 Task: Select transit view around selected location Niagara Falls, New York and Ontario, United States and Canada and check out the nearest train station
Action: Mouse moved to (130, 80)
Screenshot: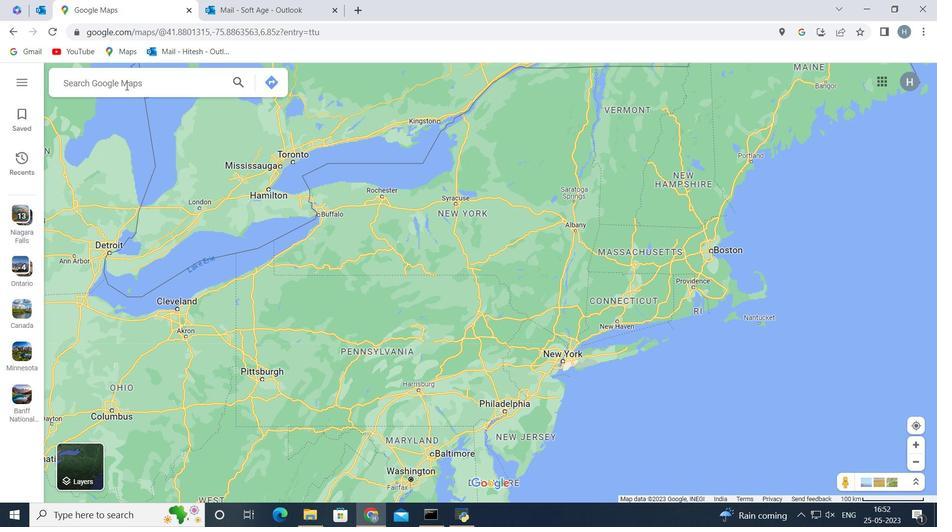 
Action: Mouse pressed left at (130, 80)
Screenshot: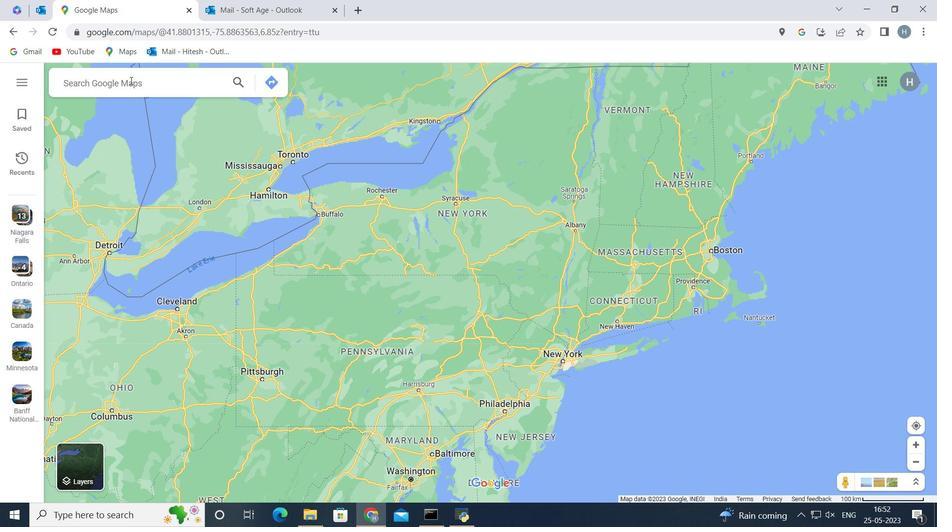 
Action: Key pressed niagara<Key.space>fall<Key.space>new<Key.space>york
Screenshot: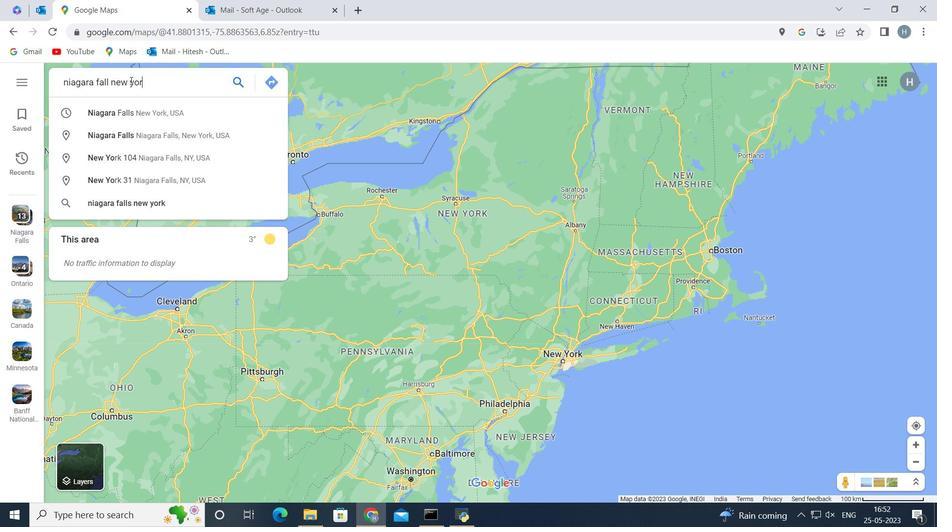 
Action: Mouse scrolled (130, 81) with delta (0, 0)
Screenshot: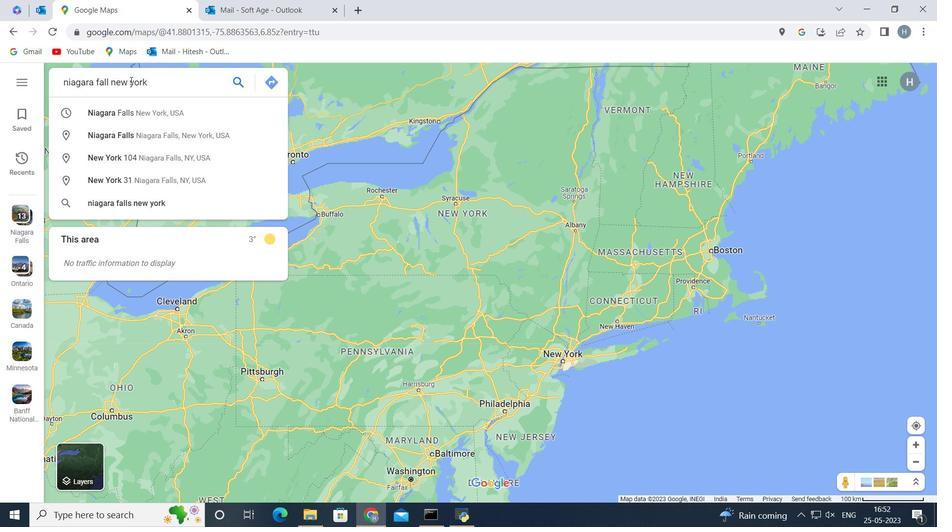 
Action: Key pressed <Key.enter>
Screenshot: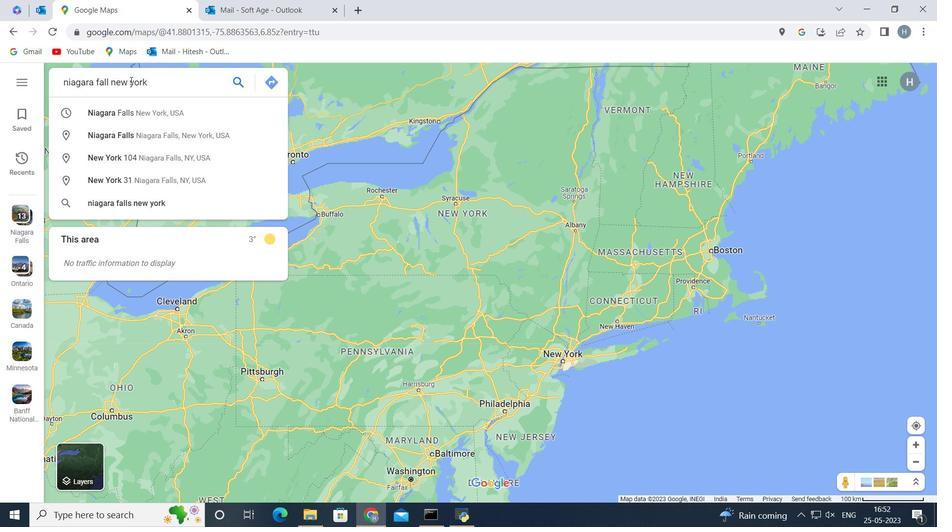 
Action: Mouse moved to (169, 289)
Screenshot: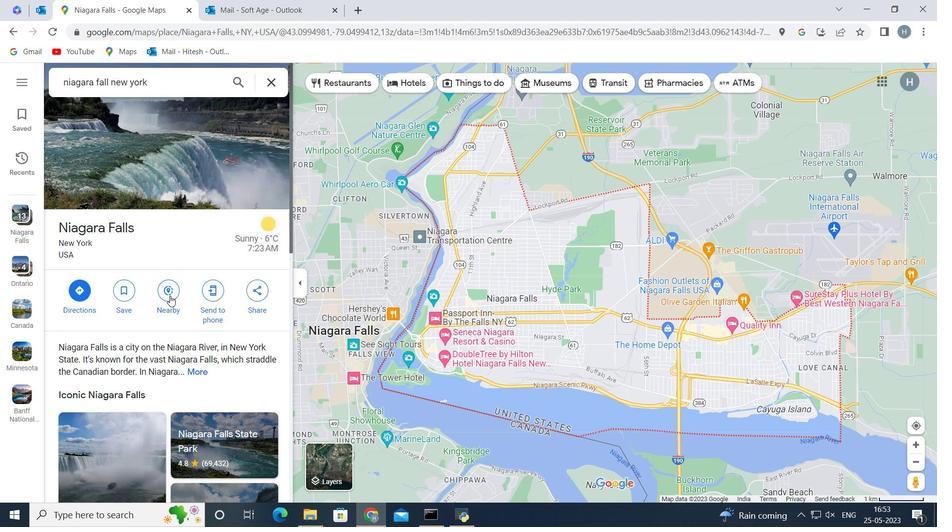 
Action: Mouse pressed left at (169, 289)
Screenshot: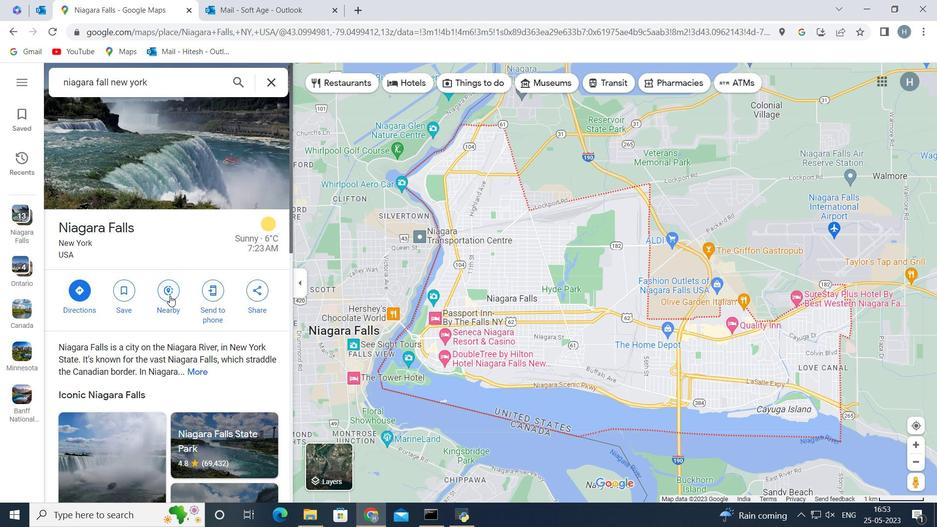 
Action: Mouse moved to (176, 82)
Screenshot: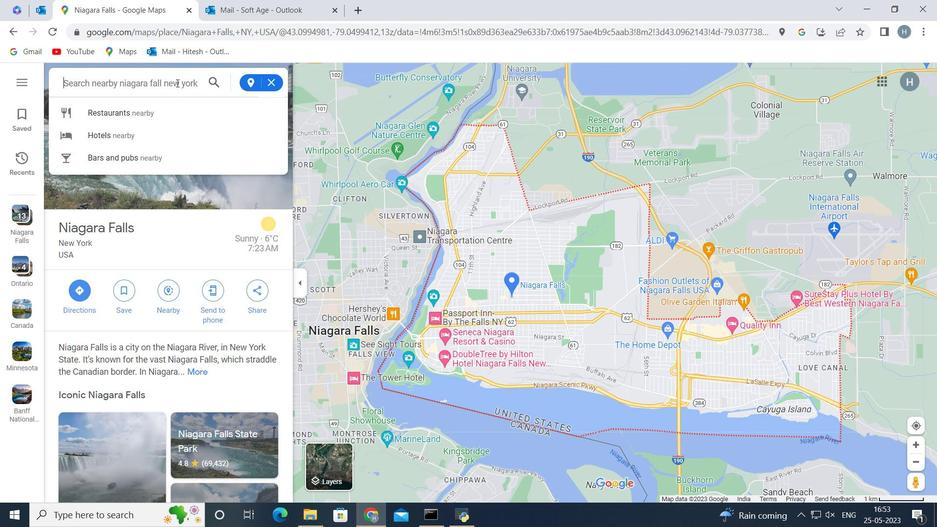 
Action: Mouse pressed left at (176, 82)
Screenshot: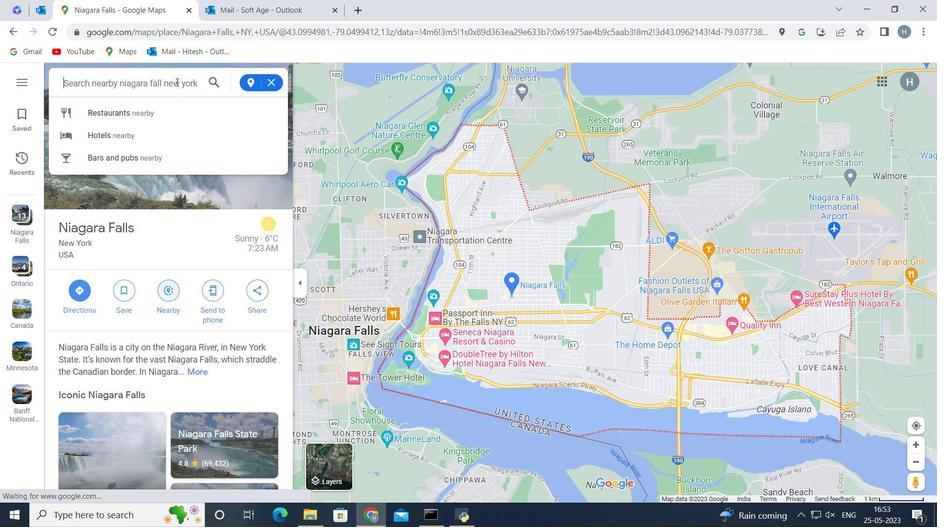 
Action: Key pressed tr
Screenshot: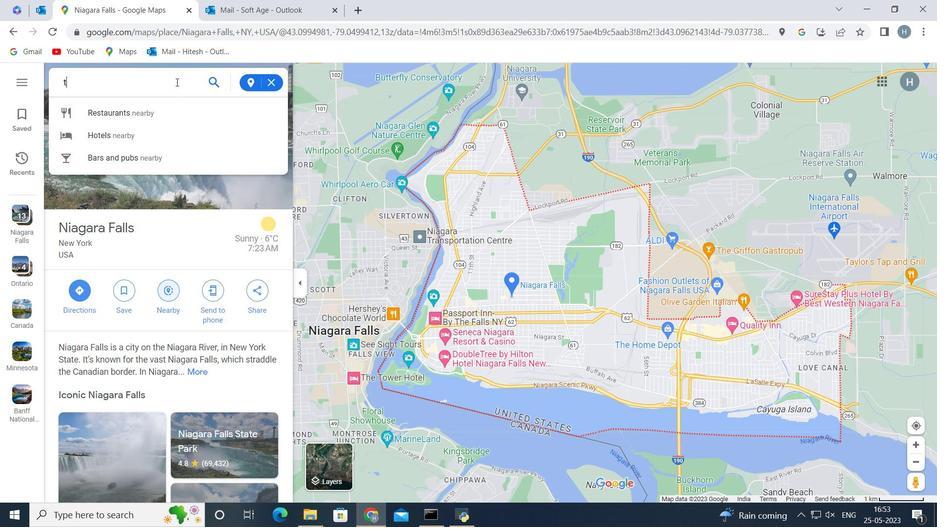 
Action: Mouse moved to (157, 113)
Screenshot: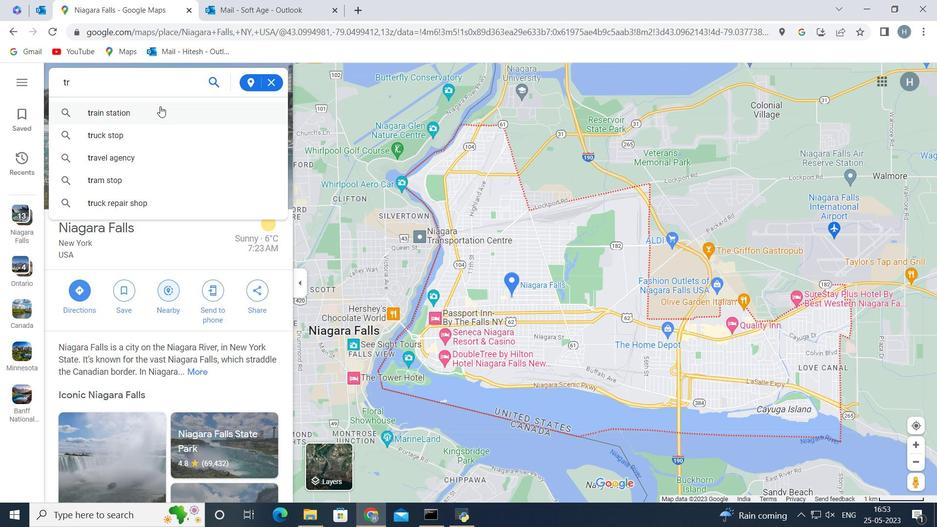 
Action: Mouse pressed left at (157, 113)
Screenshot: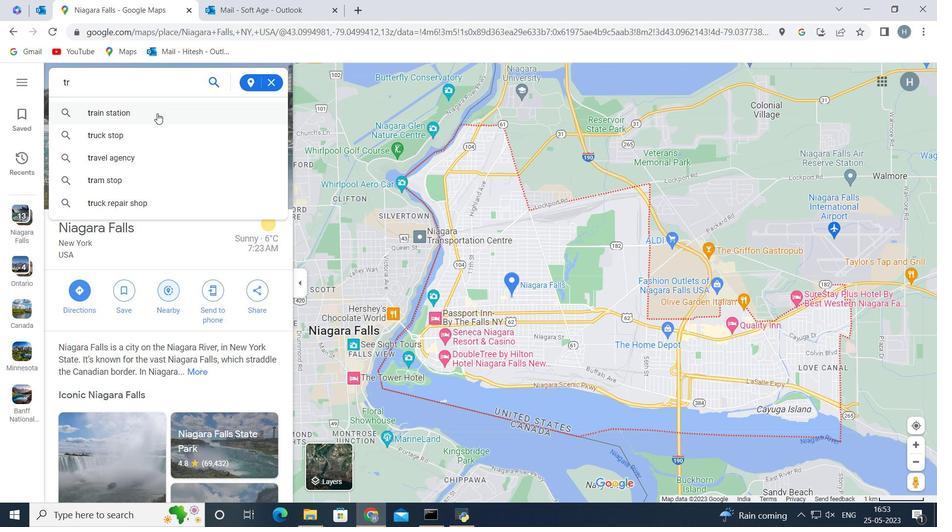 
Action: Mouse moved to (589, 272)
Screenshot: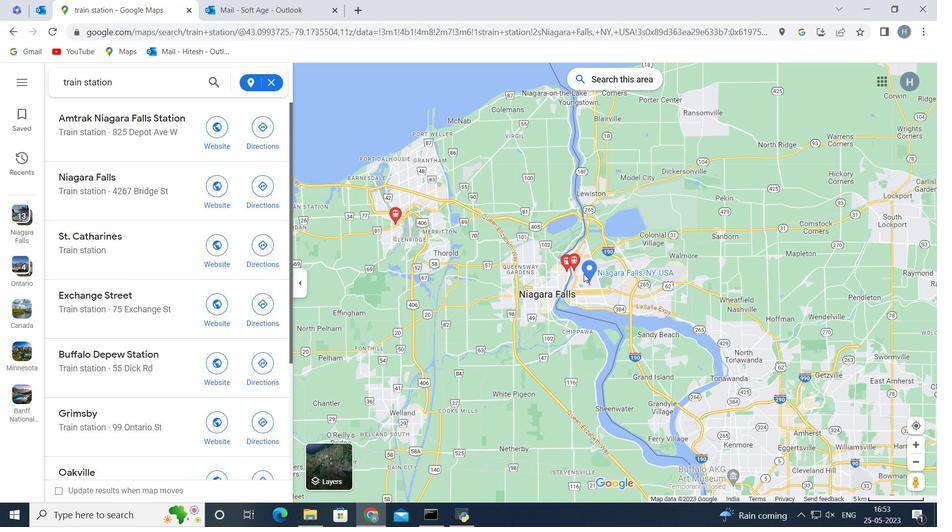 
Action: Mouse scrolled (589, 272) with delta (0, 0)
Screenshot: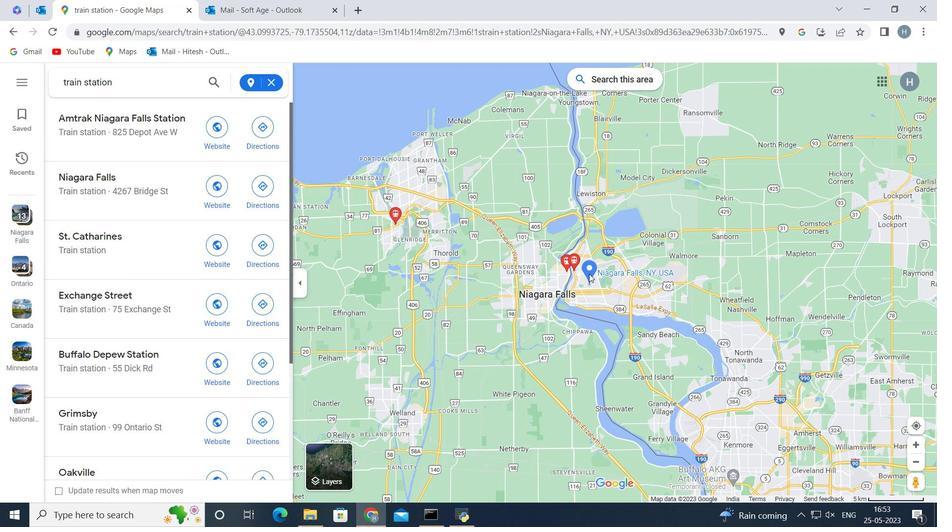 
Action: Mouse scrolled (589, 272) with delta (0, 0)
Screenshot: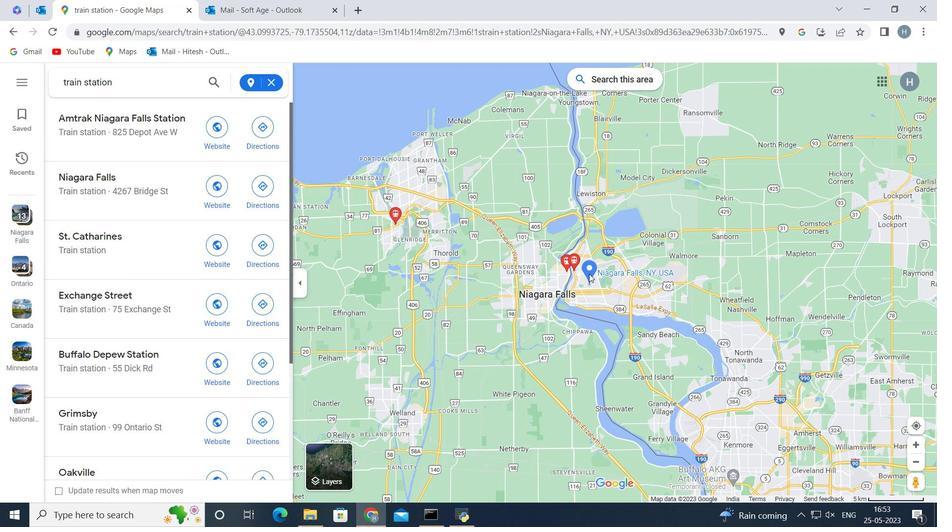 
Action: Mouse scrolled (589, 272) with delta (0, 0)
Screenshot: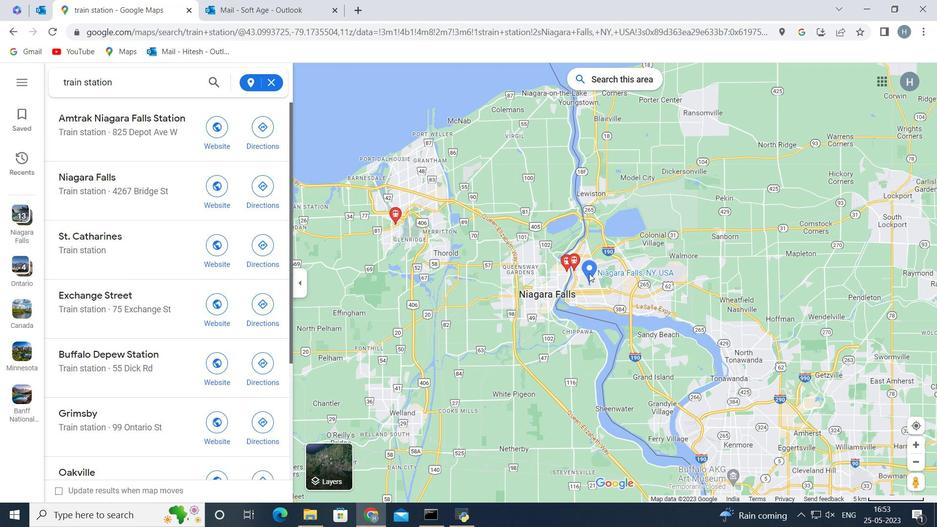 
Action: Mouse scrolled (589, 272) with delta (0, 0)
Screenshot: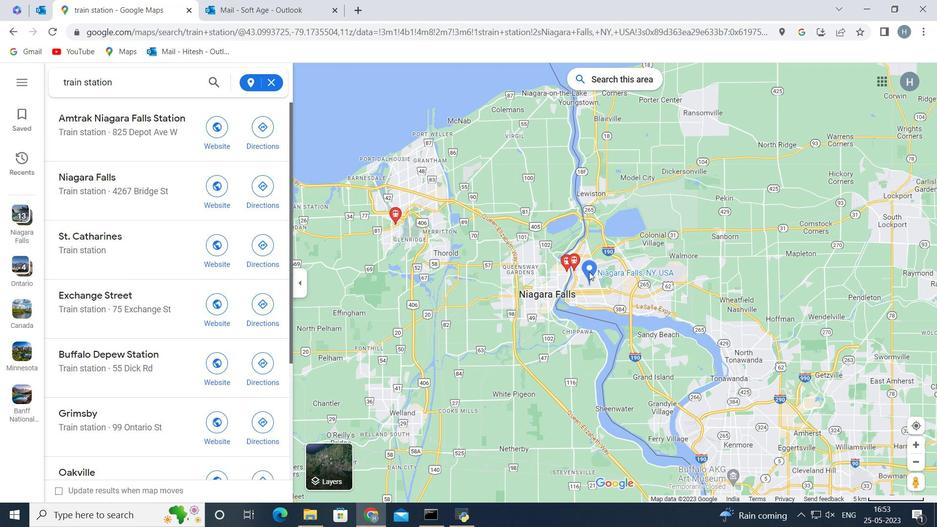 
Action: Mouse scrolled (589, 272) with delta (0, 0)
Screenshot: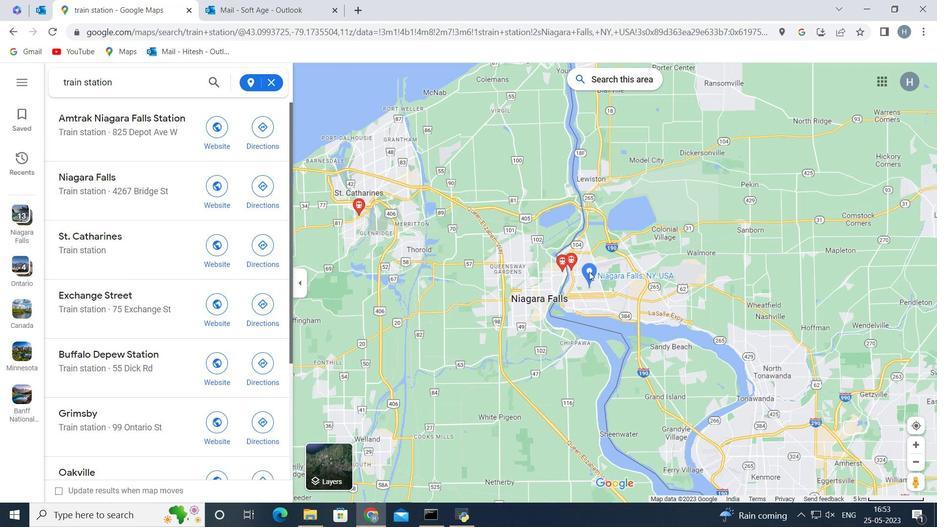 
Action: Mouse scrolled (589, 272) with delta (0, 0)
Screenshot: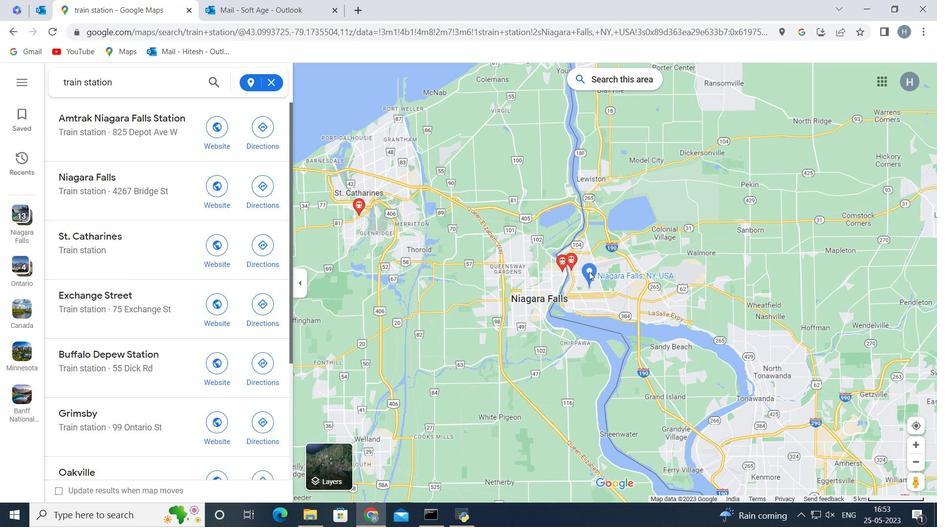 
Action: Mouse moved to (546, 257)
Screenshot: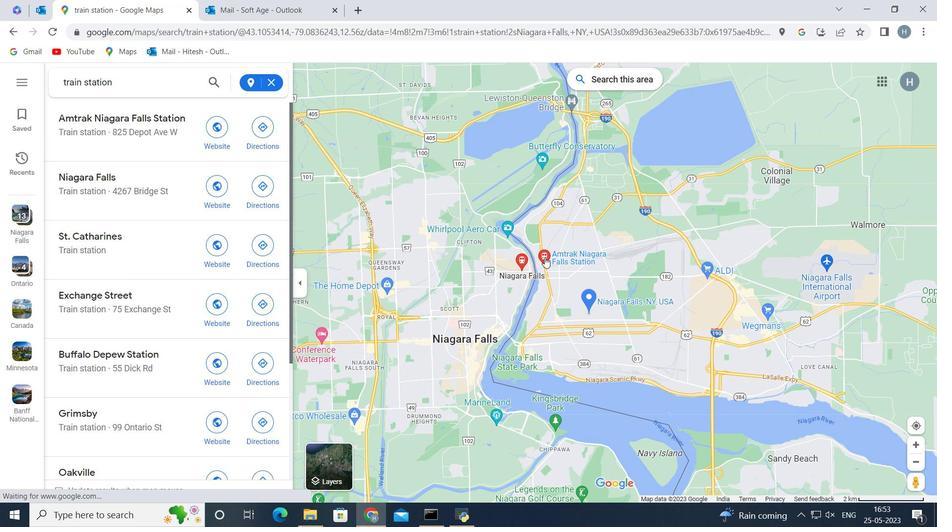 
Action: Mouse pressed left at (546, 257)
Screenshot: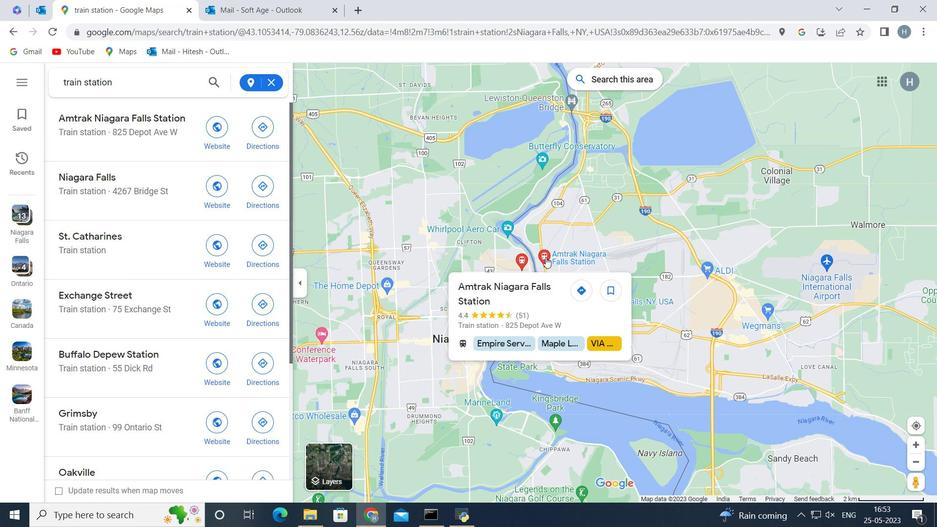 
Action: Mouse moved to (458, 301)
Screenshot: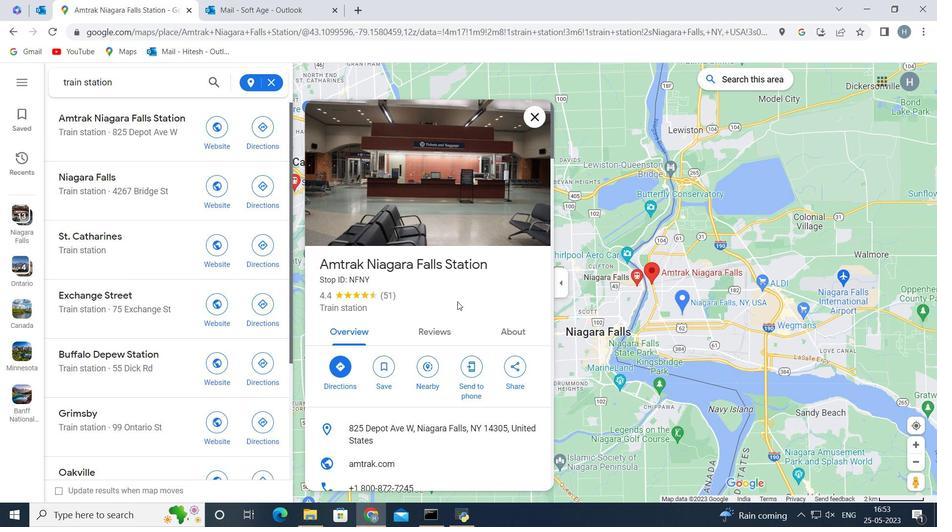 
Action: Mouse scrolled (458, 301) with delta (0, 0)
Screenshot: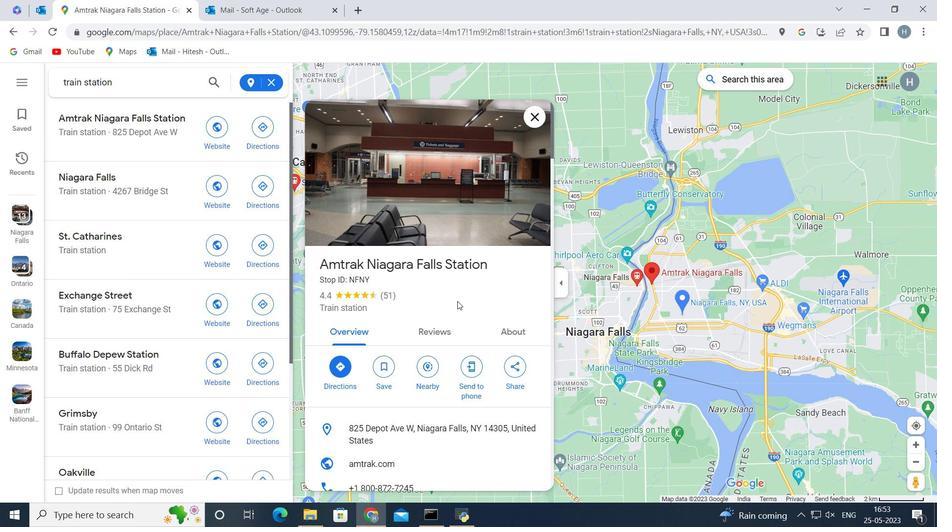 
Action: Mouse scrolled (458, 301) with delta (0, 0)
Screenshot: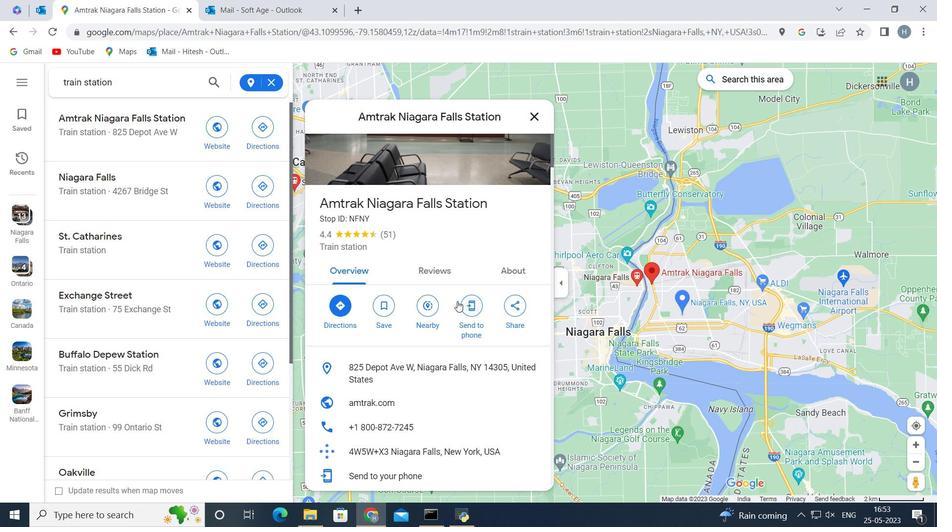 
Action: Mouse scrolled (458, 301) with delta (0, 0)
Screenshot: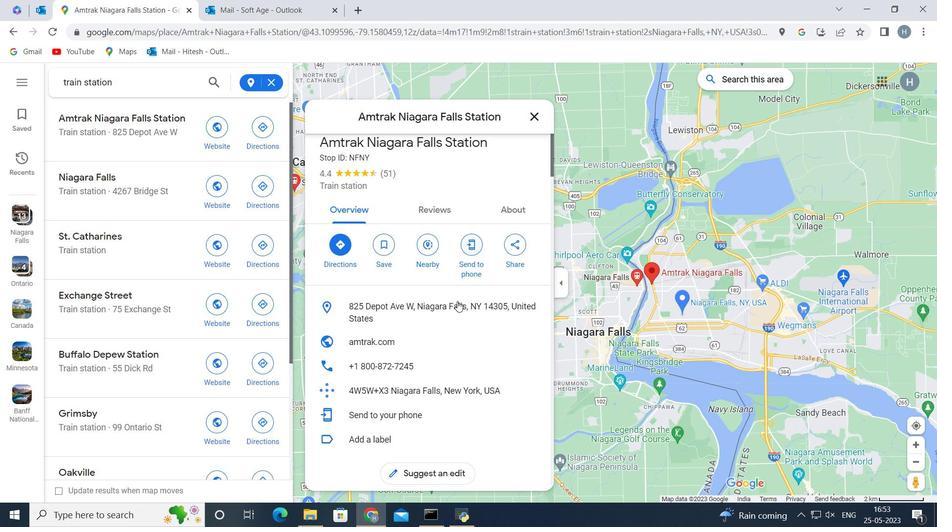 
Action: Mouse scrolled (458, 301) with delta (0, 0)
Screenshot: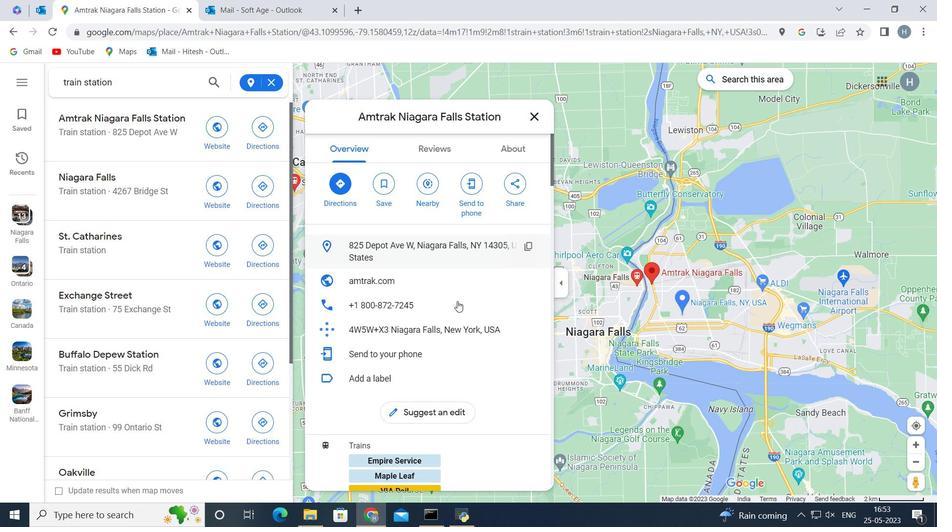 
Action: Mouse scrolled (458, 301) with delta (0, 0)
Screenshot: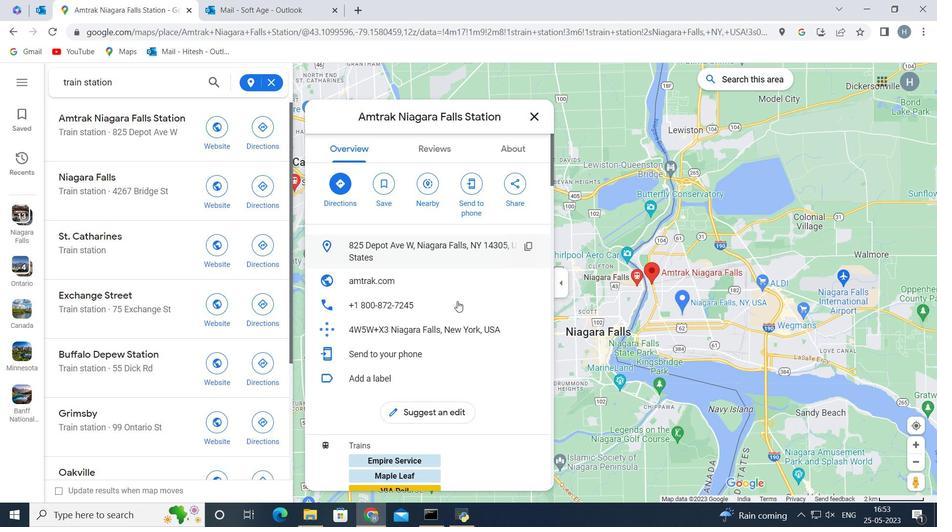 
Action: Mouse scrolled (458, 301) with delta (0, 0)
Screenshot: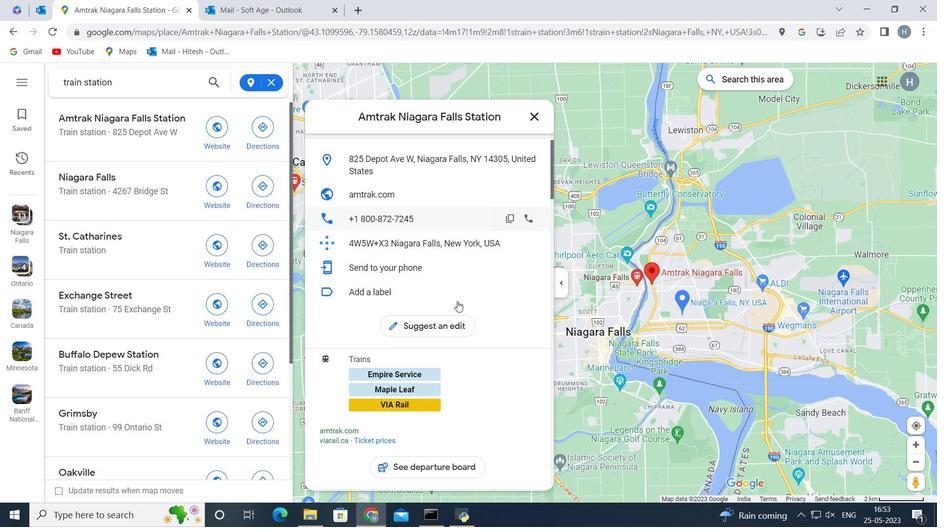 
Action: Mouse scrolled (458, 301) with delta (0, 0)
Screenshot: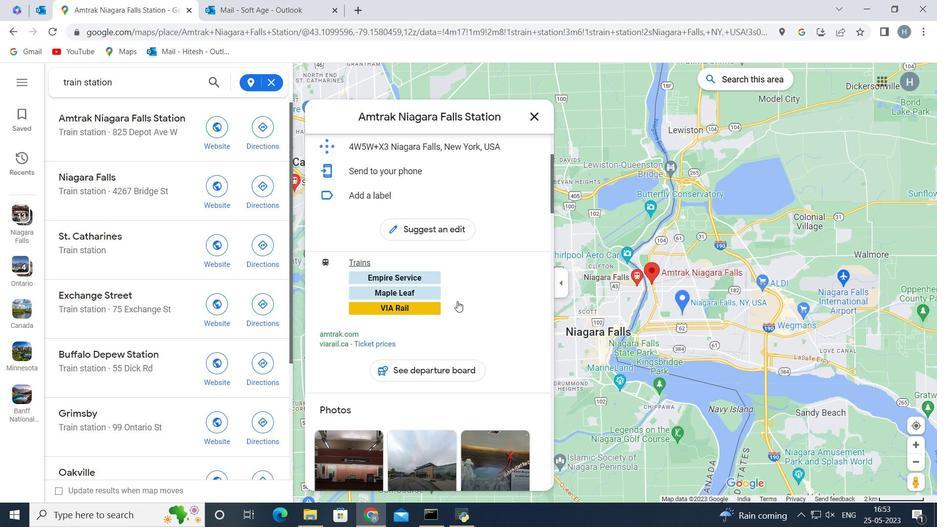 
Action: Mouse scrolled (458, 301) with delta (0, 0)
Screenshot: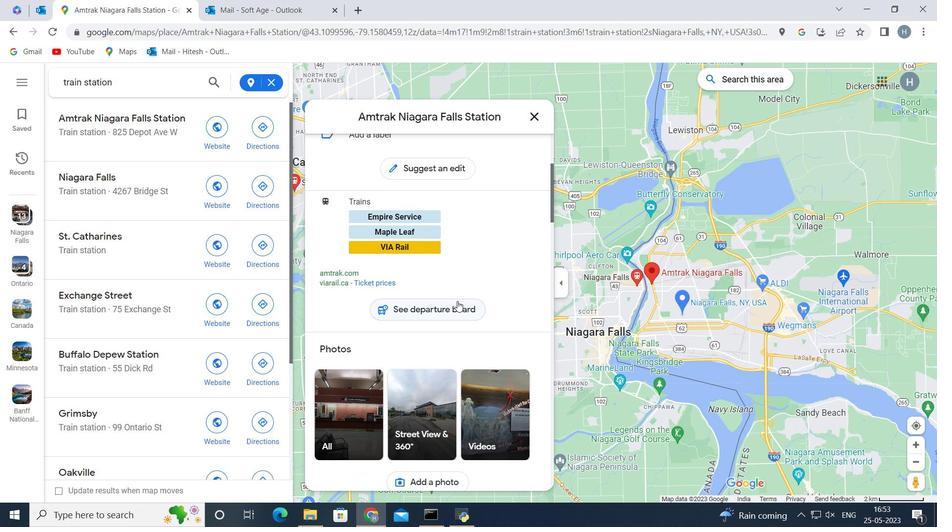 
Action: Mouse scrolled (458, 301) with delta (0, 0)
Screenshot: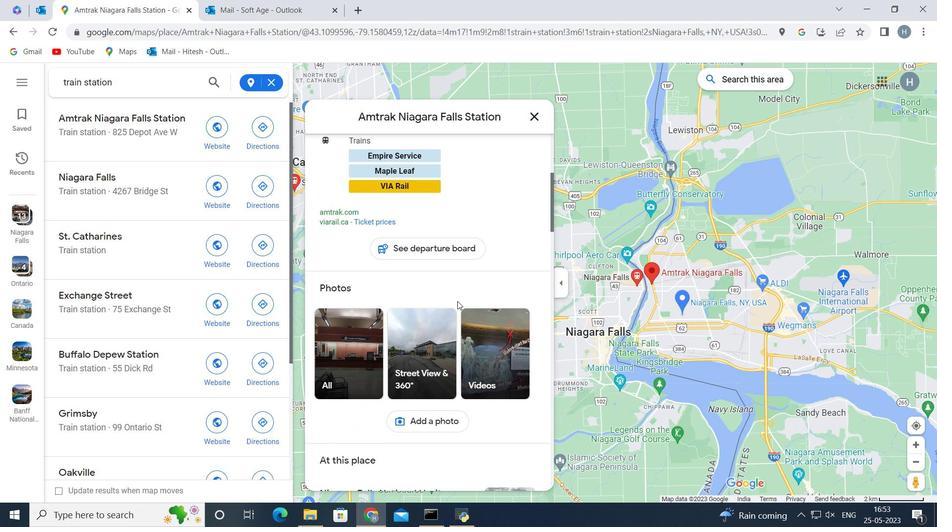 
Action: Mouse scrolled (458, 301) with delta (0, 0)
Screenshot: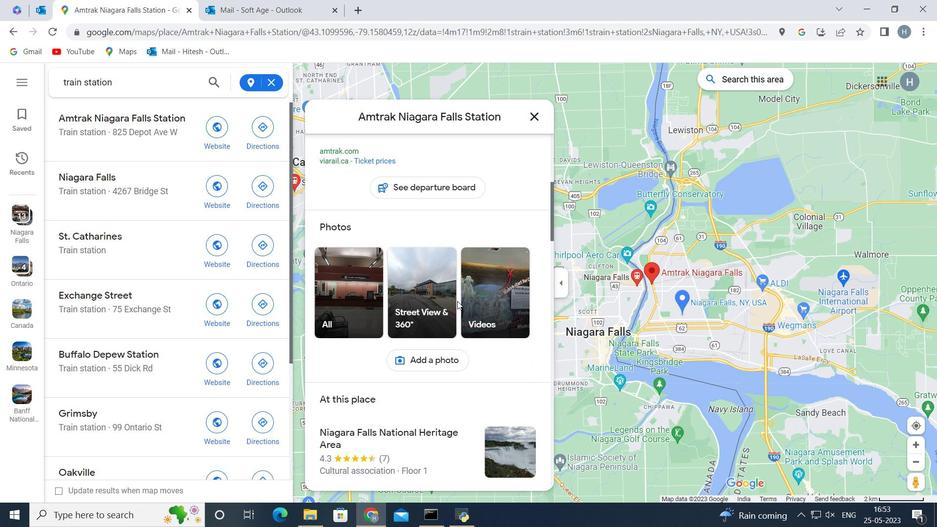 
Action: Mouse scrolled (458, 301) with delta (0, 0)
Screenshot: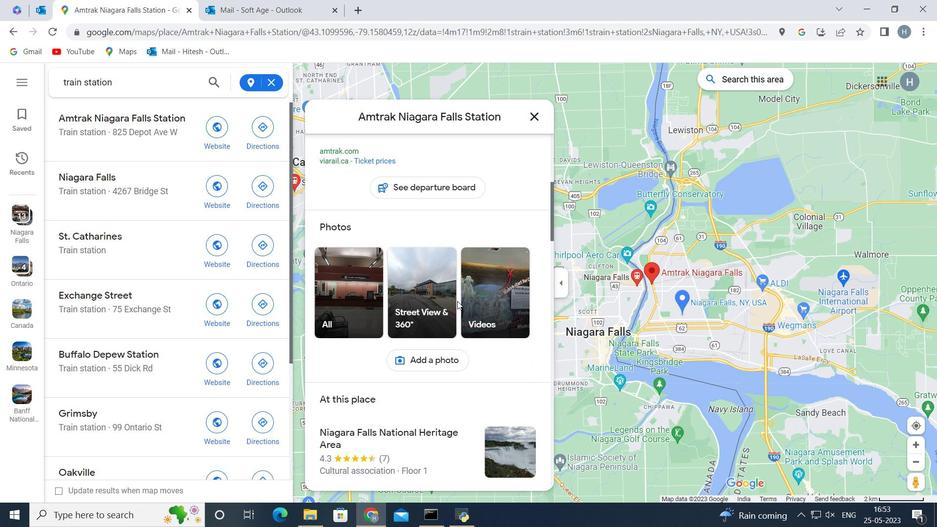 
Action: Mouse scrolled (458, 302) with delta (0, 0)
Screenshot: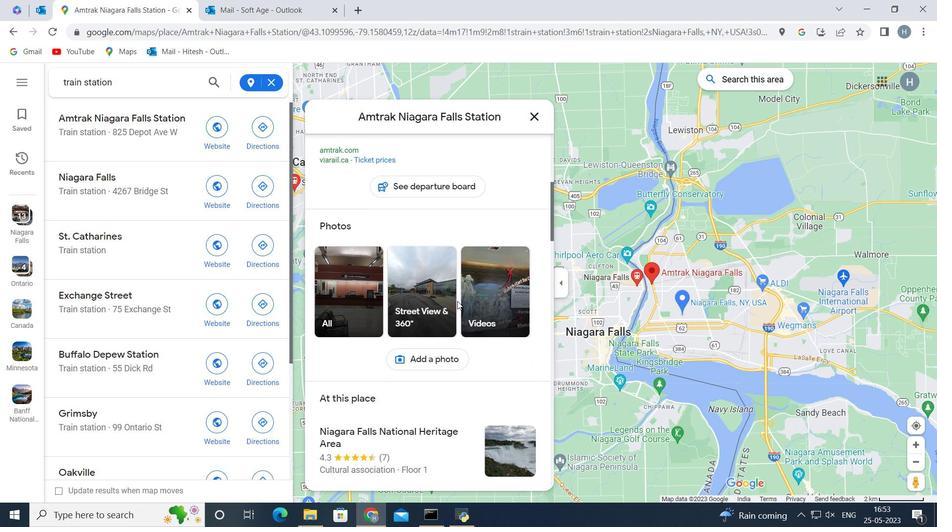 
Action: Mouse scrolled (458, 301) with delta (0, 0)
Screenshot: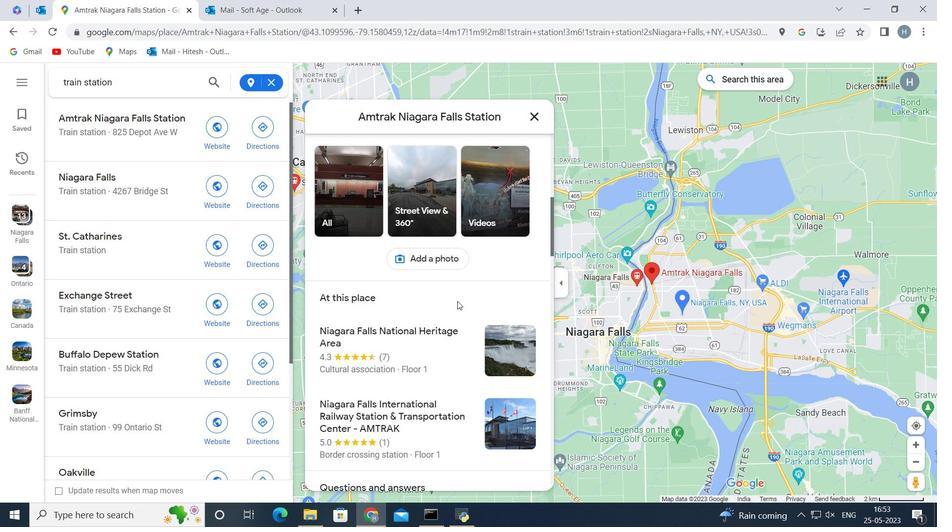 
Action: Mouse scrolled (458, 301) with delta (0, 0)
Screenshot: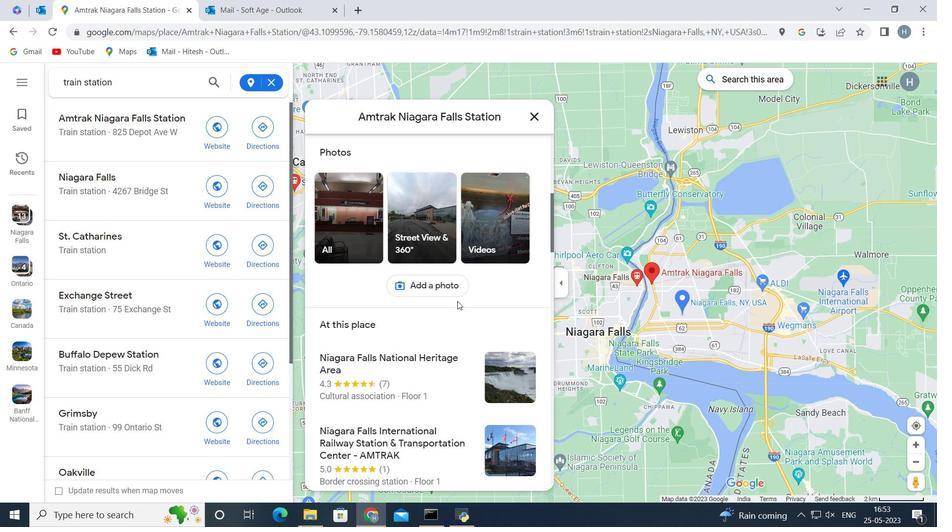 
Action: Mouse scrolled (458, 301) with delta (0, 0)
Screenshot: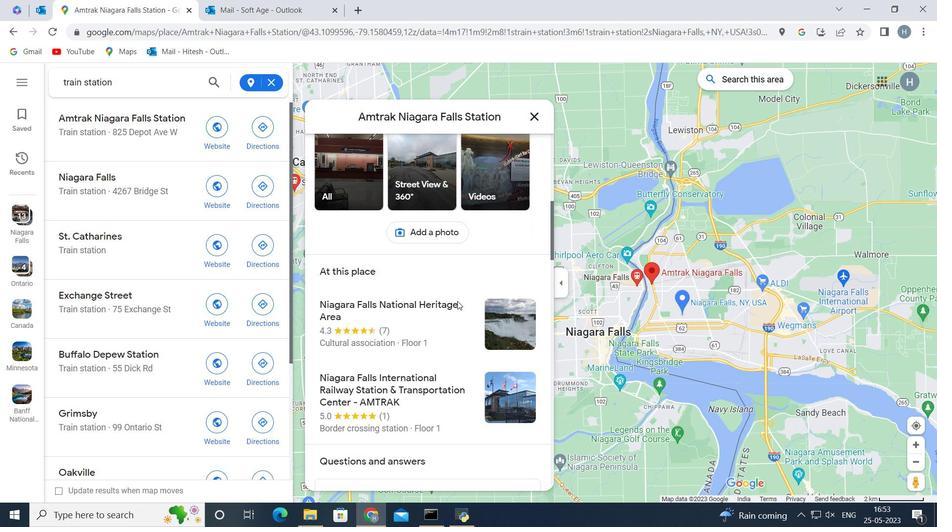 
Action: Mouse scrolled (458, 301) with delta (0, 0)
Screenshot: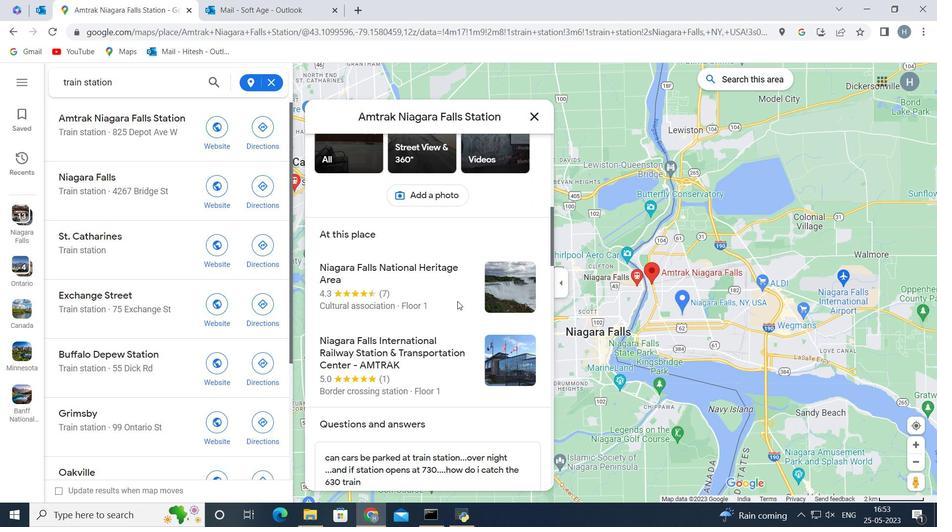 
Action: Mouse scrolled (458, 301) with delta (0, 0)
Screenshot: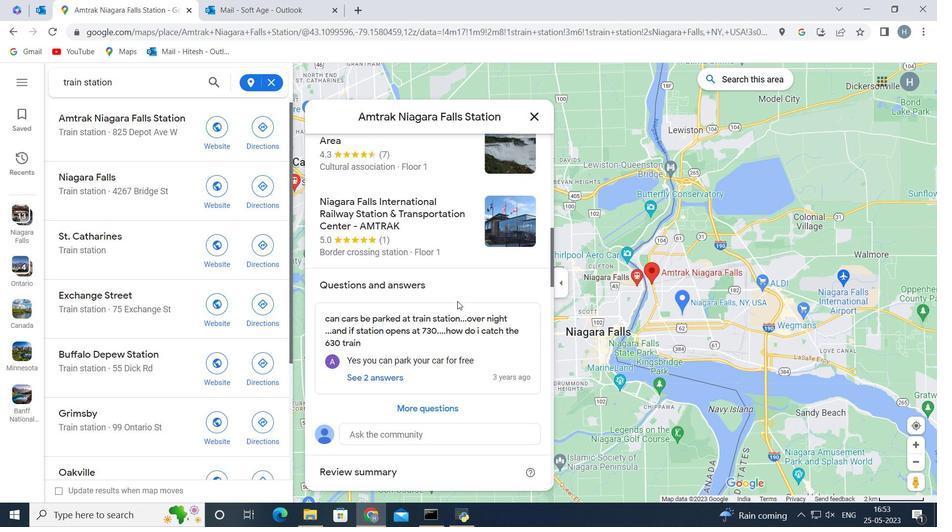 
Action: Mouse scrolled (458, 301) with delta (0, 0)
Screenshot: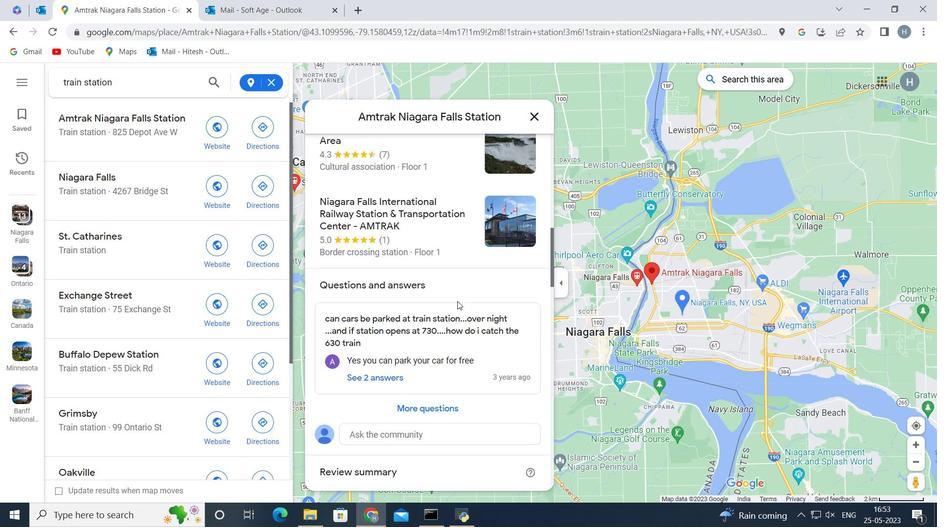 
Action: Mouse scrolled (458, 301) with delta (0, 0)
Screenshot: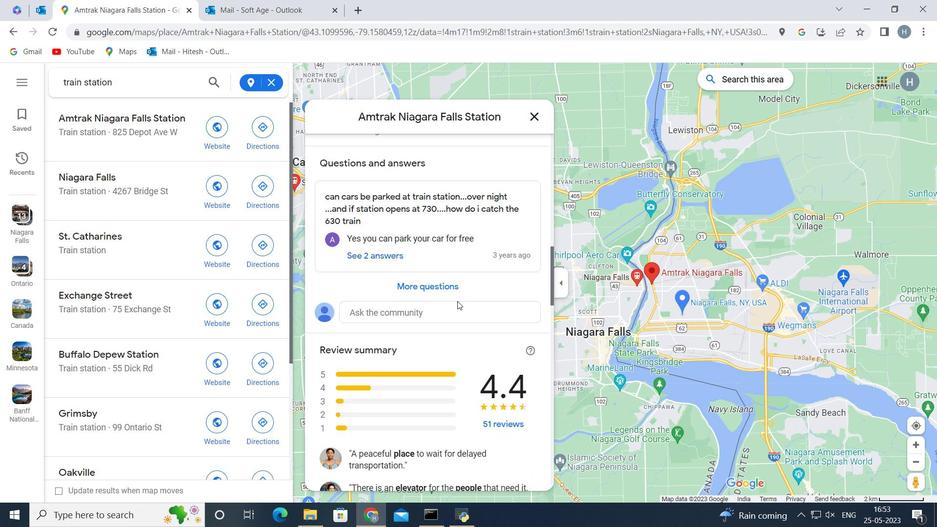 
Action: Mouse scrolled (458, 301) with delta (0, 0)
Screenshot: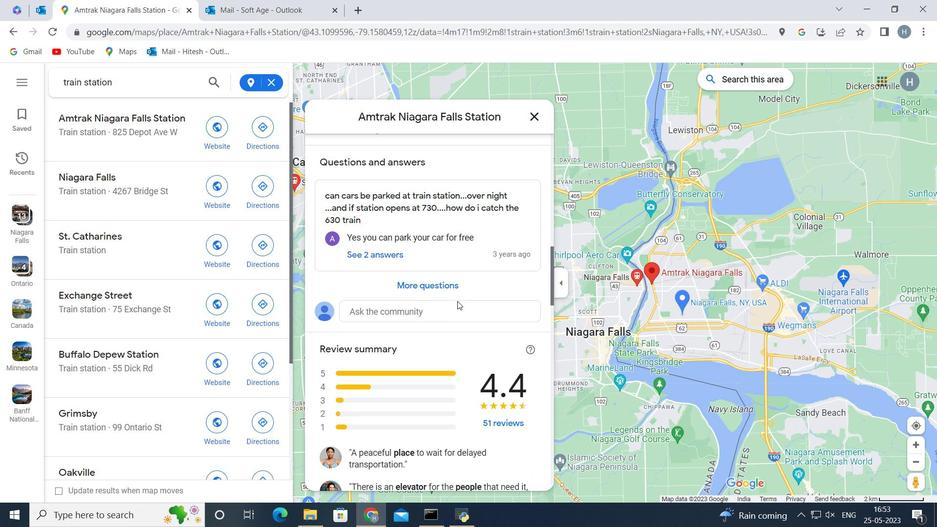 
Action: Mouse scrolled (458, 302) with delta (0, 0)
Screenshot: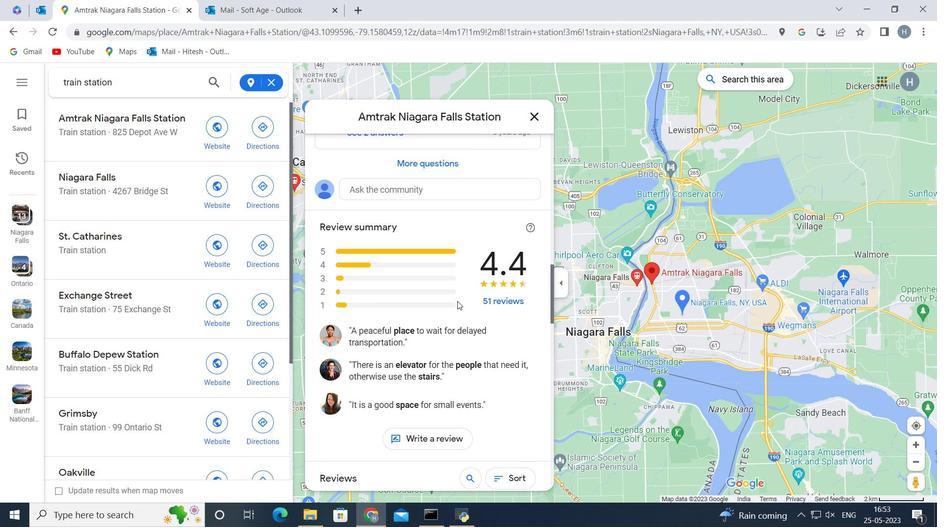 
Action: Mouse scrolled (458, 302) with delta (0, 0)
Screenshot: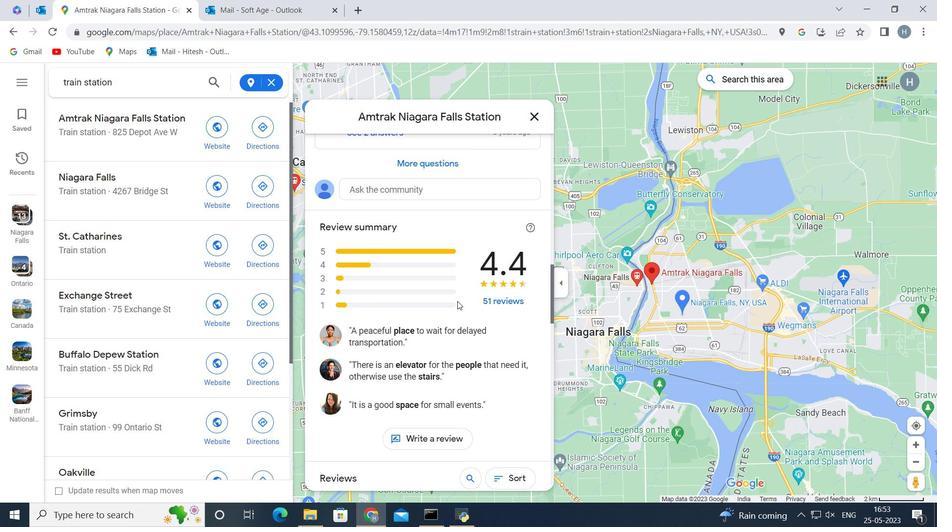 
Action: Mouse scrolled (458, 302) with delta (0, 0)
Screenshot: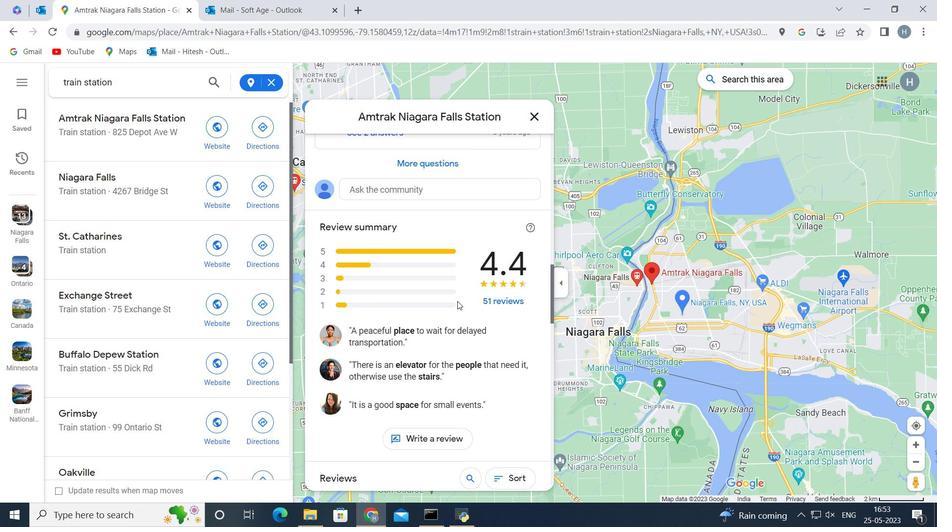 
Action: Mouse scrolled (458, 302) with delta (0, 0)
Screenshot: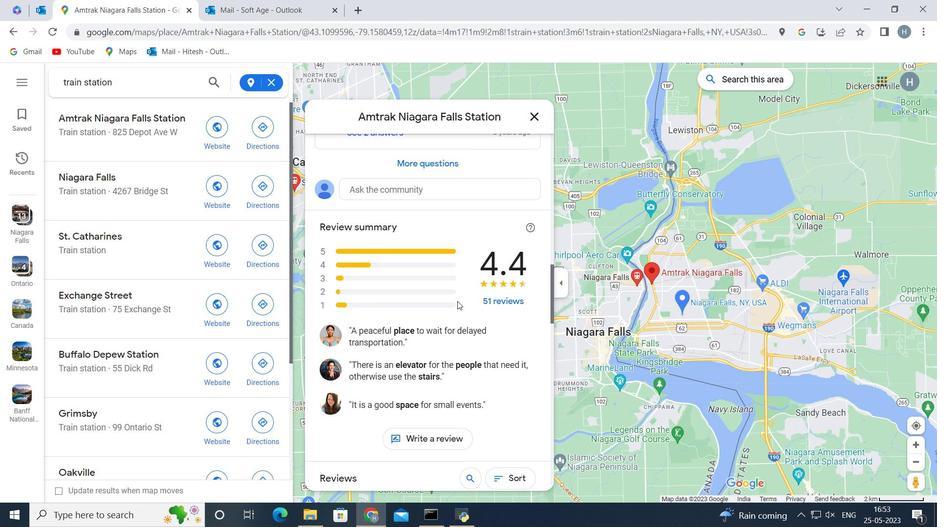 
Action: Mouse scrolled (458, 302) with delta (0, 0)
Screenshot: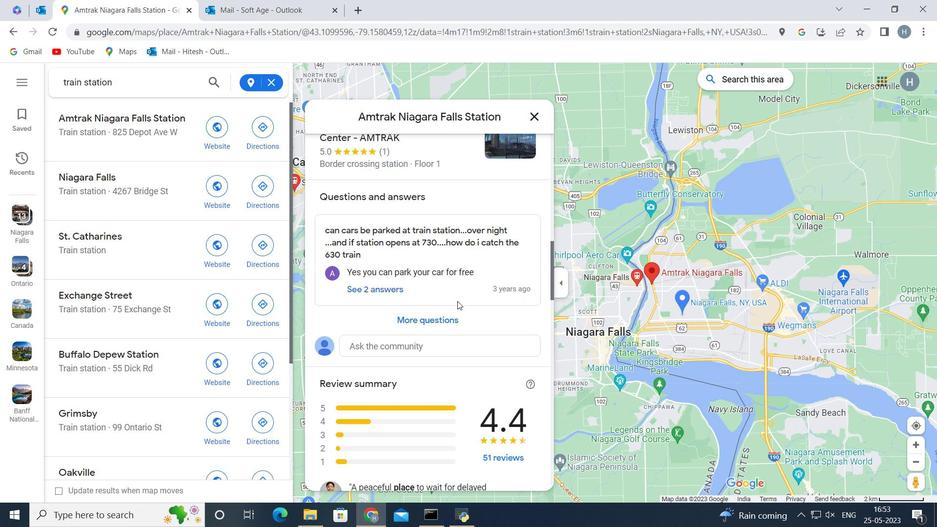 
Action: Mouse scrolled (458, 302) with delta (0, 0)
Screenshot: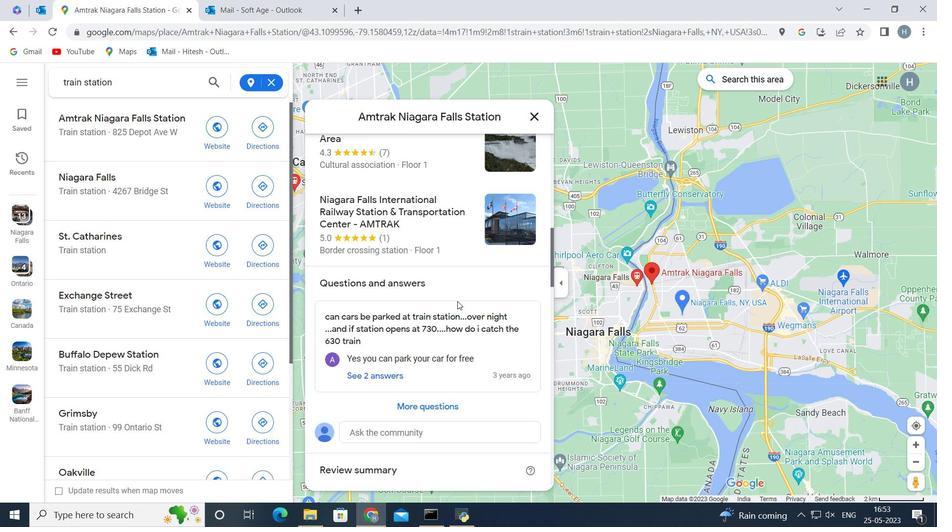 
Action: Mouse scrolled (458, 302) with delta (0, 0)
Screenshot: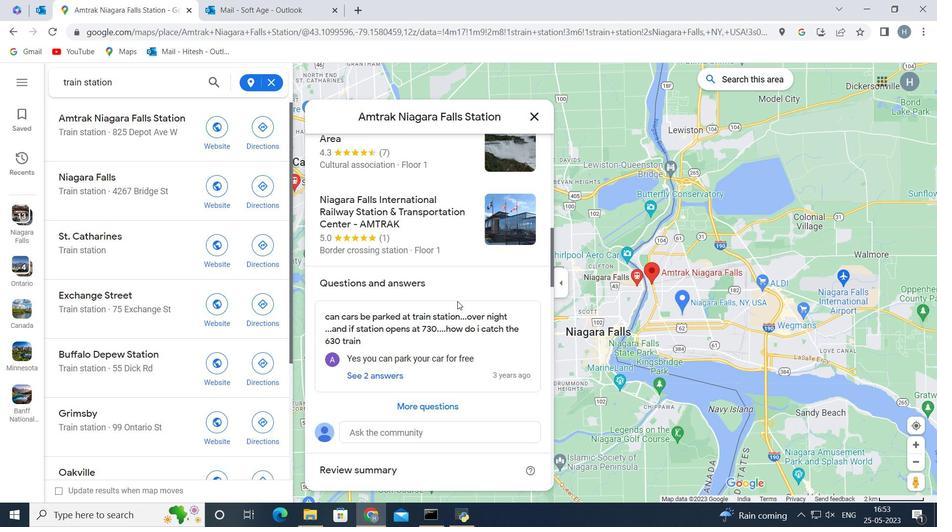 
Action: Mouse scrolled (458, 302) with delta (0, 0)
Screenshot: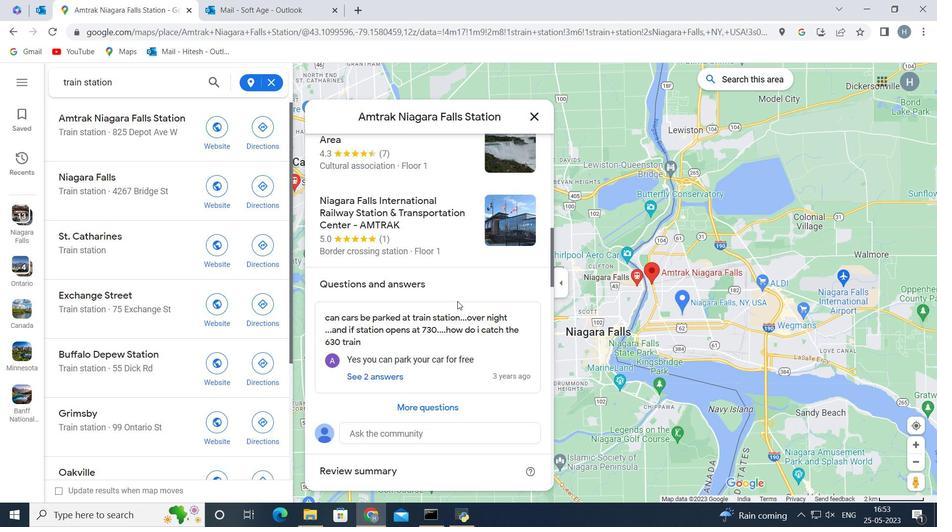 
Action: Mouse scrolled (458, 302) with delta (0, 0)
Screenshot: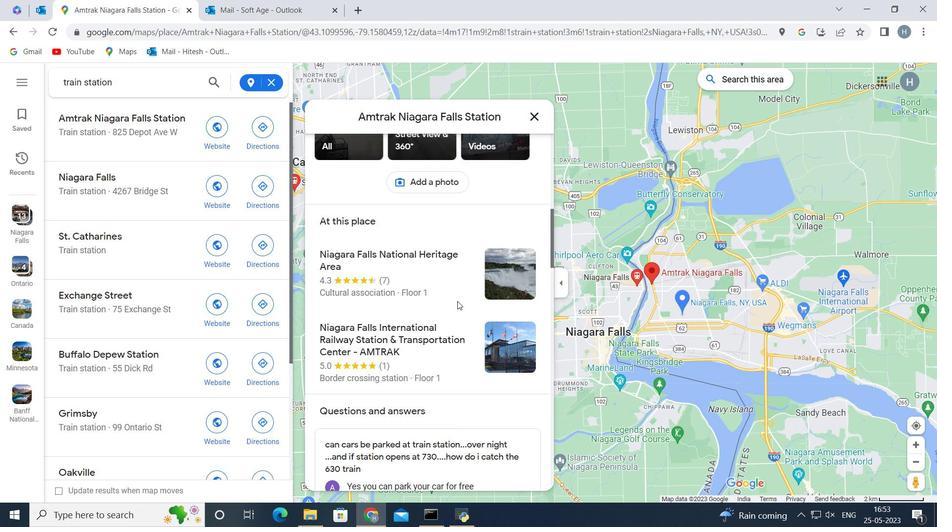 
Action: Mouse scrolled (458, 302) with delta (0, 0)
Screenshot: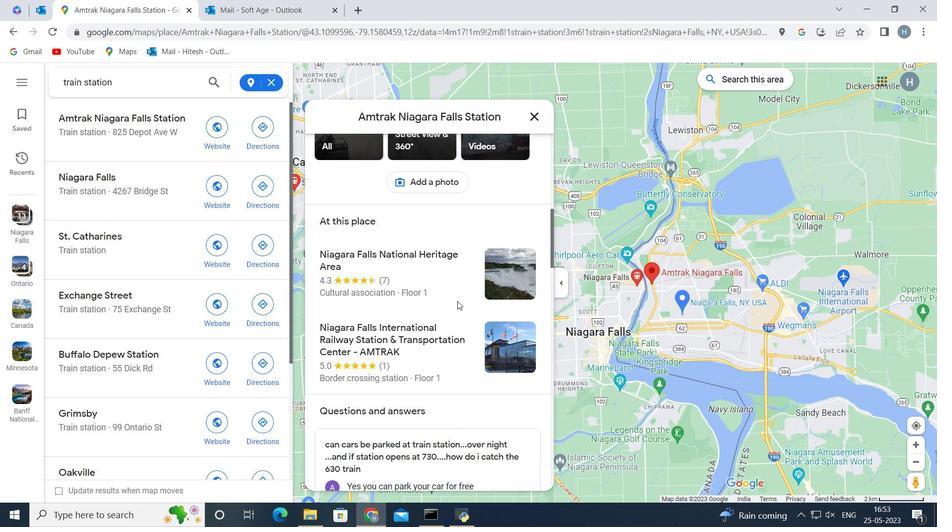 
Action: Mouse scrolled (458, 302) with delta (0, 0)
Screenshot: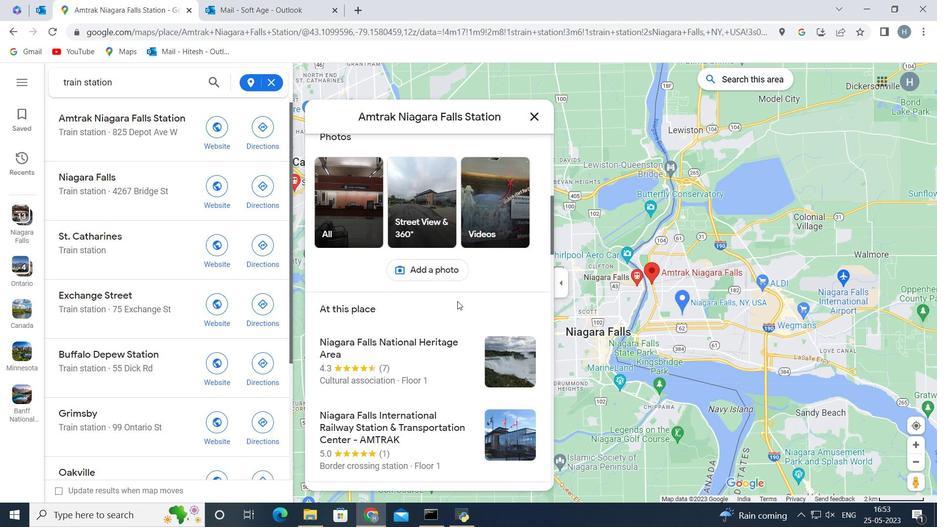 
Action: Mouse scrolled (458, 302) with delta (0, 0)
Screenshot: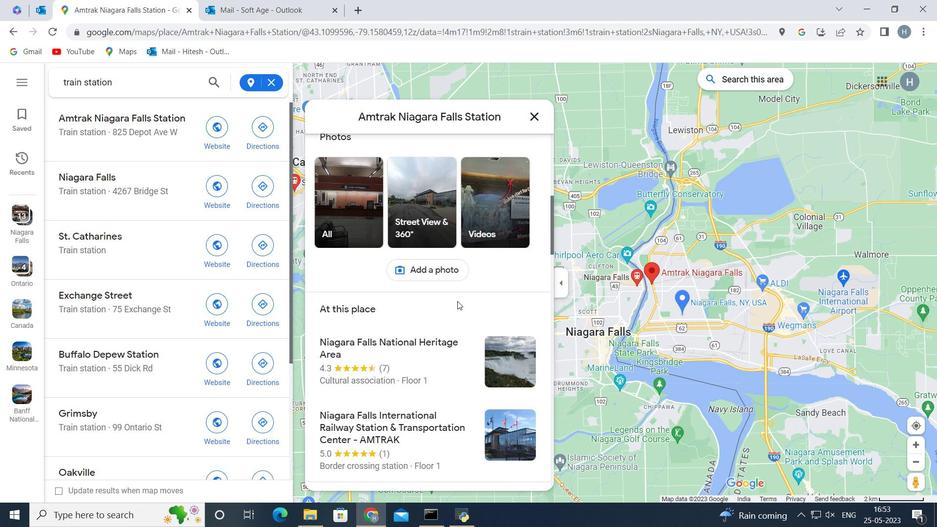 
Action: Mouse scrolled (458, 302) with delta (0, 0)
Screenshot: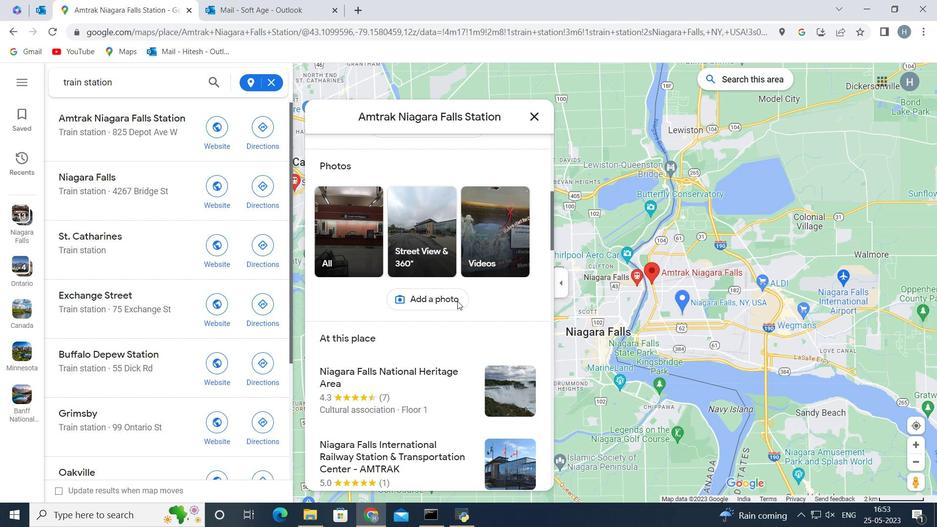 
Action: Mouse scrolled (458, 302) with delta (0, 0)
Screenshot: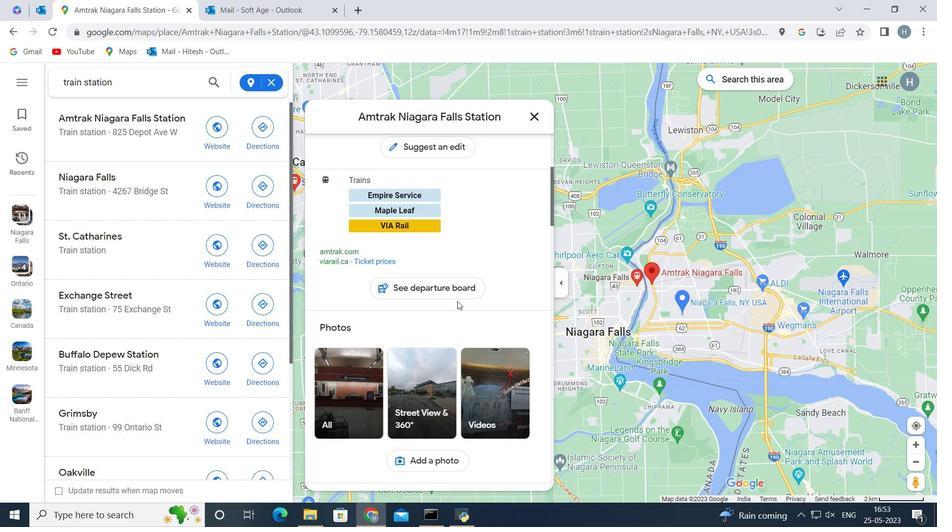 
Action: Mouse scrolled (458, 302) with delta (0, 0)
Screenshot: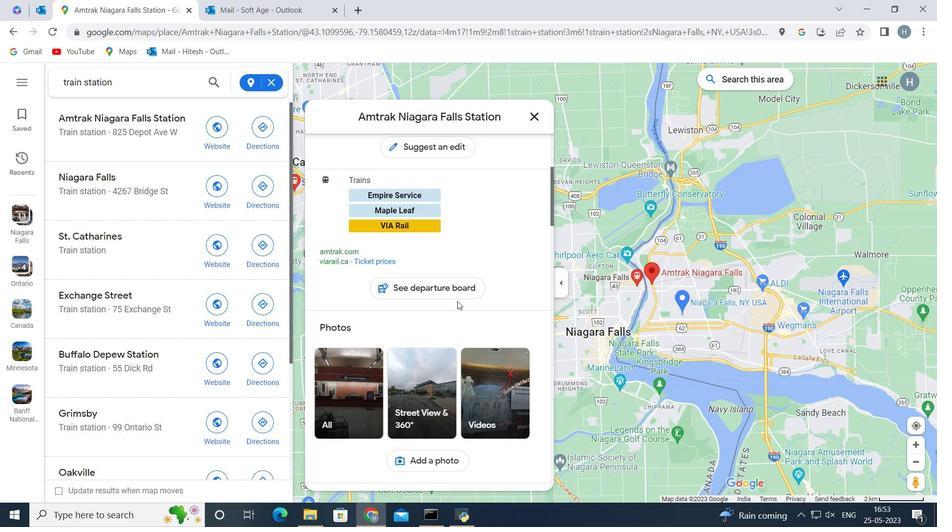 
Action: Mouse scrolled (458, 302) with delta (0, 0)
Screenshot: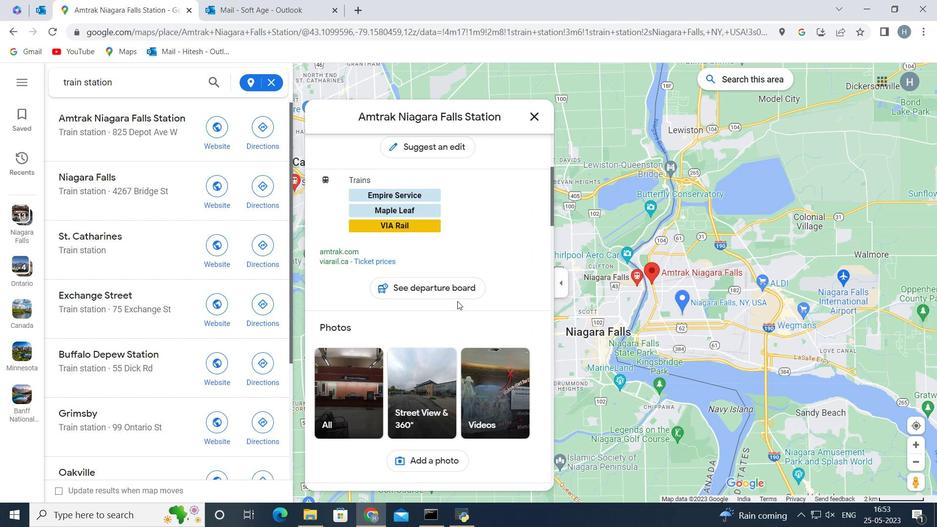 
Action: Mouse scrolled (458, 302) with delta (0, 0)
Screenshot: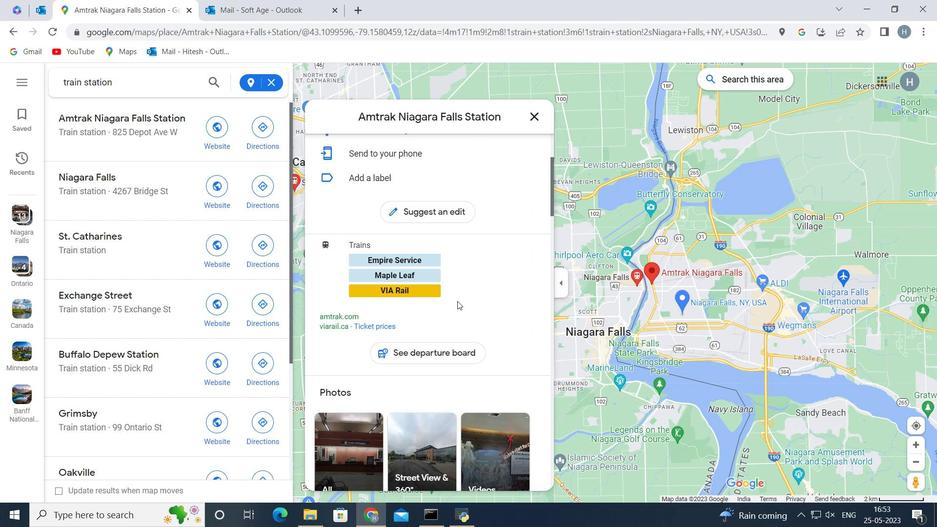 
Action: Mouse scrolled (458, 302) with delta (0, 0)
Screenshot: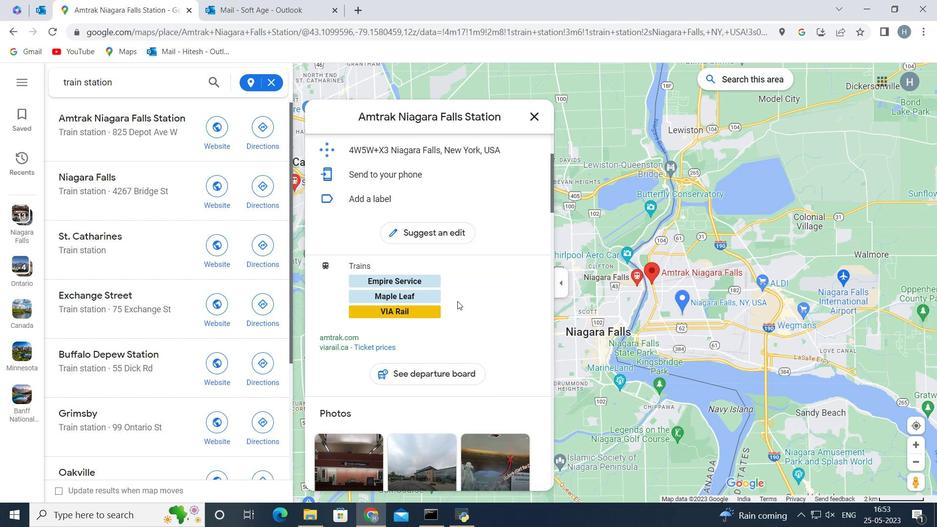 
Action: Mouse scrolled (458, 302) with delta (0, 0)
Screenshot: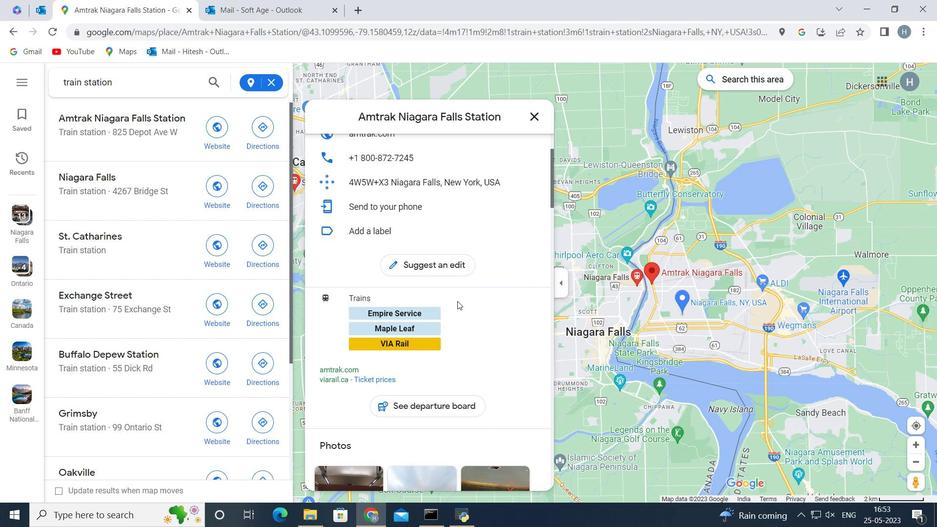 
Action: Mouse scrolled (458, 302) with delta (0, 0)
Screenshot: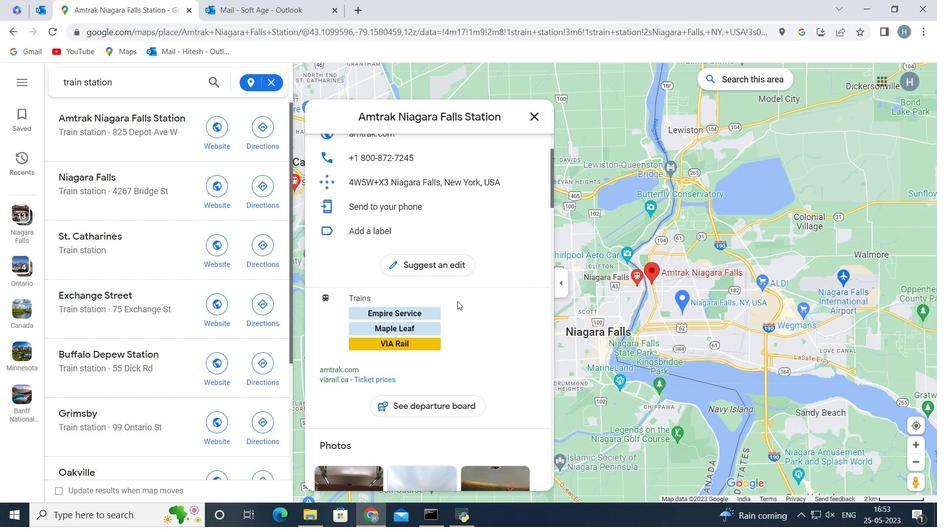
Action: Mouse scrolled (458, 302) with delta (0, 0)
Screenshot: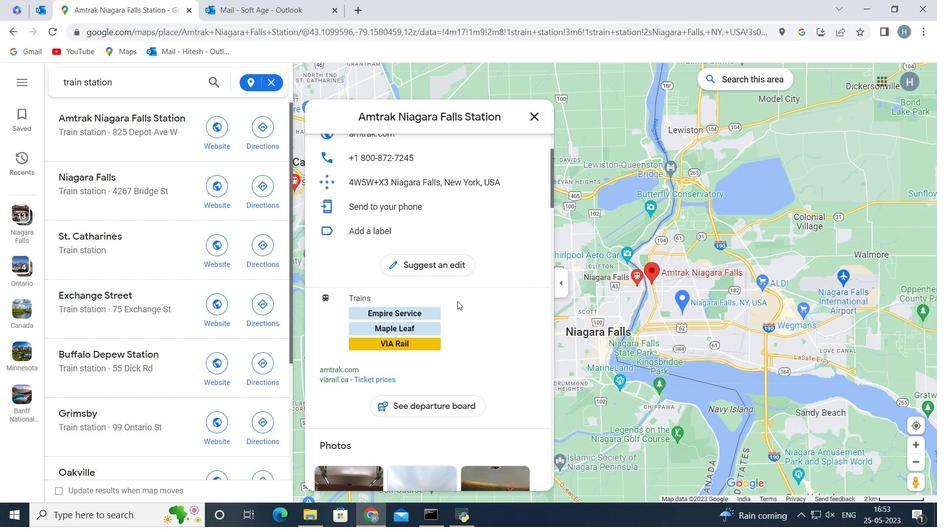 
Action: Mouse scrolled (458, 302) with delta (0, 0)
Screenshot: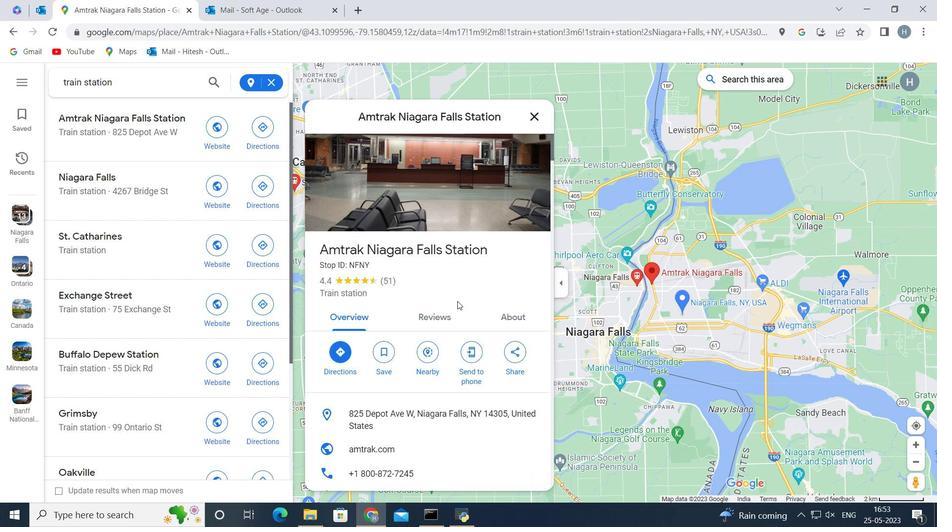 
Action: Mouse scrolled (458, 302) with delta (0, 0)
Screenshot: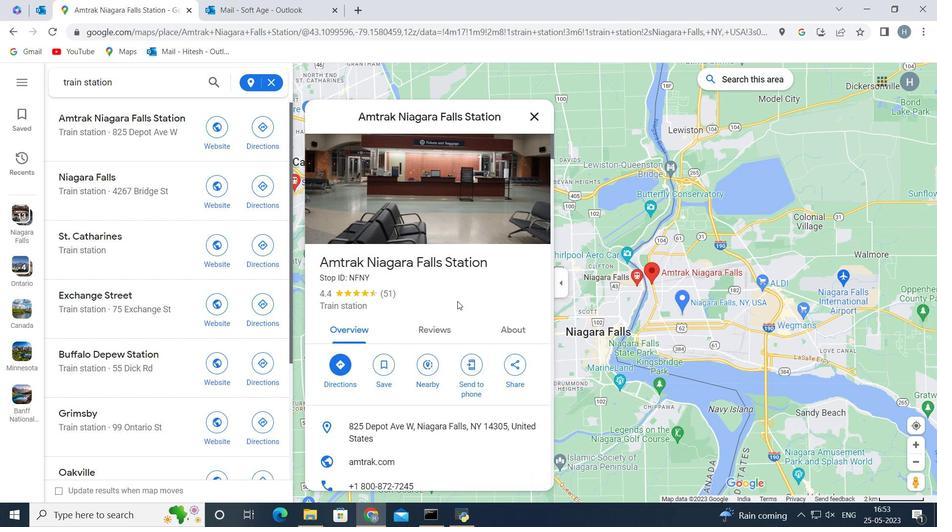 
Action: Mouse scrolled (458, 302) with delta (0, 0)
Screenshot: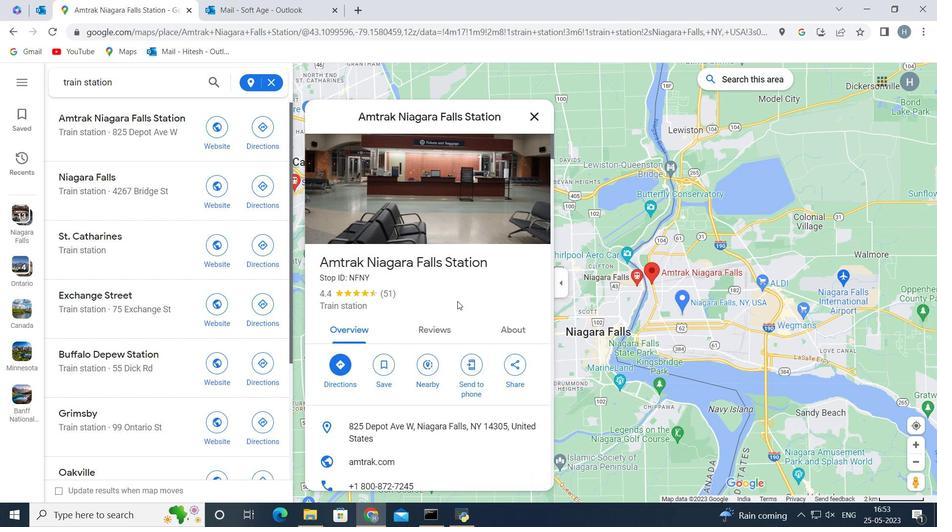 
Action: Mouse scrolled (458, 302) with delta (0, 0)
Screenshot: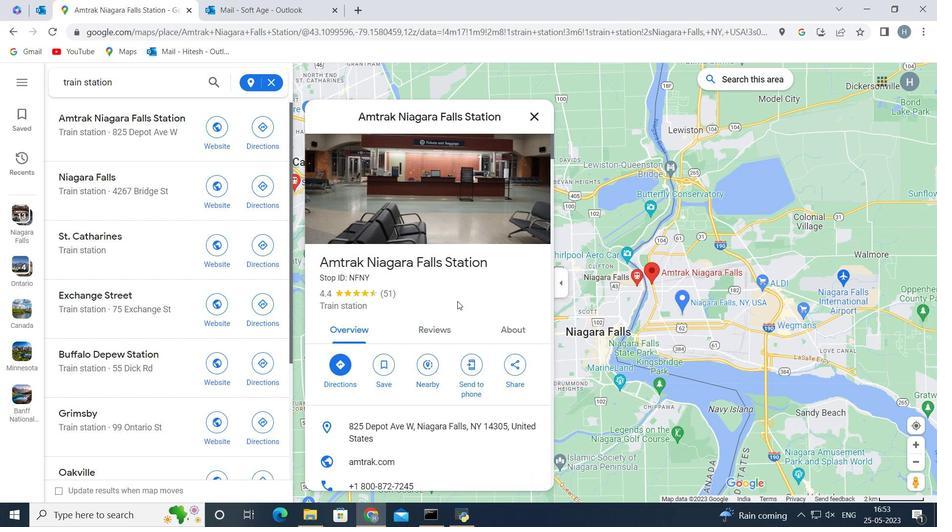 
Action: Mouse scrolled (458, 302) with delta (0, 0)
Screenshot: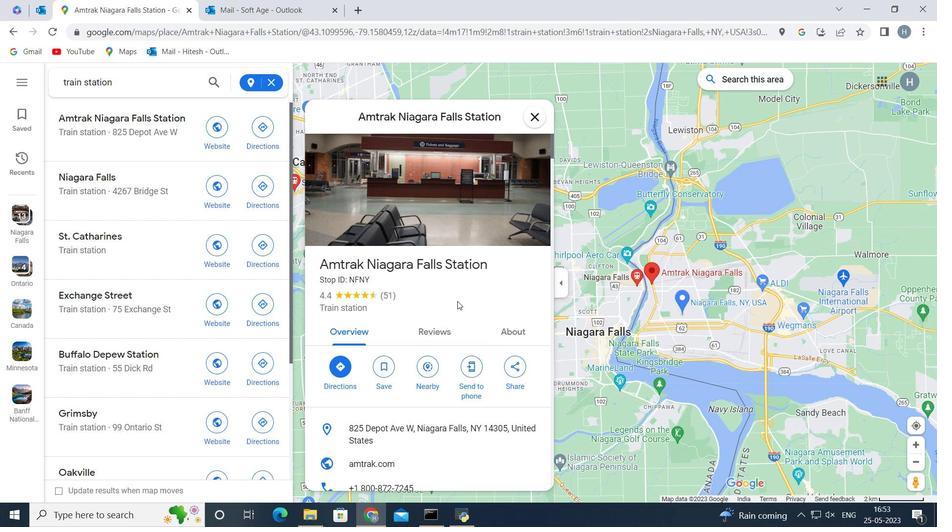 
Action: Mouse moved to (350, 229)
Screenshot: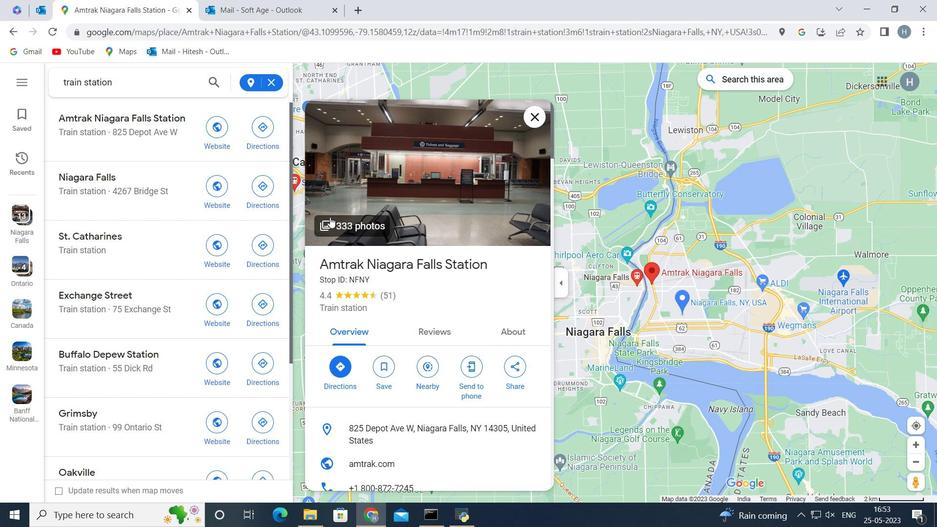 
Action: Mouse pressed left at (350, 229)
Screenshot: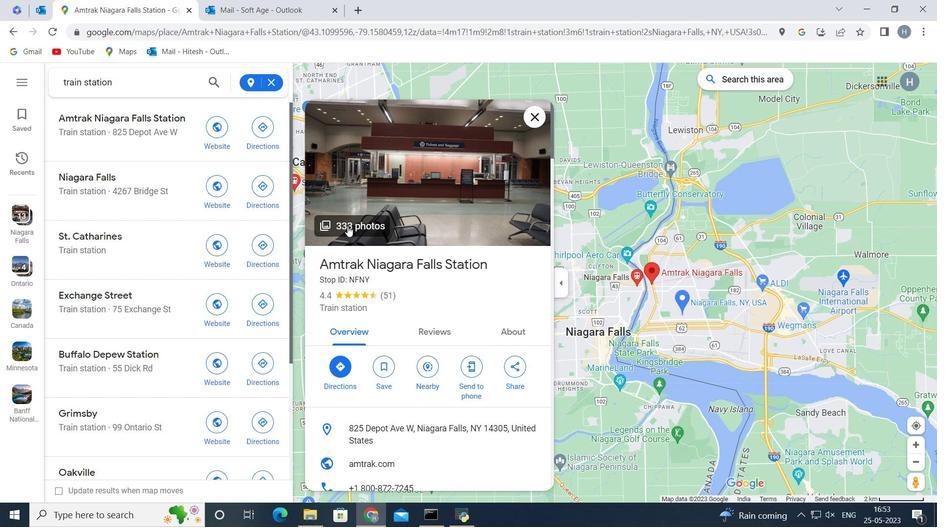 
Action: Key pressed <Key.right><Key.right>
Screenshot: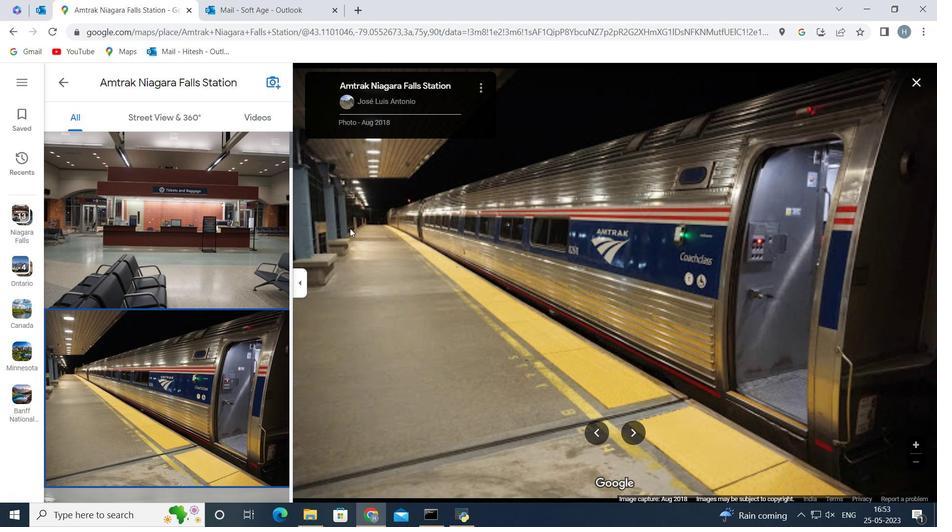 
Action: Mouse moved to (431, 237)
Screenshot: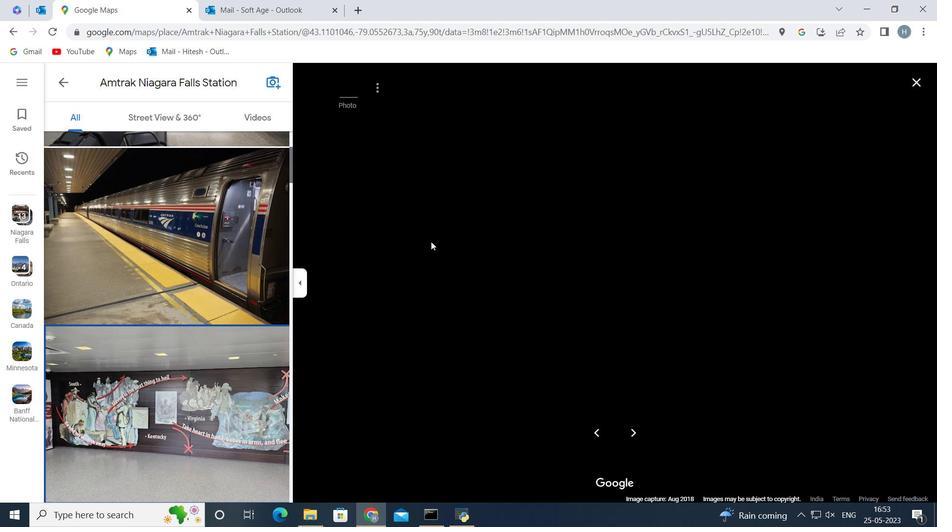 
Action: Key pressed <Key.right>
Screenshot: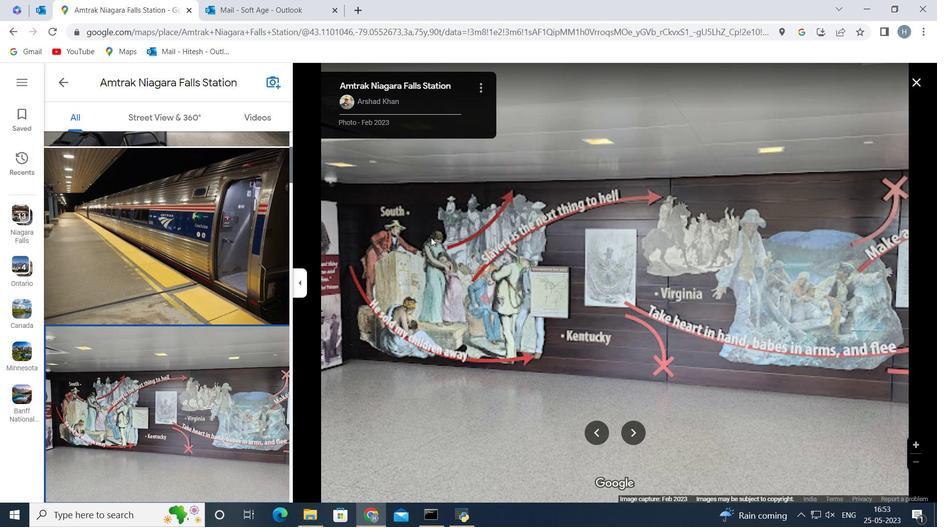 
Action: Mouse moved to (431, 237)
Screenshot: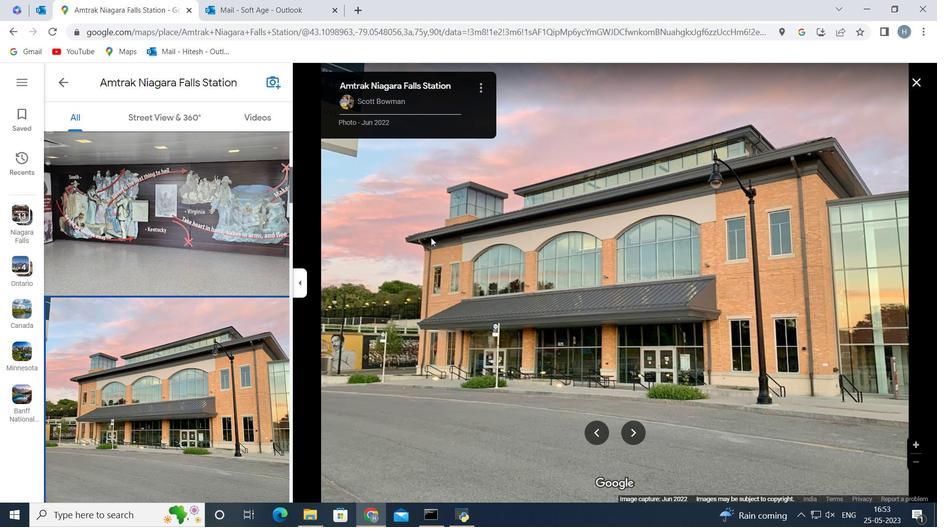 
Action: Key pressed <Key.right><Key.right><Key.right><Key.right><Key.right><Key.right><Key.right><Key.right><Key.right><Key.right>
Screenshot: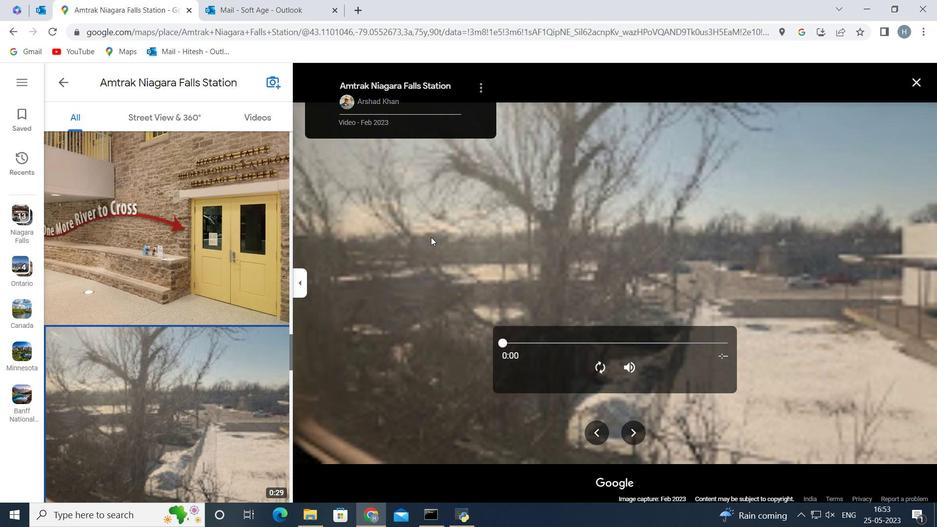 
Action: Mouse moved to (545, 254)
Screenshot: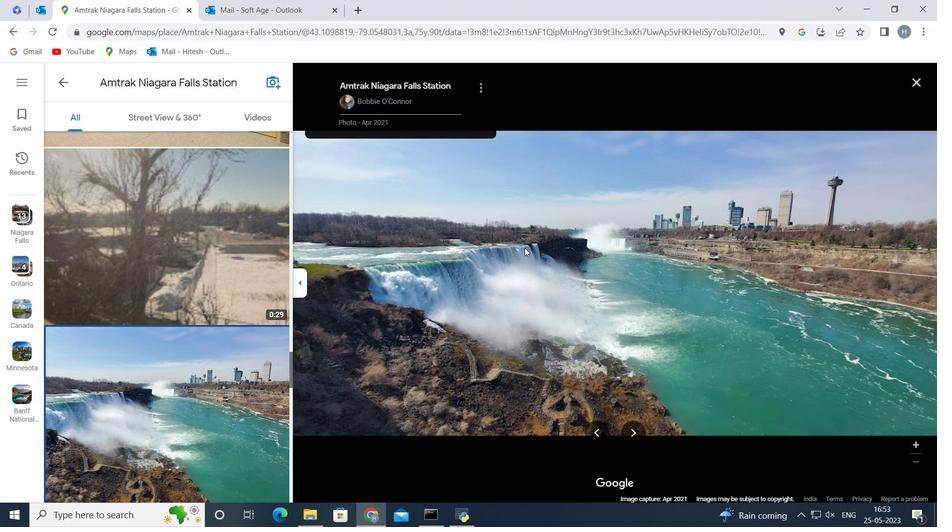 
Action: Key pressed <Key.right>
Screenshot: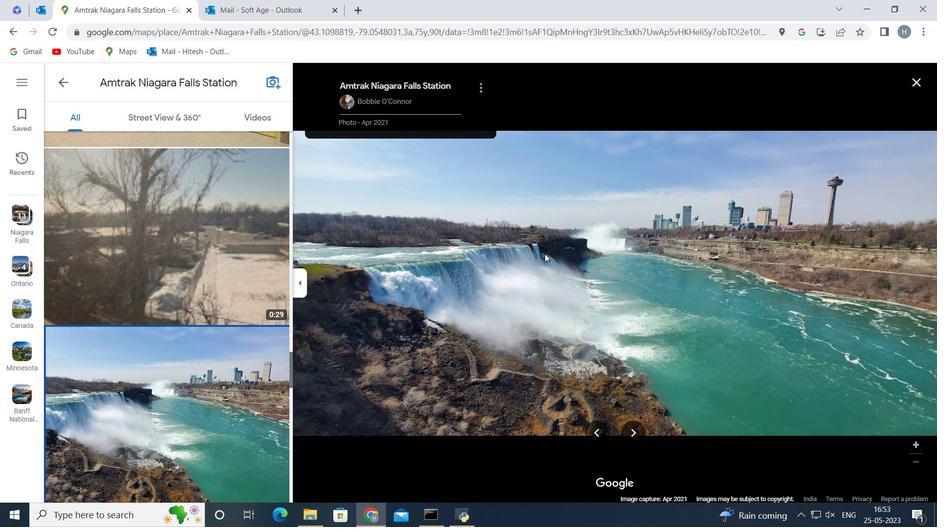 
Action: Mouse moved to (553, 287)
Screenshot: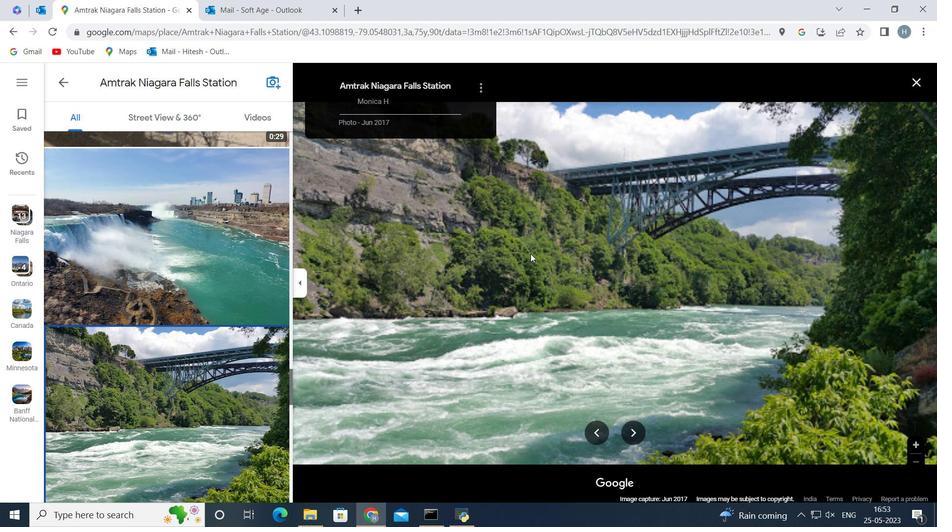 
Action: Key pressed <Key.right>
Screenshot: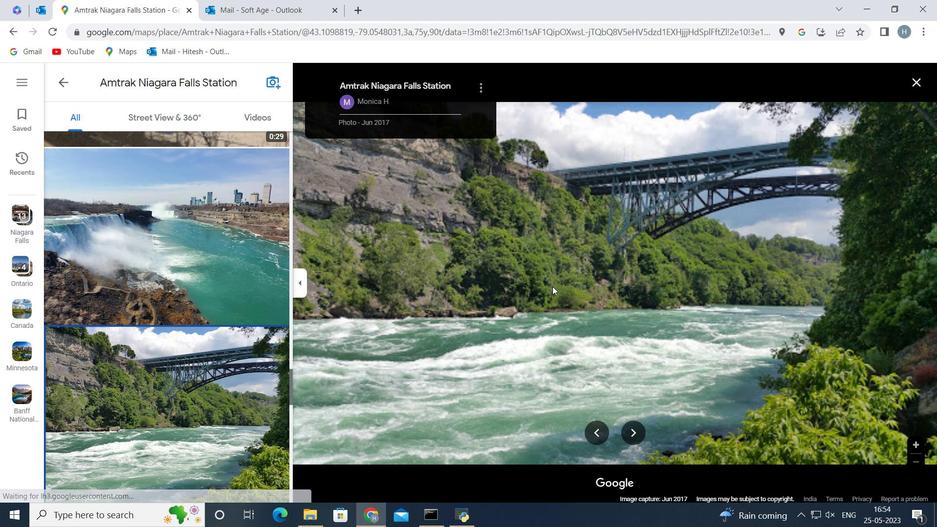 
Action: Mouse moved to (514, 342)
Screenshot: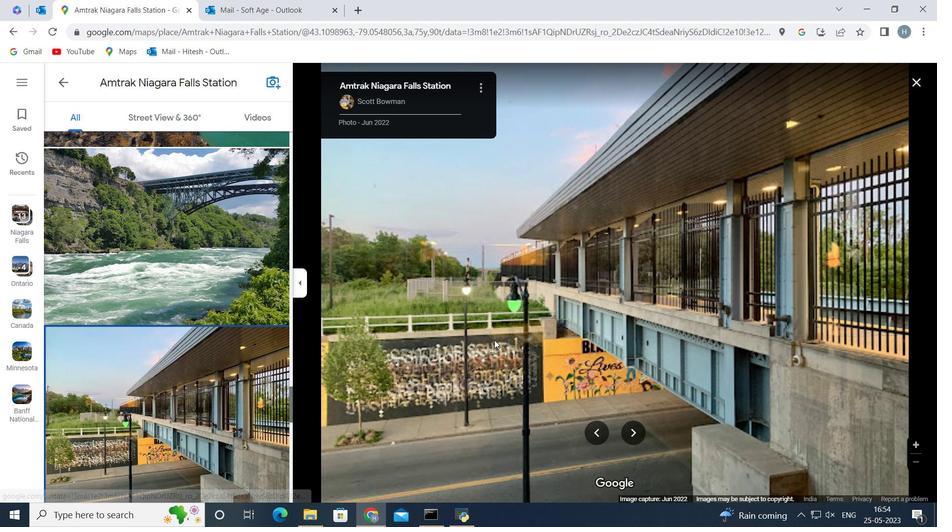 
Action: Key pressed <Key.right><Key.right><Key.right>
Screenshot: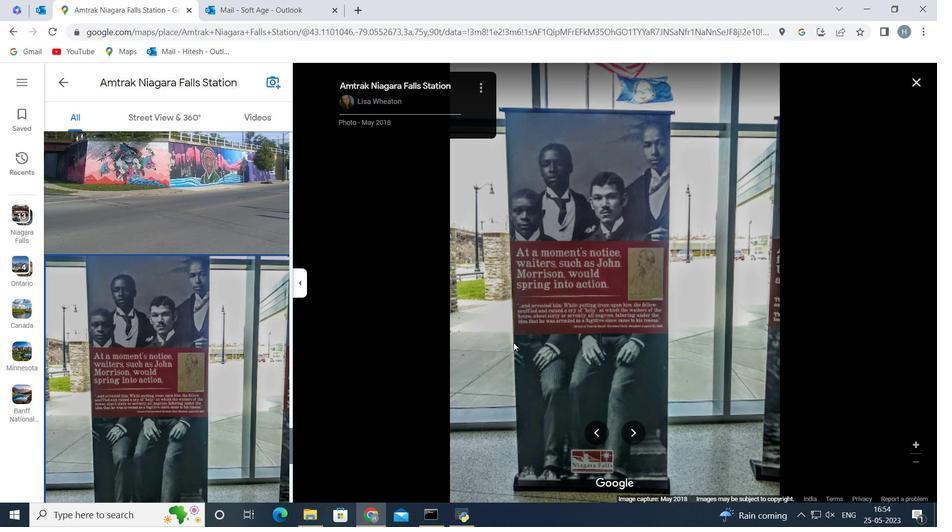 
Action: Mouse moved to (514, 232)
Screenshot: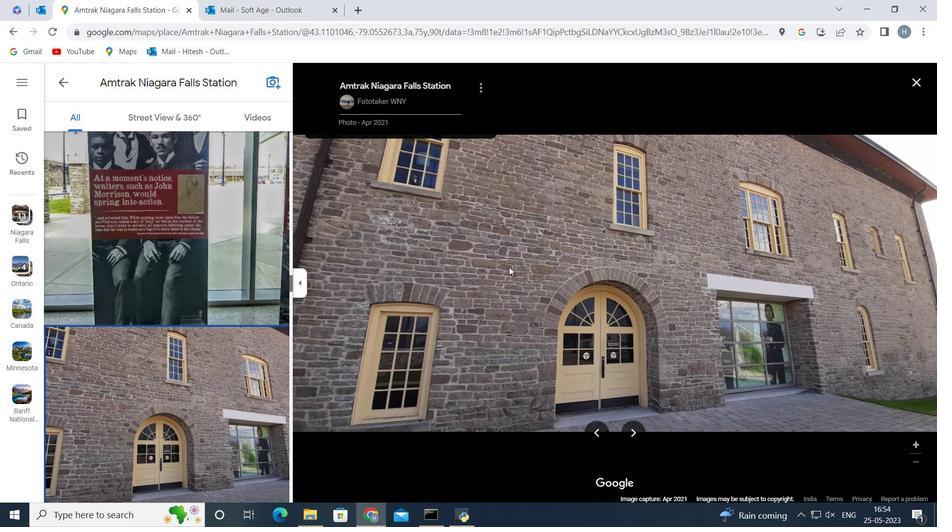 
Action: Key pressed <Key.right>
Screenshot: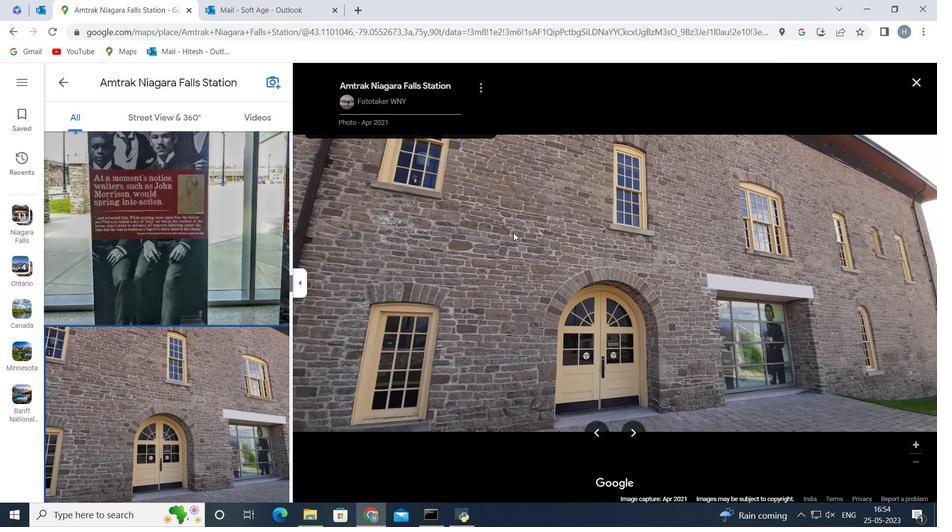 
Action: Mouse moved to (425, 167)
Screenshot: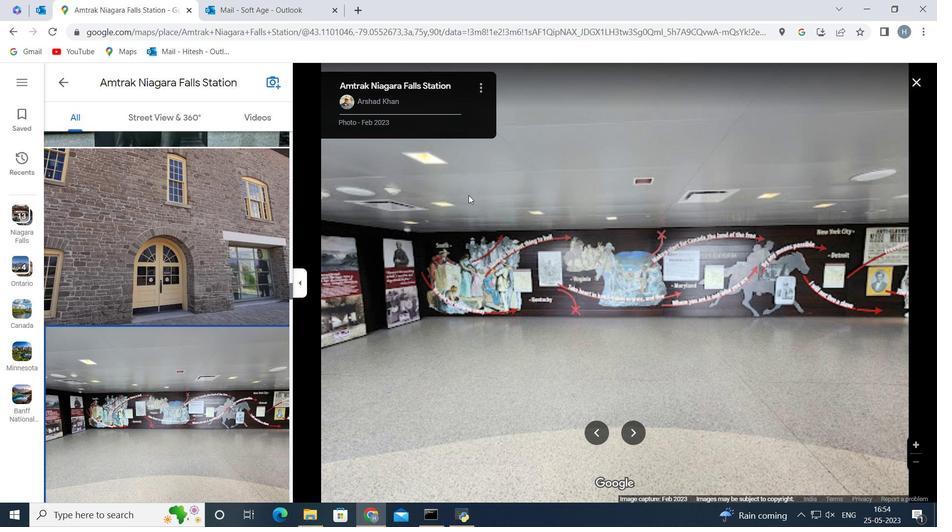 
Action: Key pressed <Key.right>
Screenshot: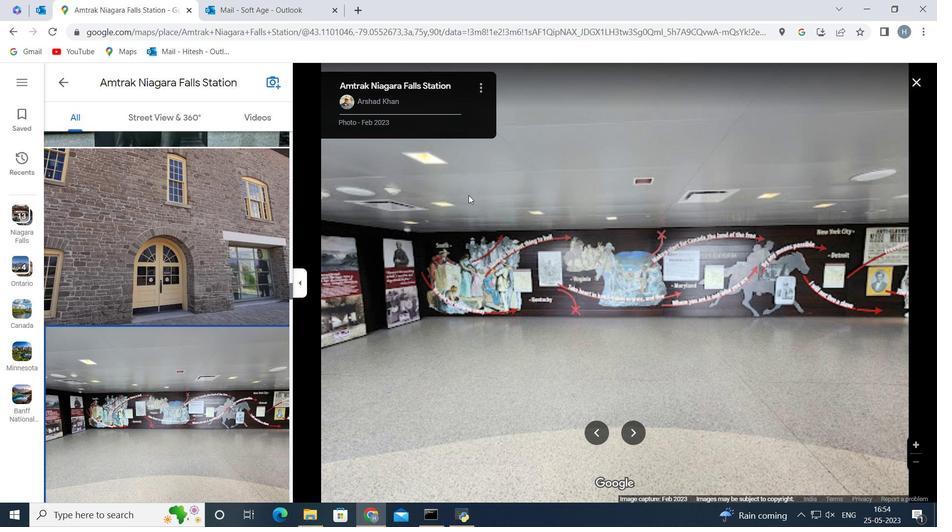 
Action: Mouse moved to (175, 116)
Screenshot: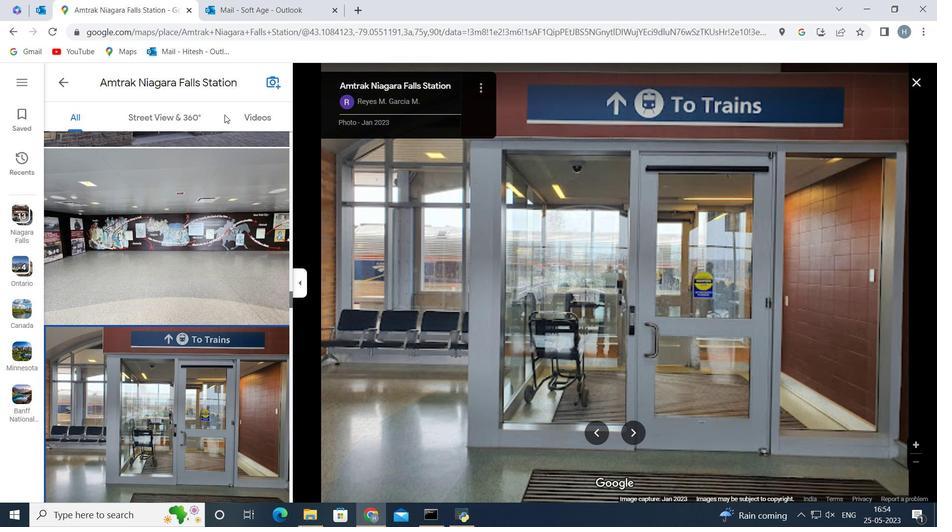 
Action: Mouse pressed left at (175, 116)
Screenshot: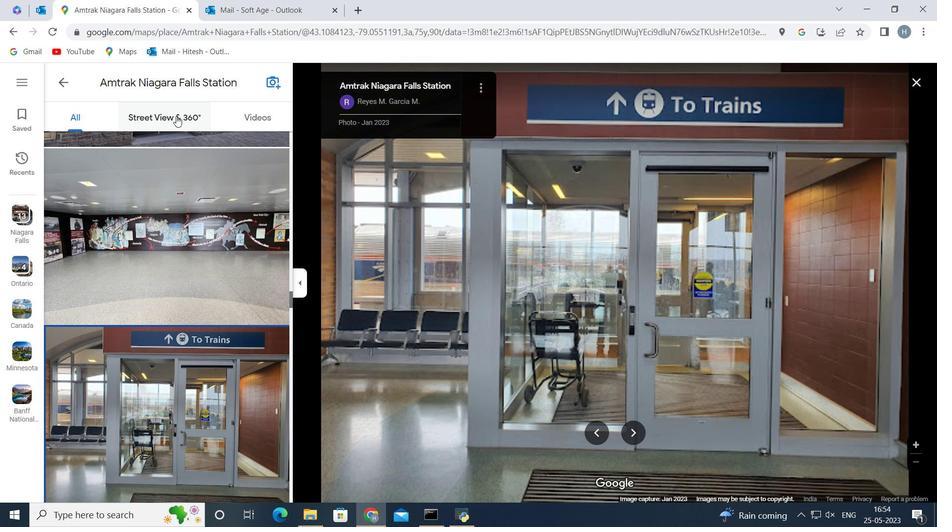 
Action: Mouse moved to (608, 290)
Screenshot: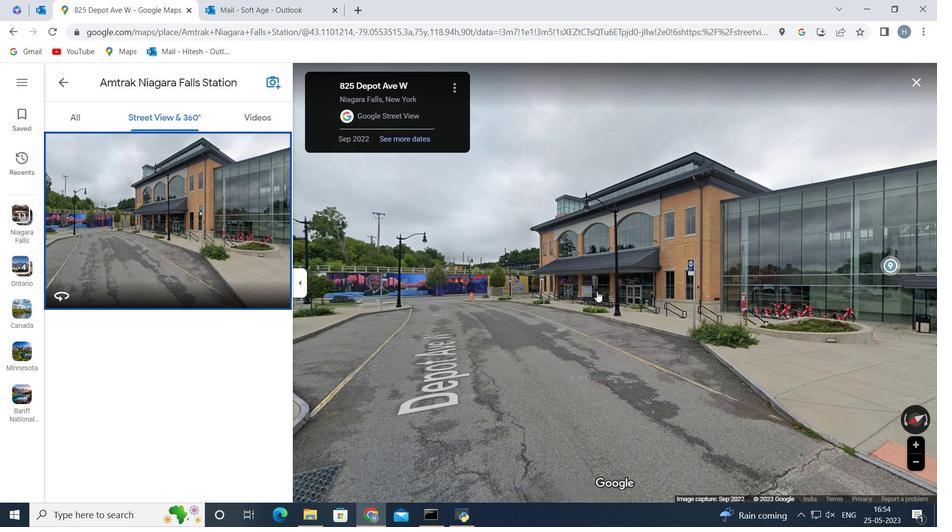 
Action: Mouse pressed left at (608, 290)
Screenshot: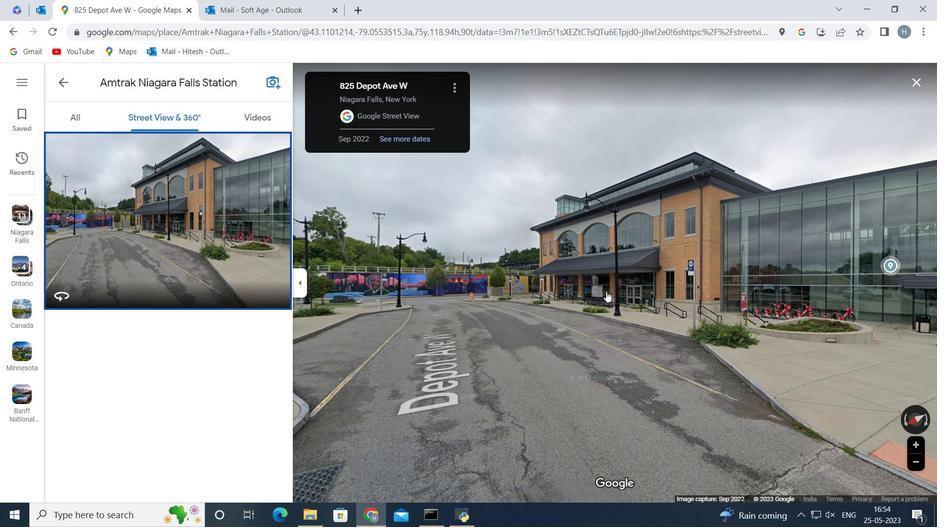 
Action: Mouse moved to (648, 269)
Screenshot: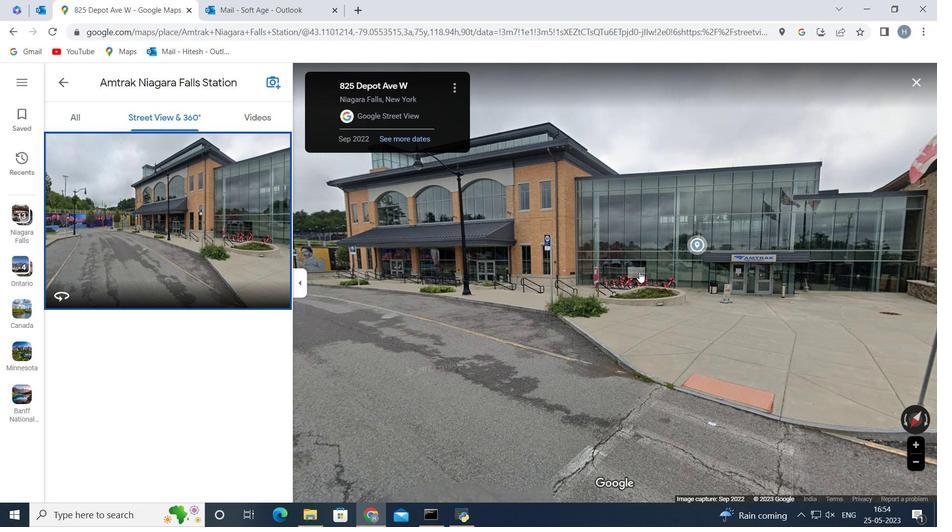 
Action: Mouse pressed left at (646, 270)
Screenshot: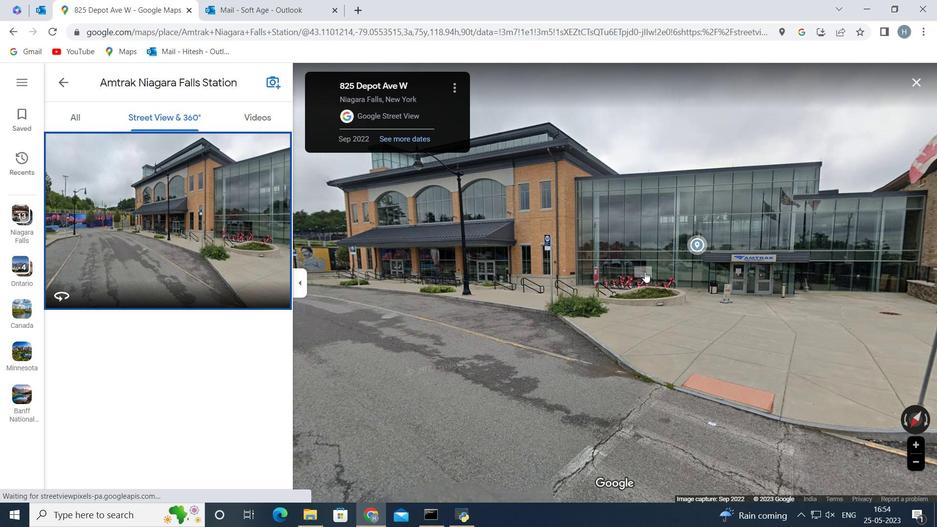 
Action: Mouse moved to (702, 266)
Screenshot: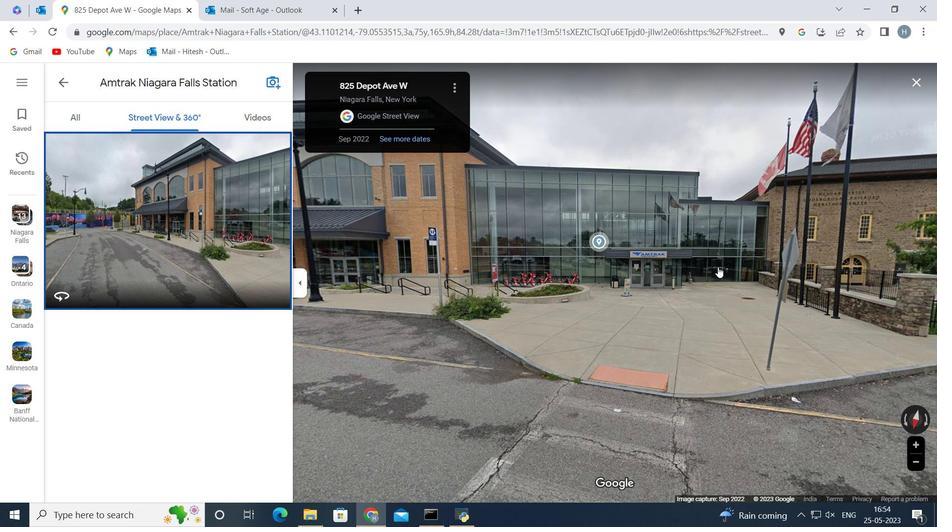 
Action: Mouse pressed left at (726, 268)
Screenshot: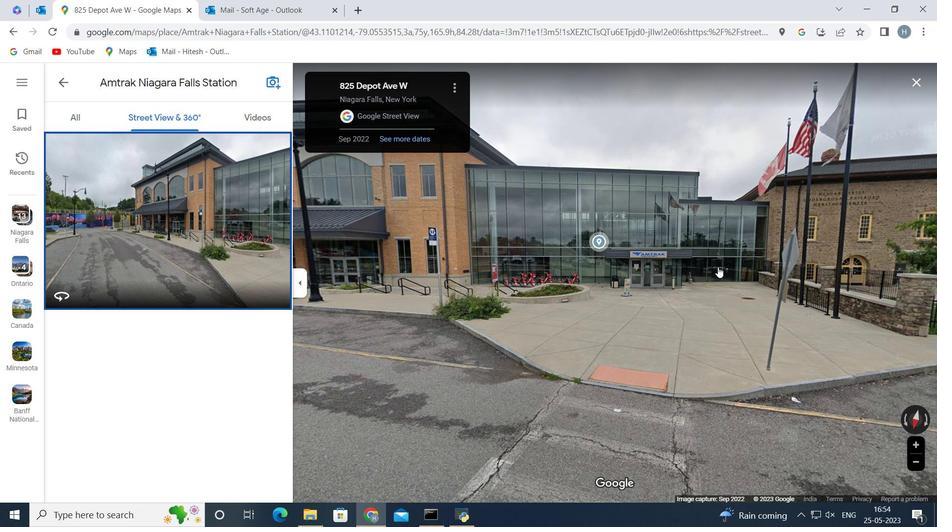 
Action: Mouse moved to (677, 272)
Screenshot: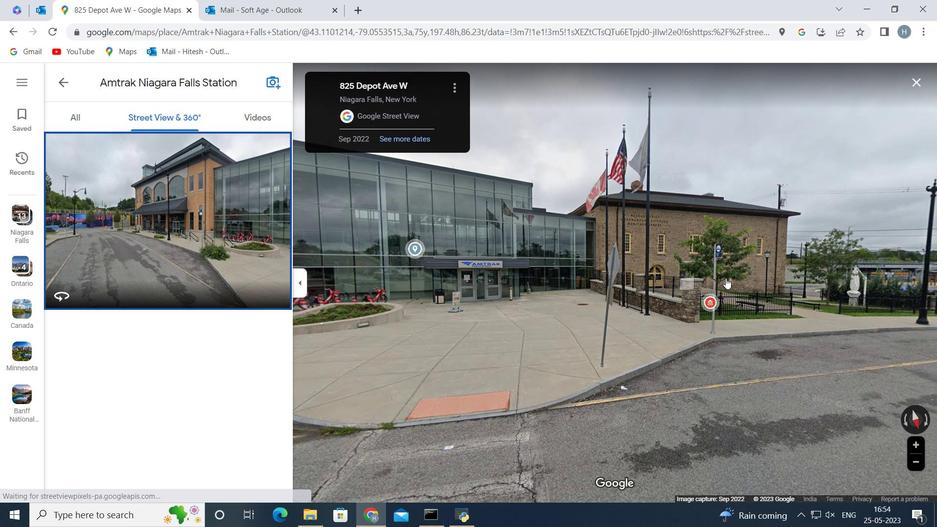 
Action: Mouse pressed left at (728, 277)
Screenshot: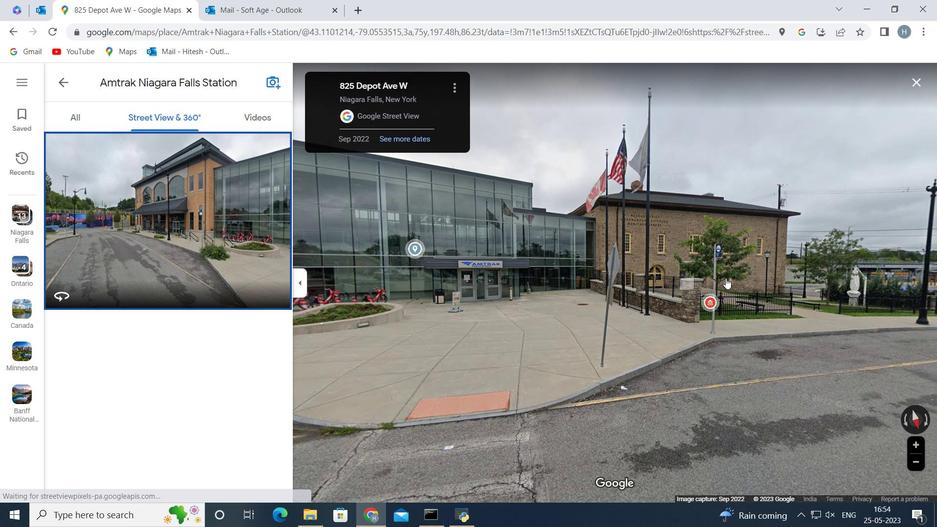
Action: Mouse moved to (821, 304)
Screenshot: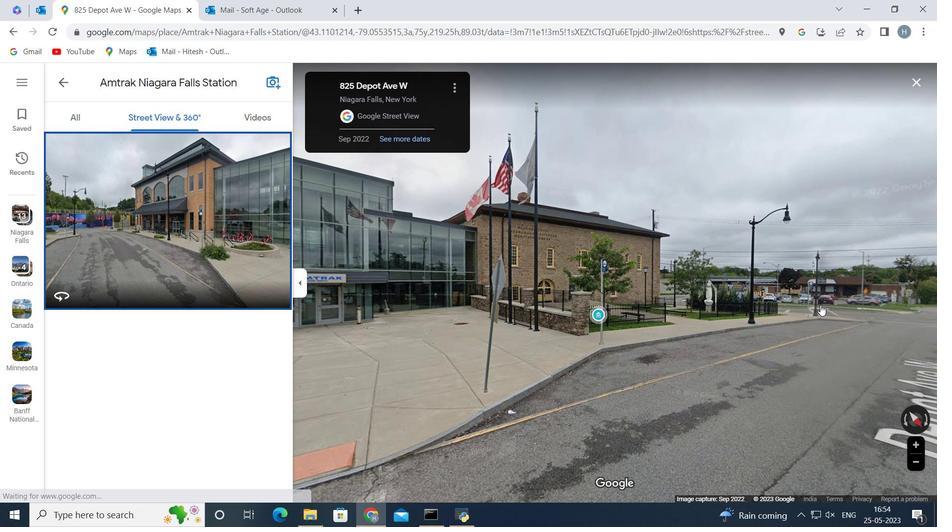 
Action: Mouse pressed left at (821, 304)
Screenshot: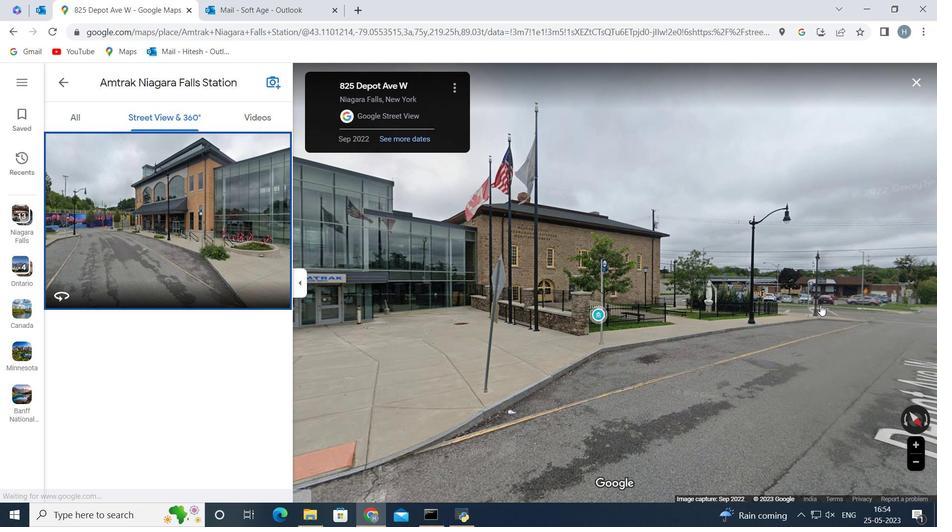 
Action: Mouse moved to (747, 293)
Screenshot: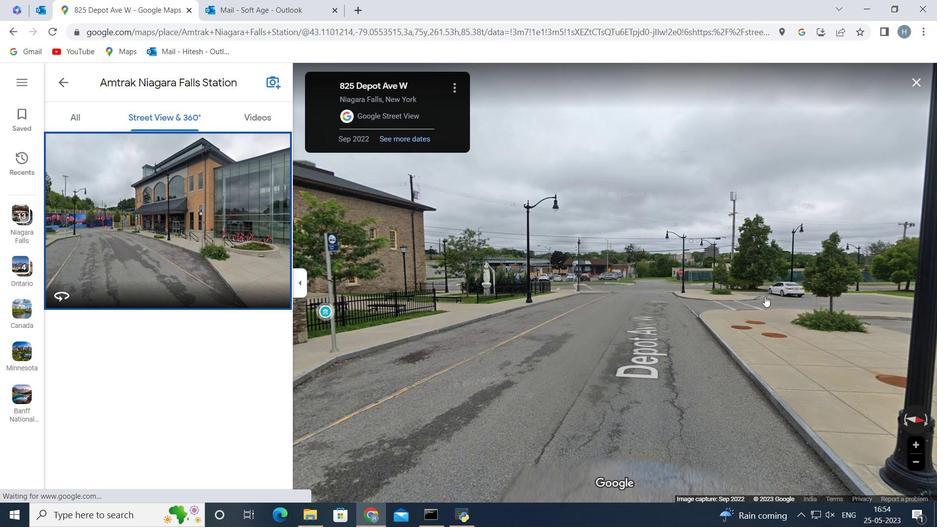 
Action: Mouse pressed left at (758, 294)
Screenshot: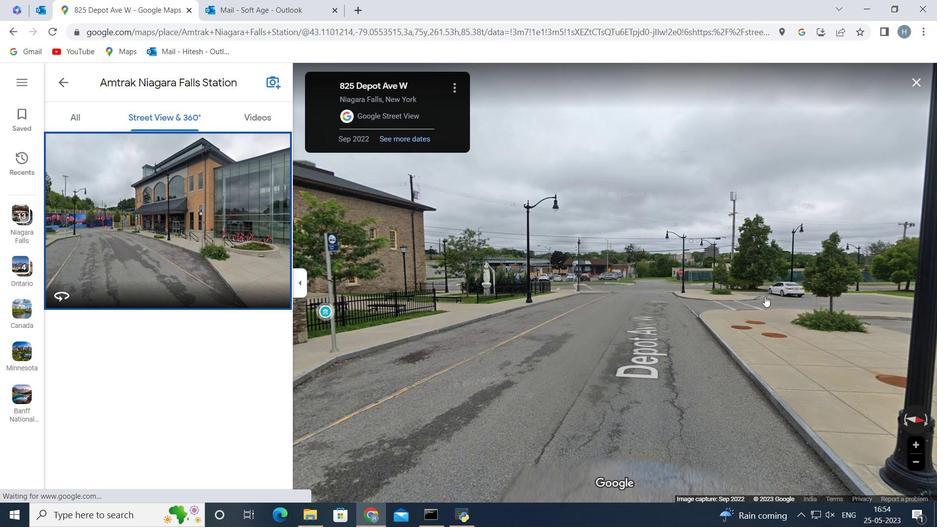 
Action: Mouse moved to (830, 305)
Screenshot: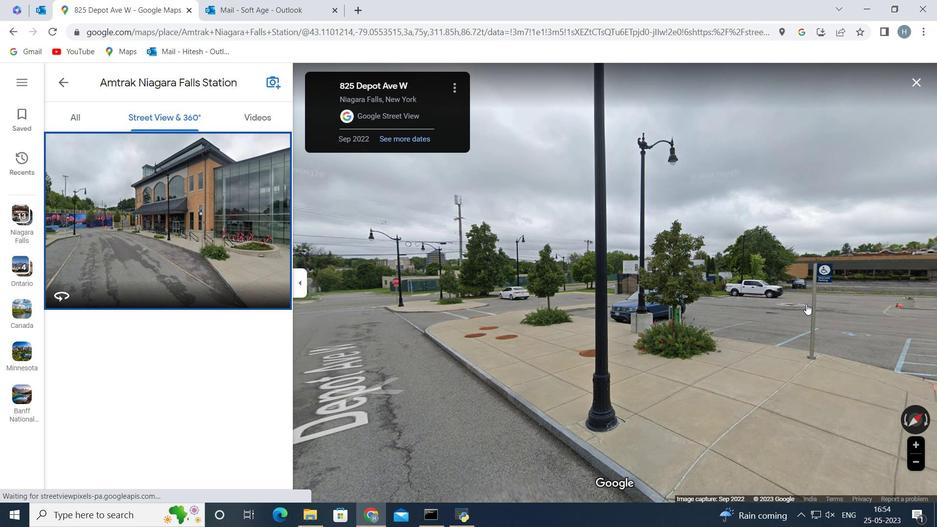 
Action: Mouse pressed left at (830, 305)
Screenshot: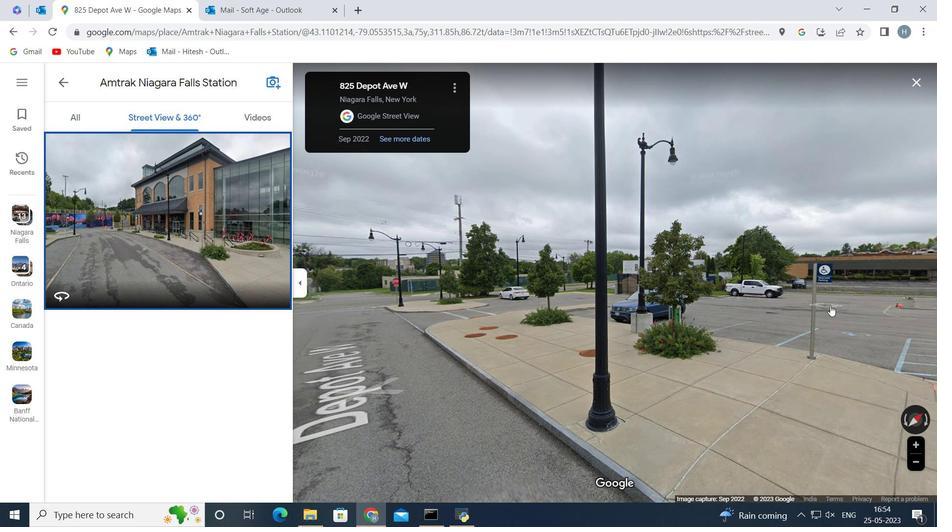 
Action: Mouse moved to (746, 285)
Screenshot: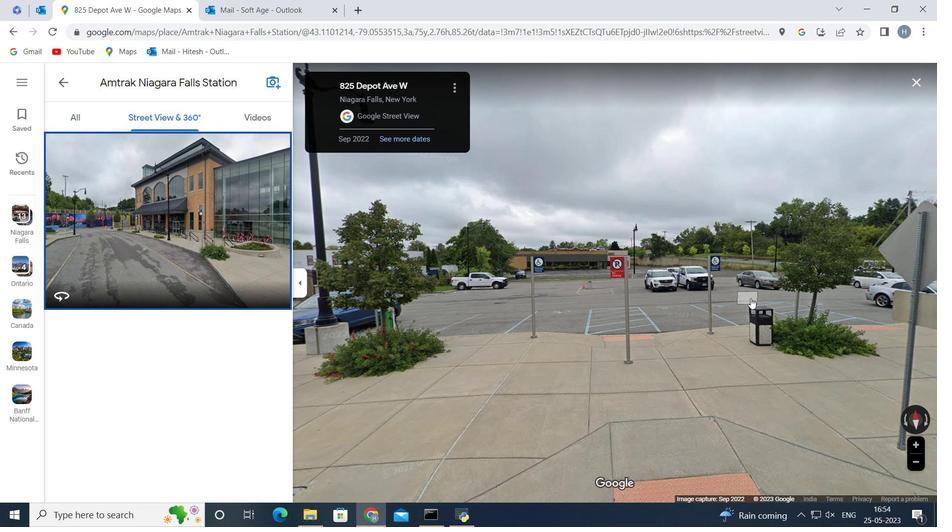 
Action: Mouse pressed left at (794, 291)
Screenshot: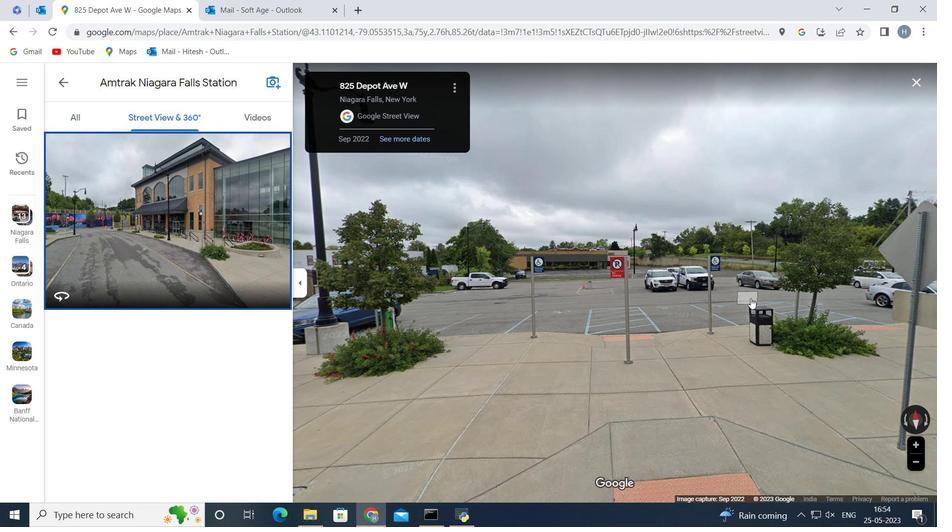 
Action: Mouse moved to (883, 299)
Screenshot: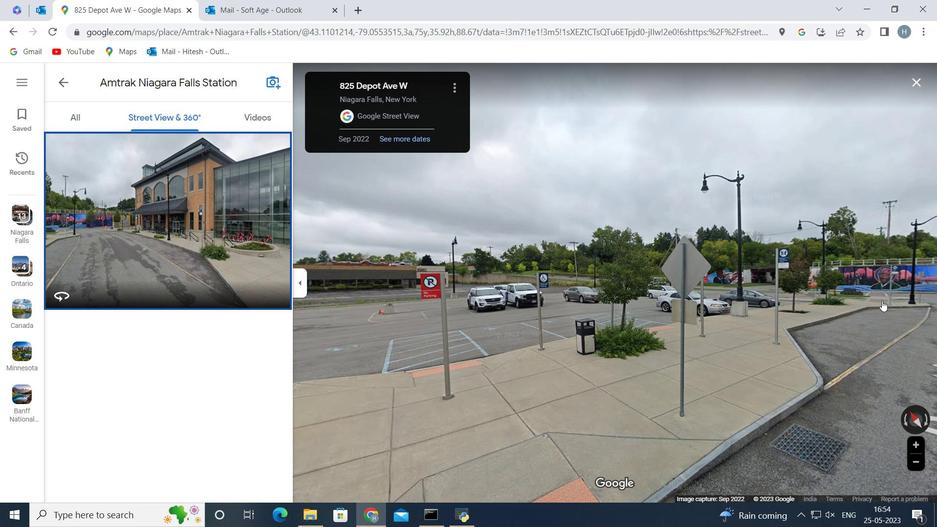
Action: Mouse pressed left at (884, 299)
Screenshot: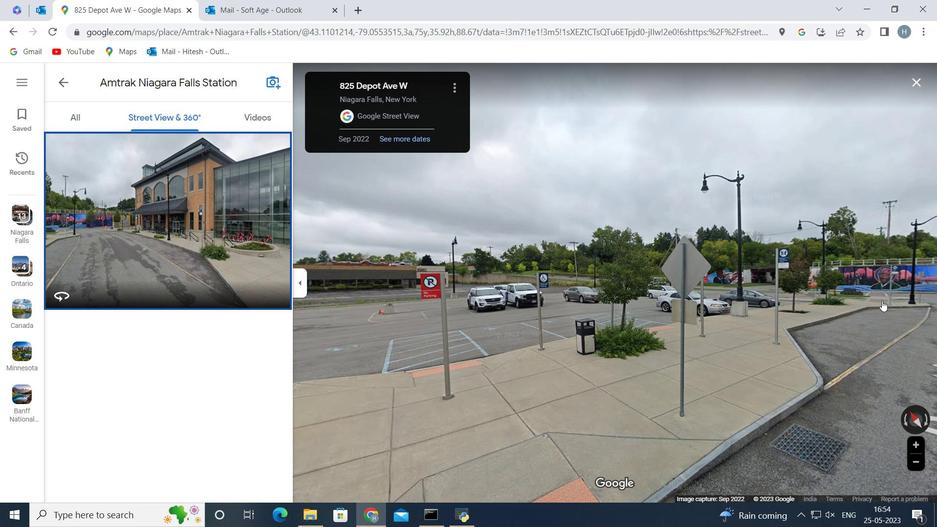 
Action: Mouse moved to (774, 291)
Screenshot: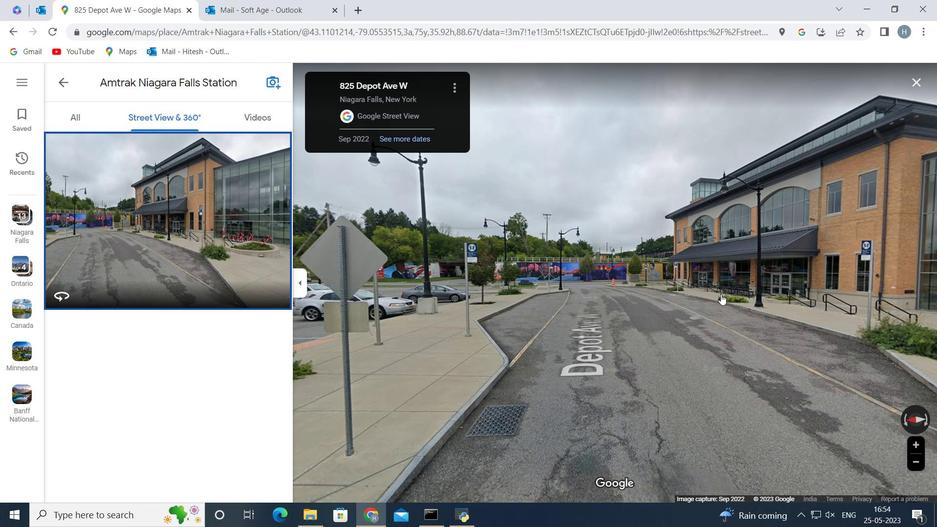 
Action: Mouse pressed left at (774, 291)
Screenshot: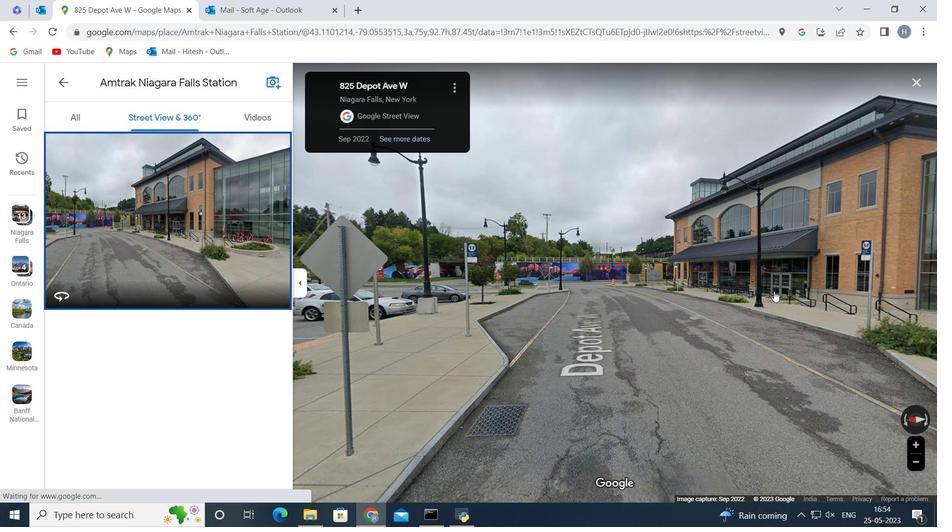 
Action: Mouse moved to (759, 304)
Screenshot: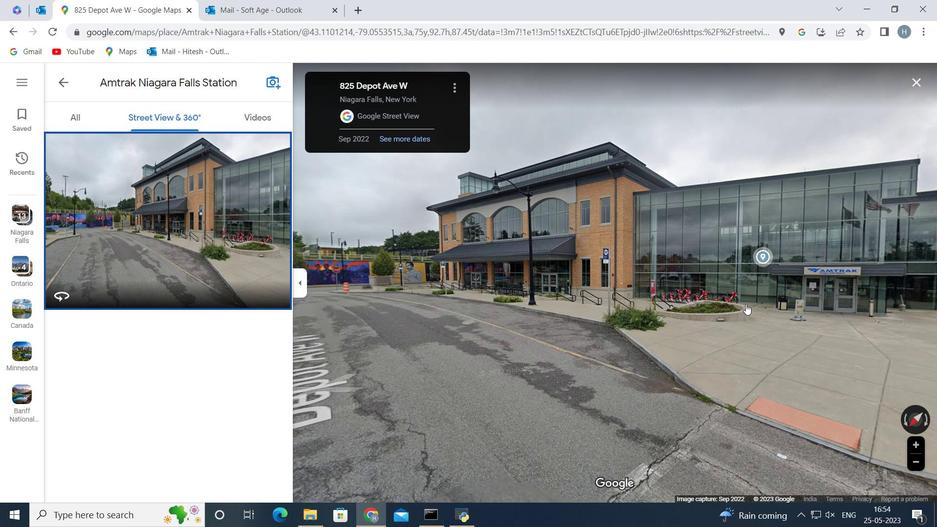 
Action: Mouse pressed left at (759, 304)
Screenshot: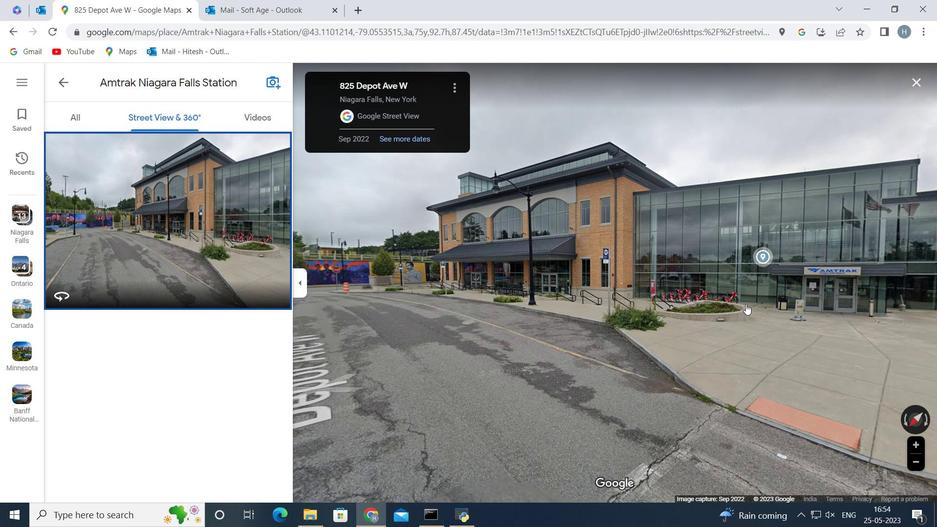 
Action: Mouse moved to (784, 314)
Screenshot: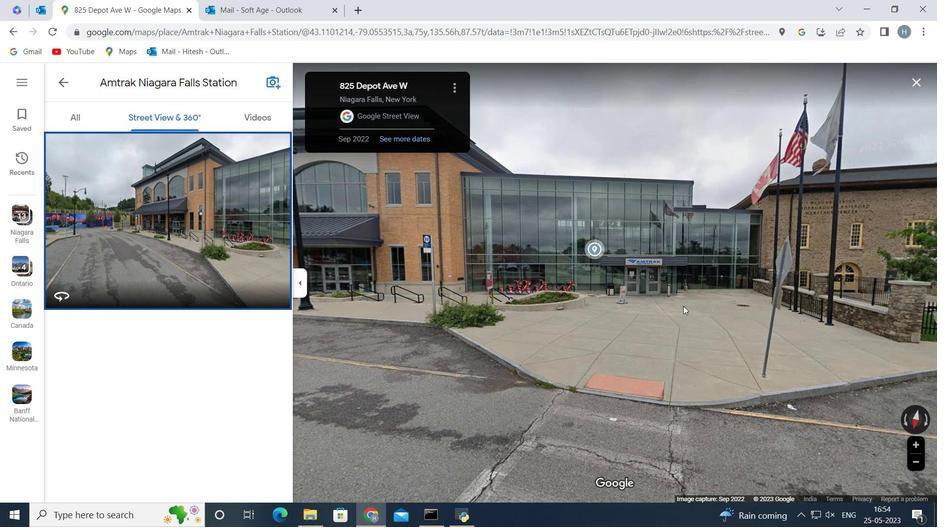 
Action: Mouse pressed left at (784, 314)
Screenshot: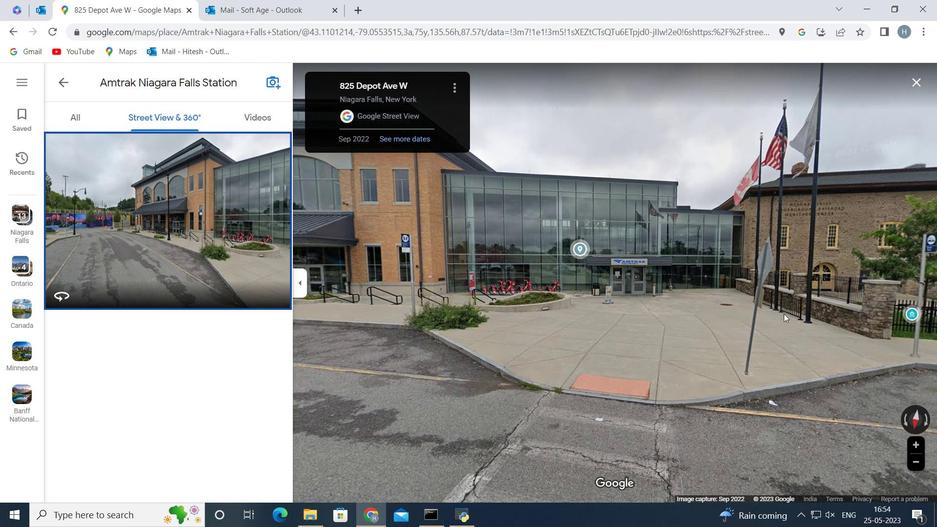 
Action: Mouse moved to (788, 323)
Screenshot: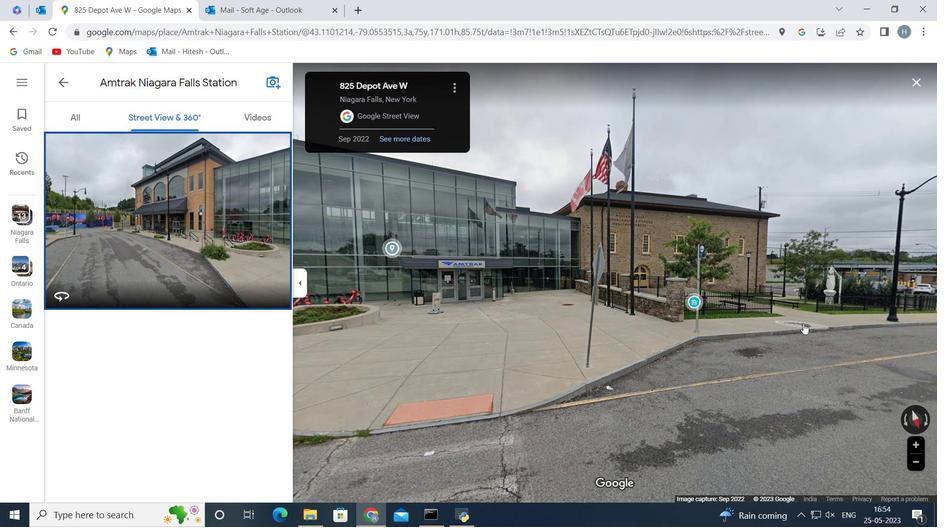 
Action: Mouse pressed left at (789, 323)
Screenshot: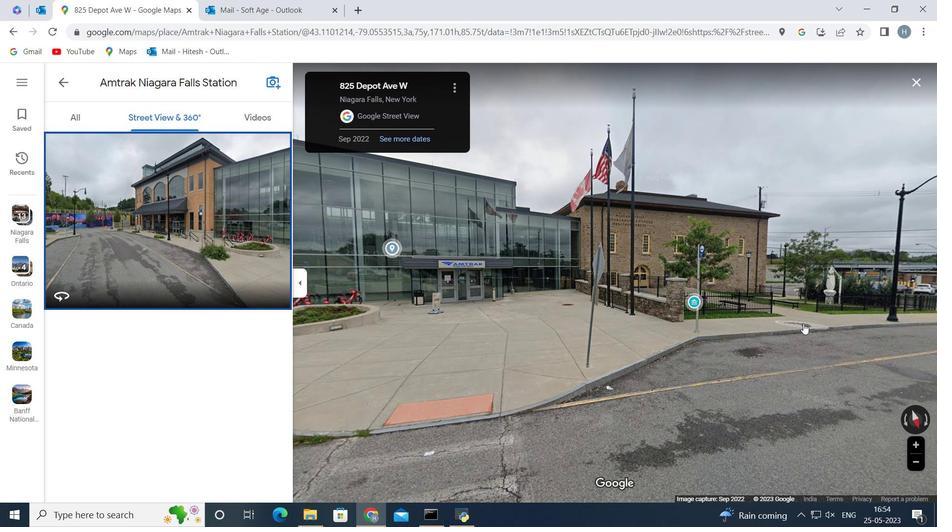 
Action: Mouse moved to (594, 329)
Screenshot: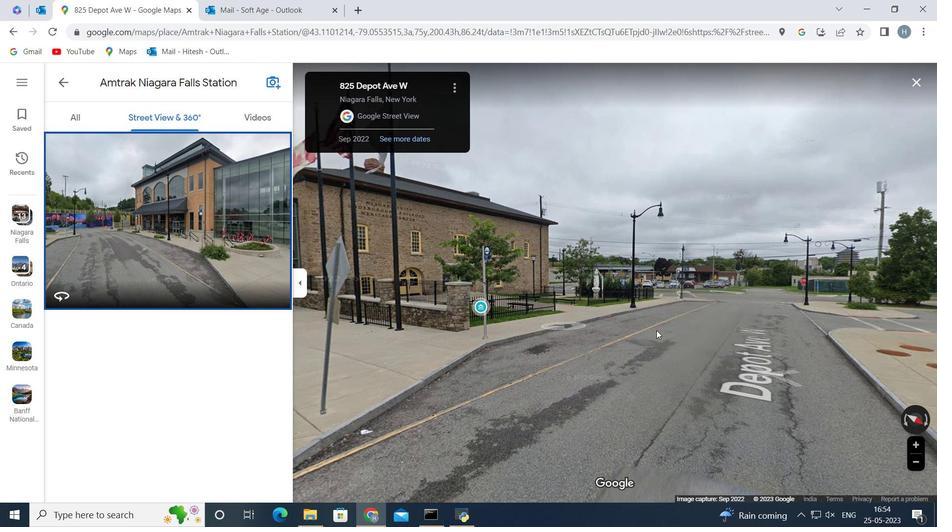 
Action: Mouse pressed left at (594, 329)
Screenshot: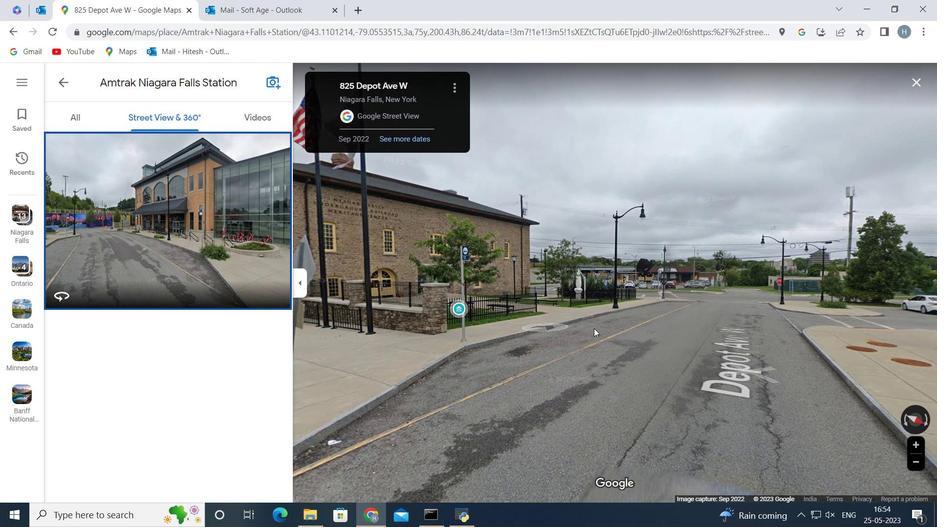 
Action: Mouse moved to (62, 83)
Screenshot: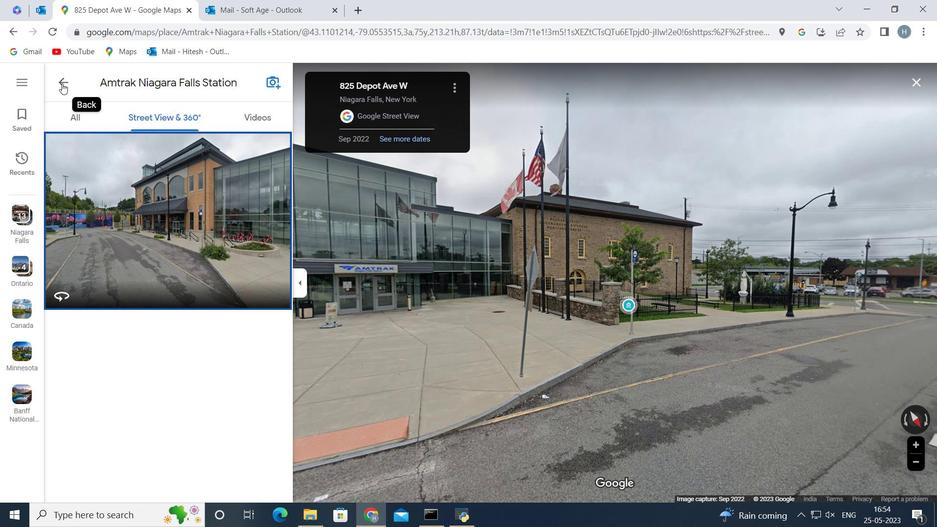 
Action: Mouse pressed left at (62, 83)
Screenshot: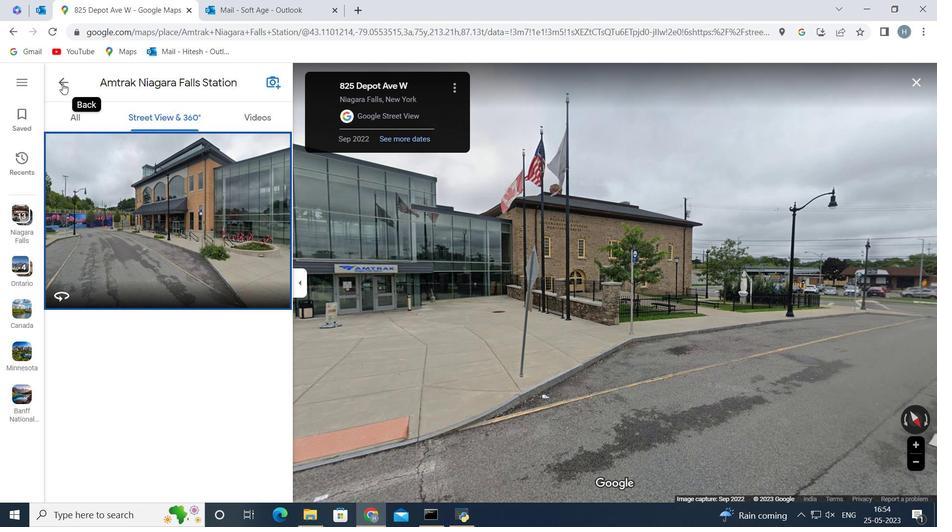 
Action: Mouse moved to (269, 77)
Screenshot: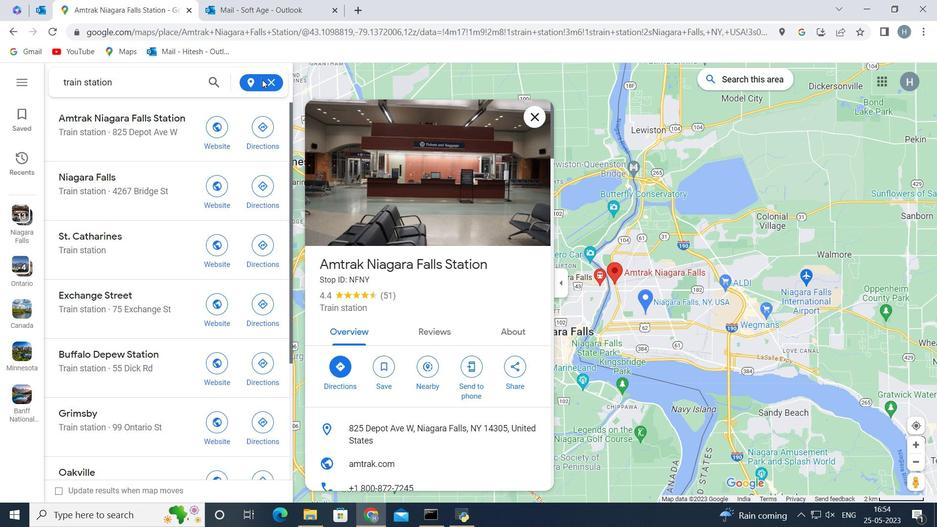 
Action: Mouse pressed left at (269, 77)
Screenshot: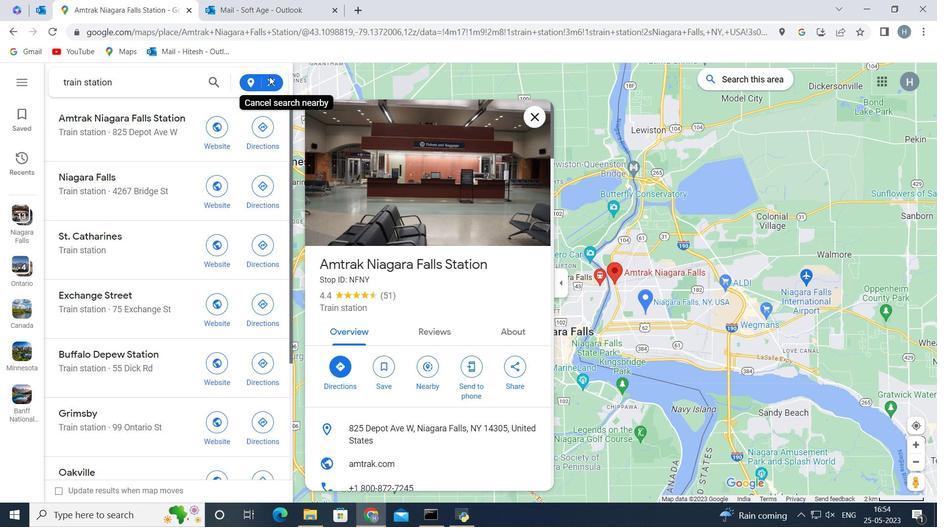 
Action: Mouse moved to (267, 79)
Screenshot: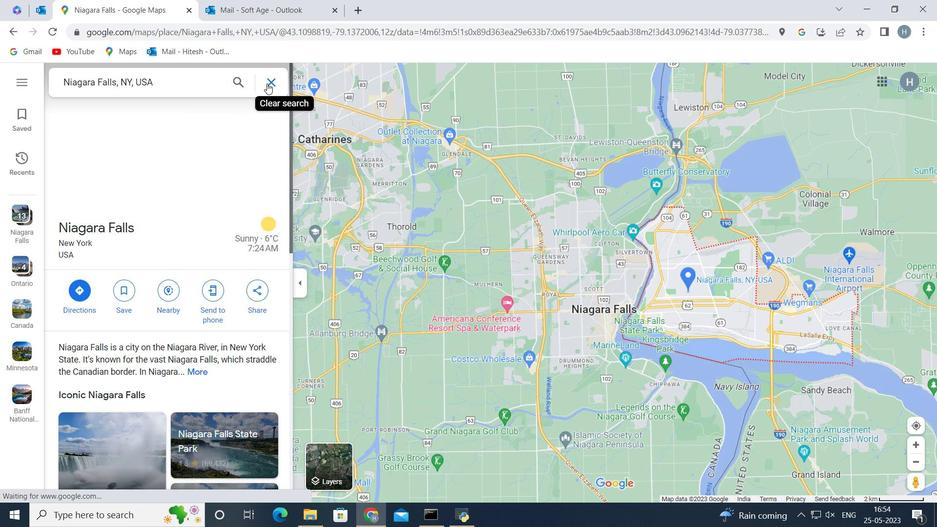
Action: Mouse pressed left at (267, 79)
Screenshot: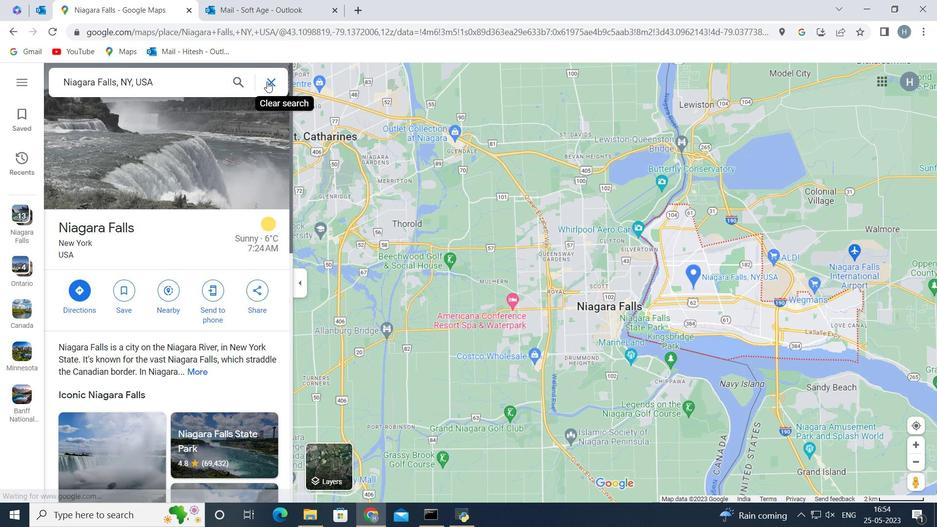 
Action: Mouse moved to (127, 84)
Screenshot: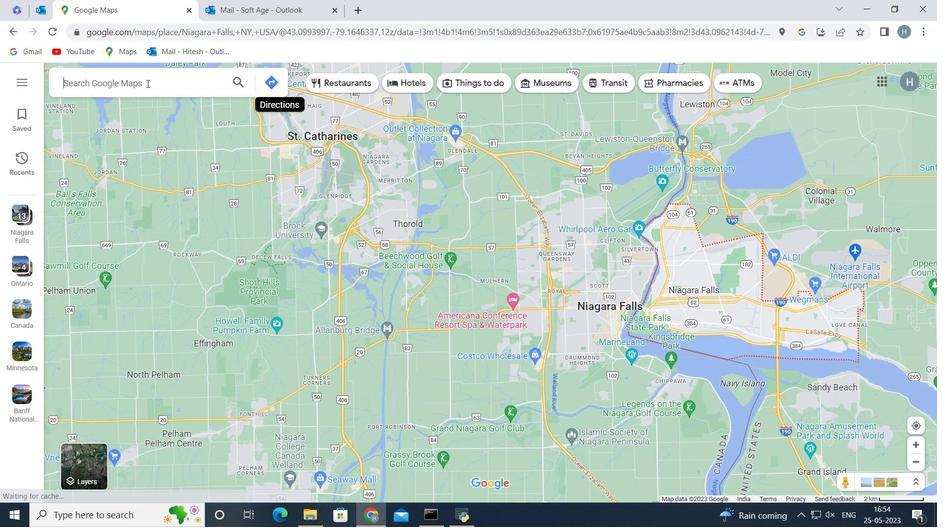
Action: Mouse pressed left at (127, 84)
Screenshot: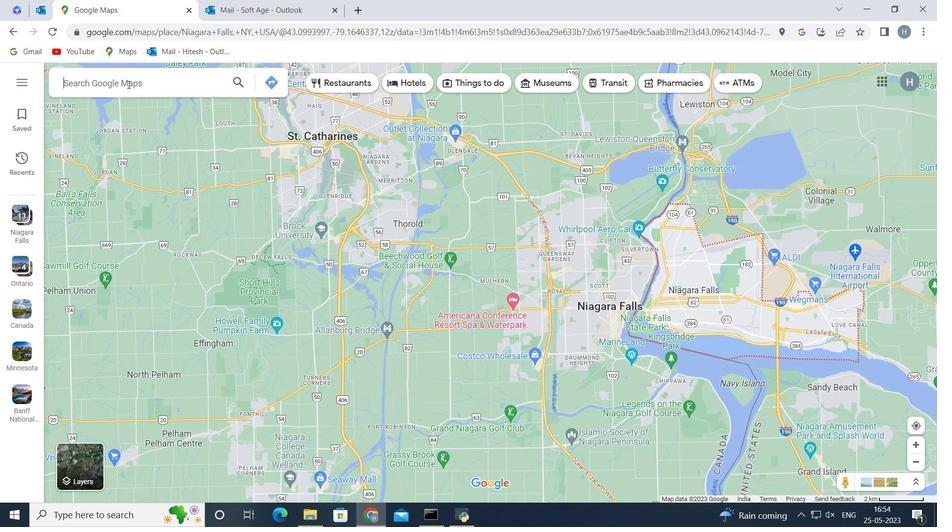 
Action: Key pressed ontario<Key.space>united<Key.space>states<Key.enter>
Screenshot: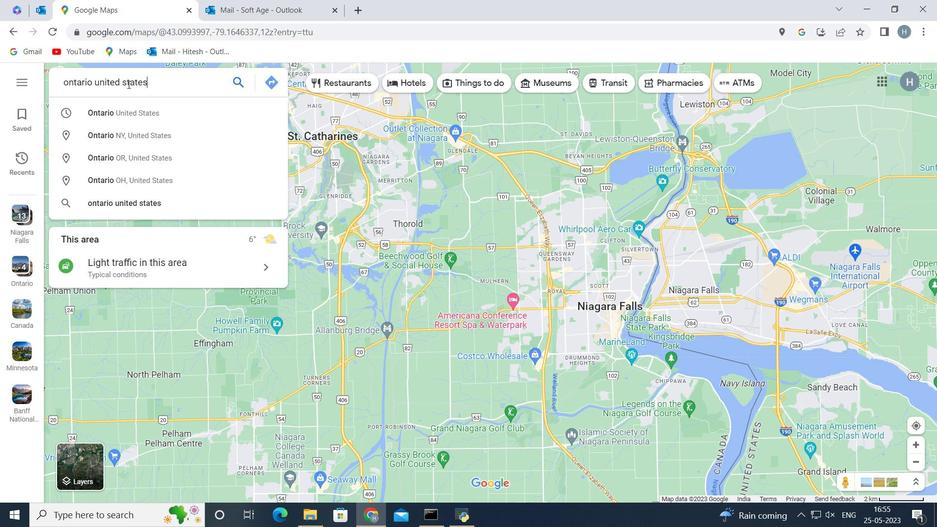 
Action: Mouse moved to (168, 291)
Screenshot: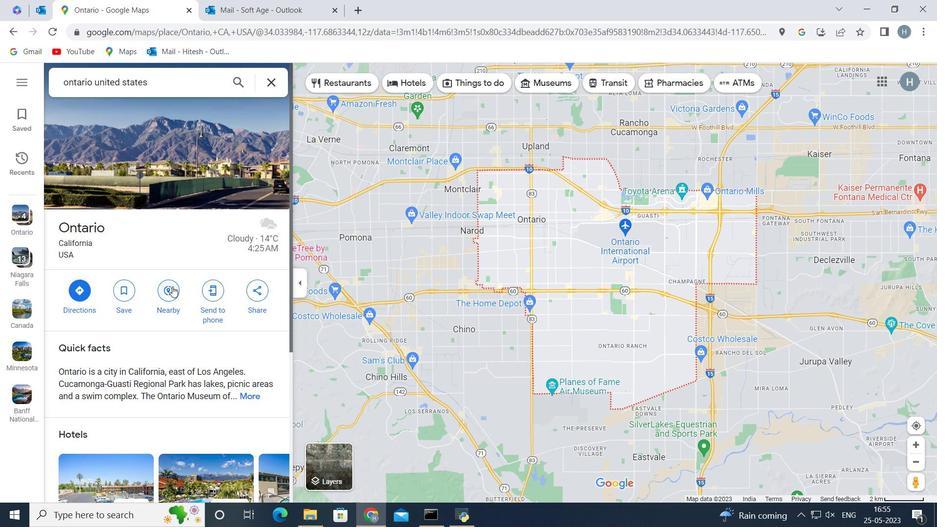 
Action: Mouse pressed left at (168, 291)
Screenshot: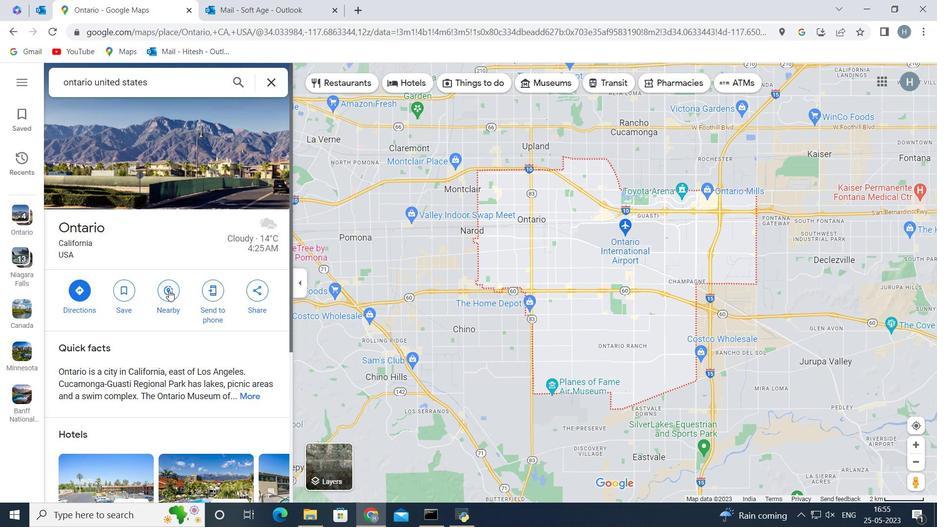 
Action: Mouse moved to (124, 85)
Screenshot: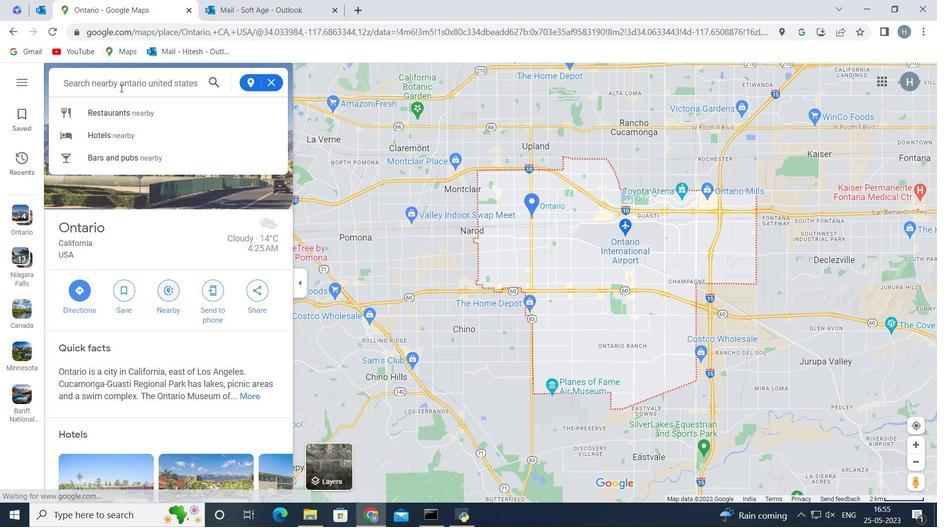 
Action: Key pressed tr
Screenshot: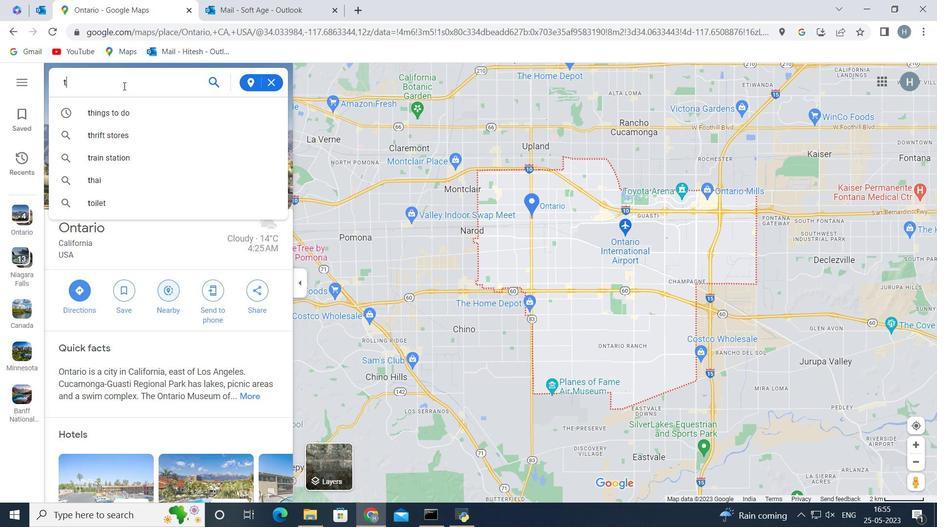 
Action: Mouse moved to (133, 110)
Screenshot: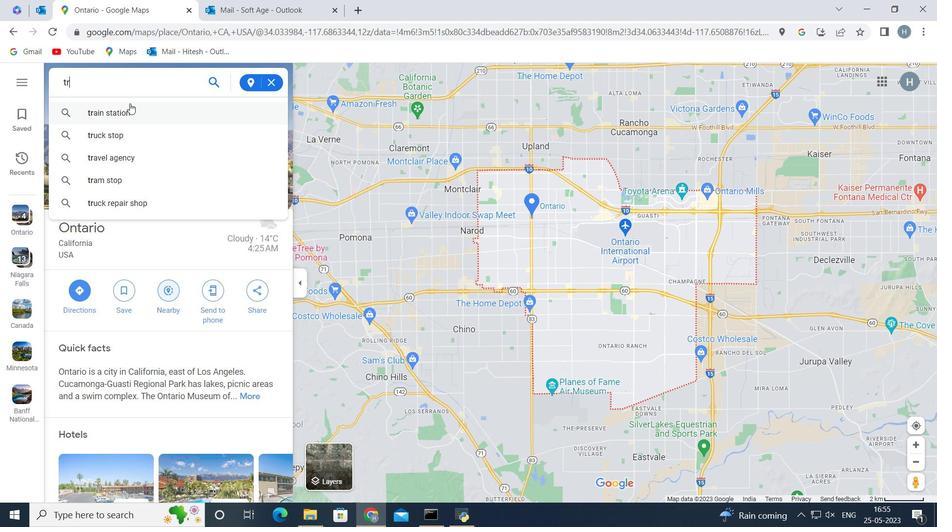 
Action: Mouse pressed left at (133, 110)
Screenshot: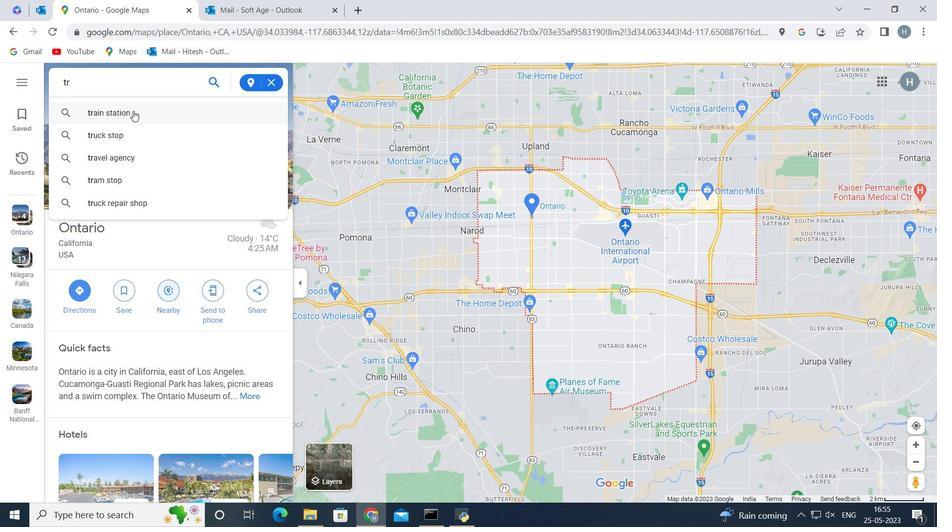 
Action: Mouse moved to (534, 214)
Screenshot: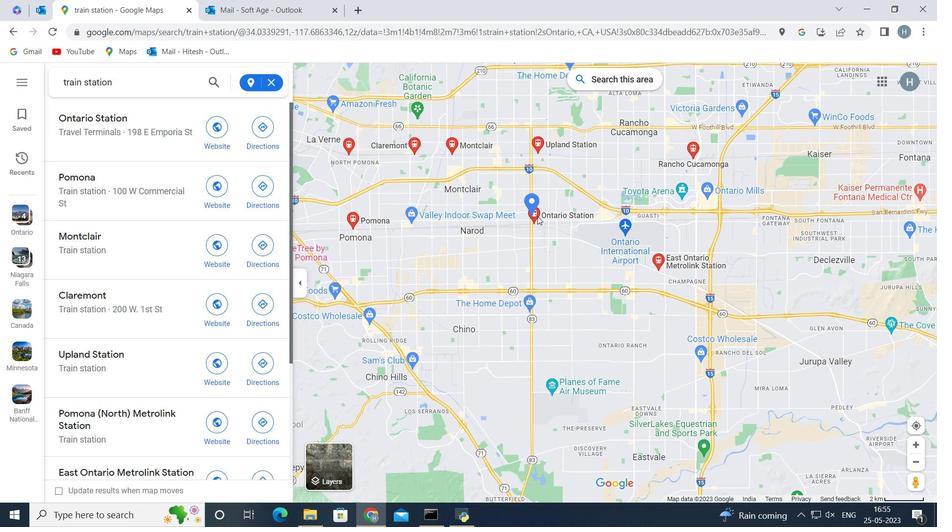 
Action: Mouse pressed left at (534, 214)
Screenshot: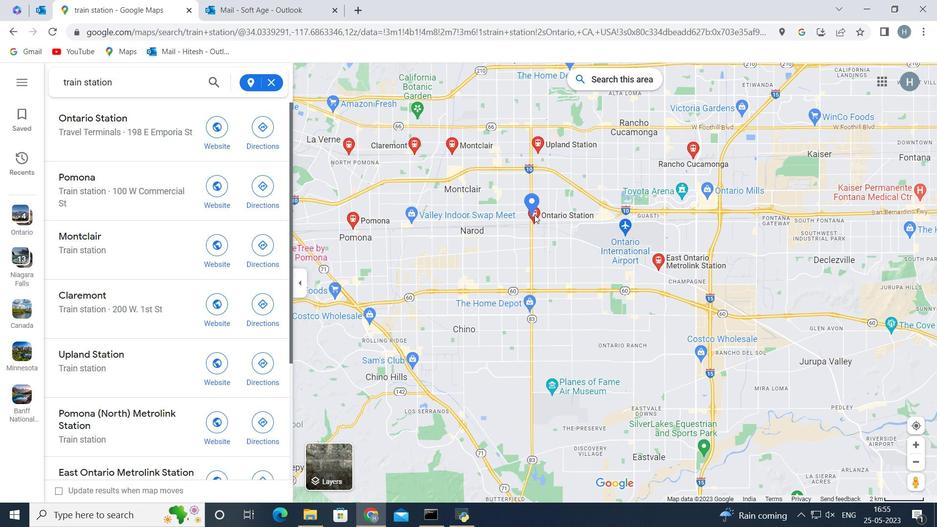 
Action: Mouse moved to (119, 125)
Screenshot: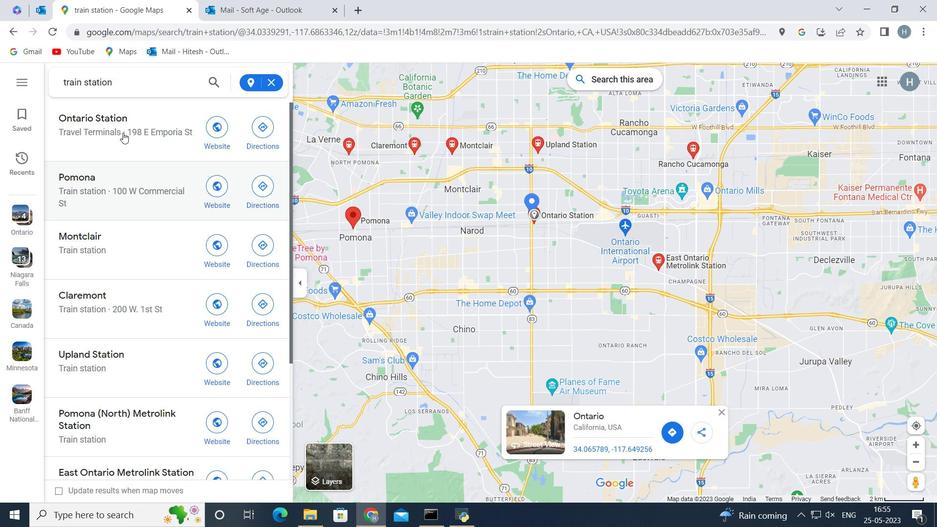 
Action: Mouse pressed left at (119, 125)
Screenshot: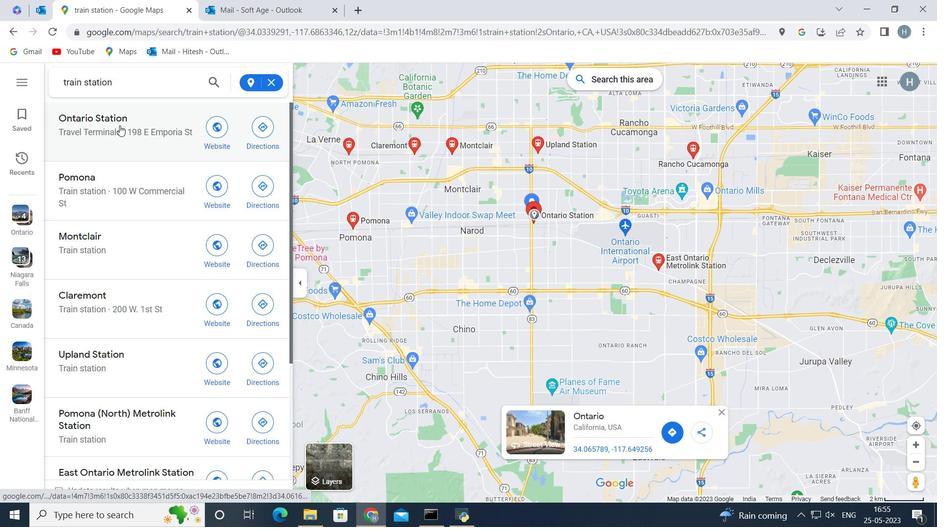 
Action: Mouse moved to (455, 282)
Screenshot: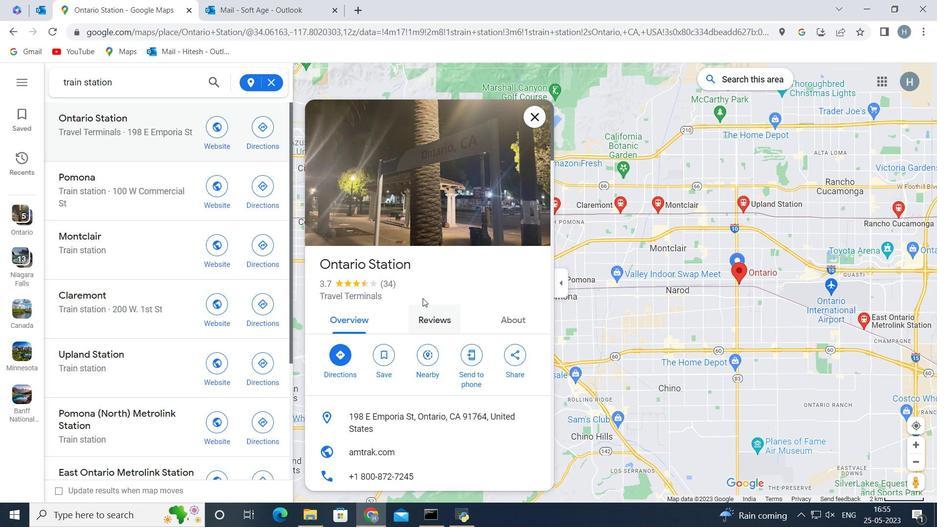 
Action: Mouse scrolled (455, 281) with delta (0, 0)
Screenshot: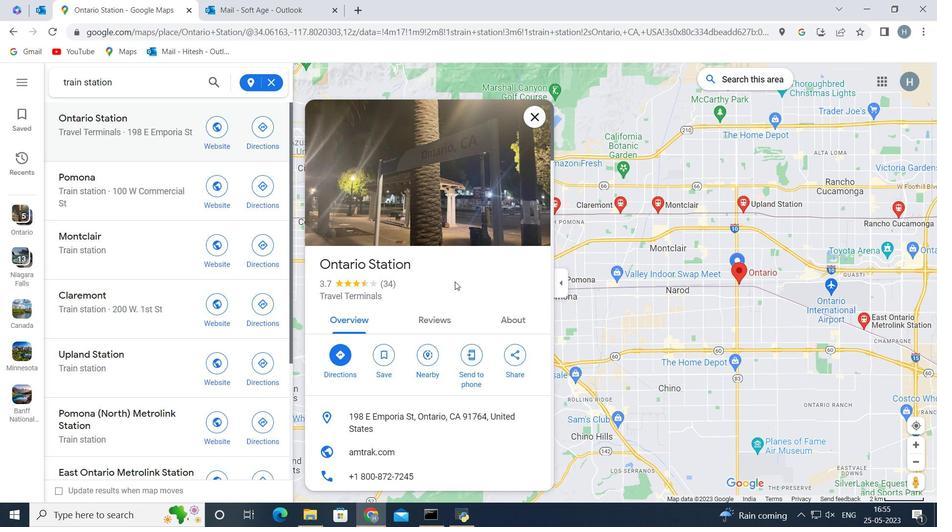 
Action: Mouse scrolled (455, 281) with delta (0, 0)
Screenshot: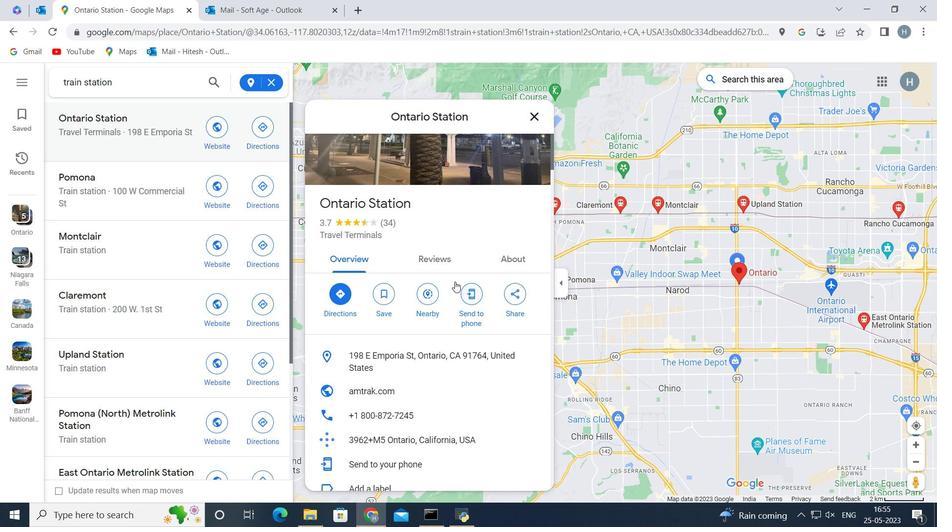 
Action: Mouse moved to (454, 269)
Screenshot: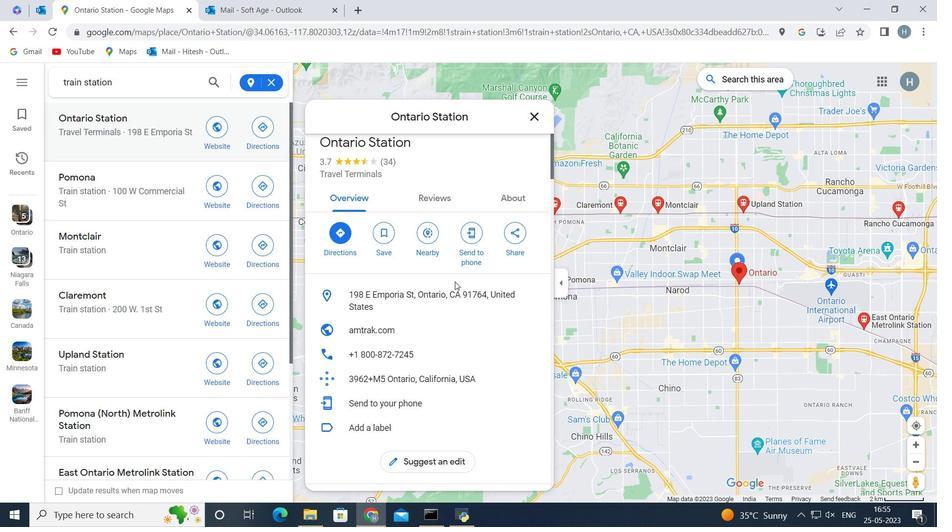 
Action: Mouse scrolled (454, 268) with delta (0, 0)
Screenshot: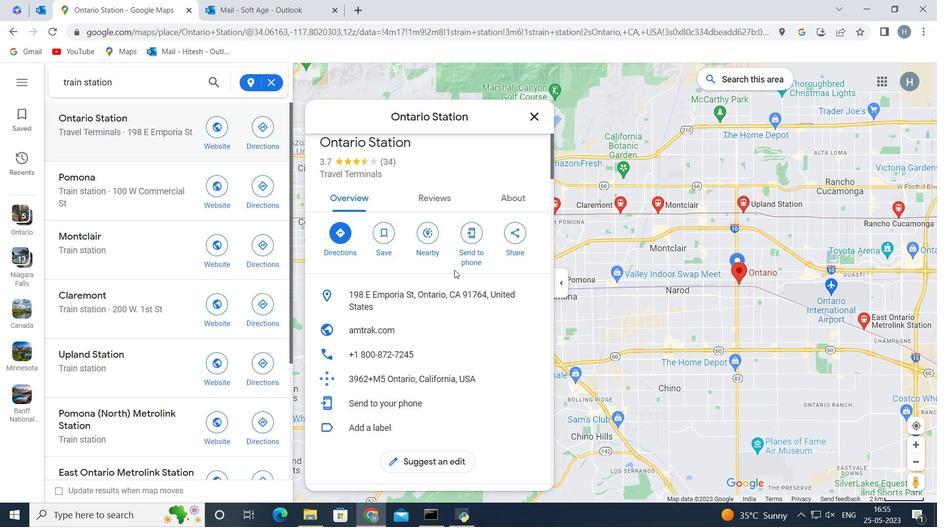 
Action: Mouse scrolled (454, 268) with delta (0, 0)
Screenshot: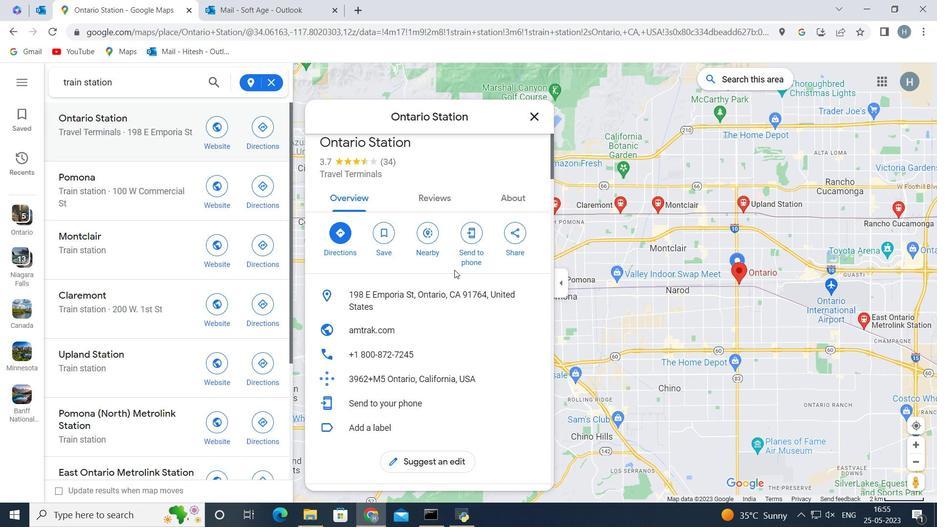 
Action: Mouse scrolled (454, 268) with delta (0, 0)
Screenshot: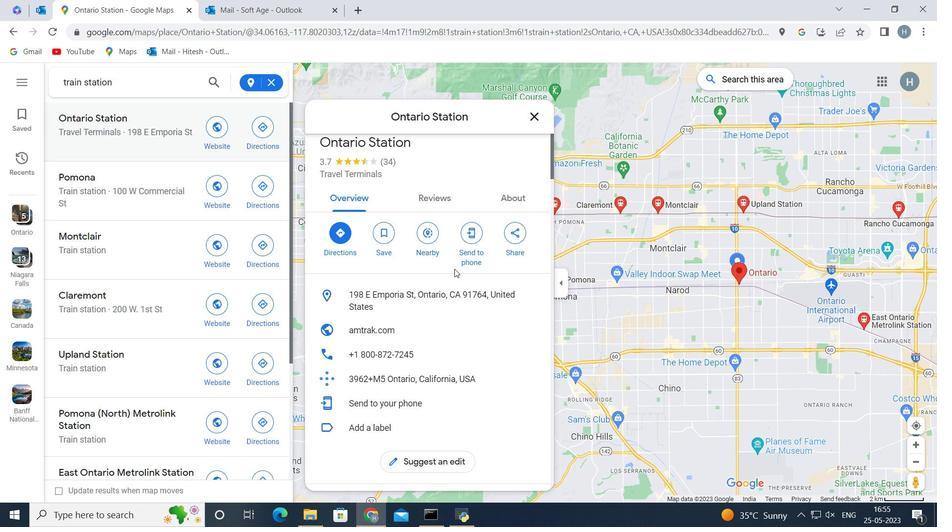 
Action: Mouse scrolled (454, 268) with delta (0, 0)
Screenshot: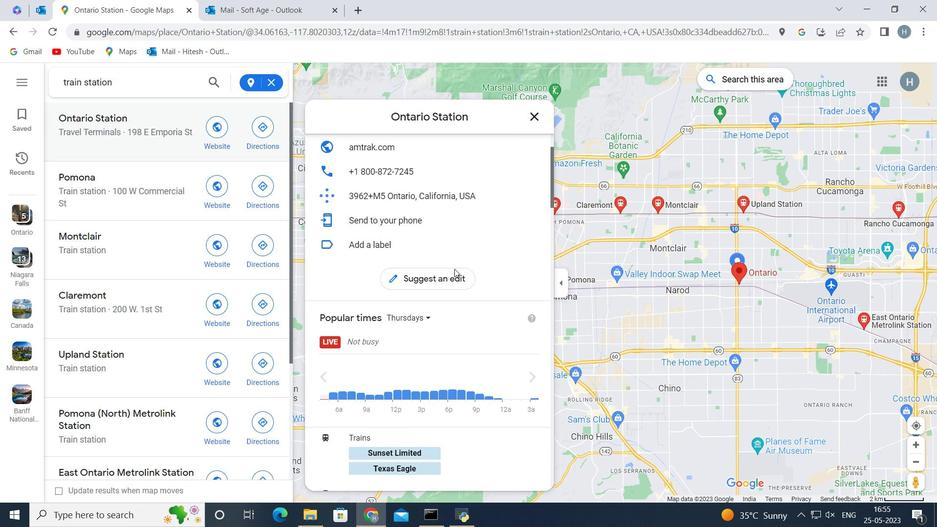 
Action: Mouse scrolled (454, 268) with delta (0, 0)
Screenshot: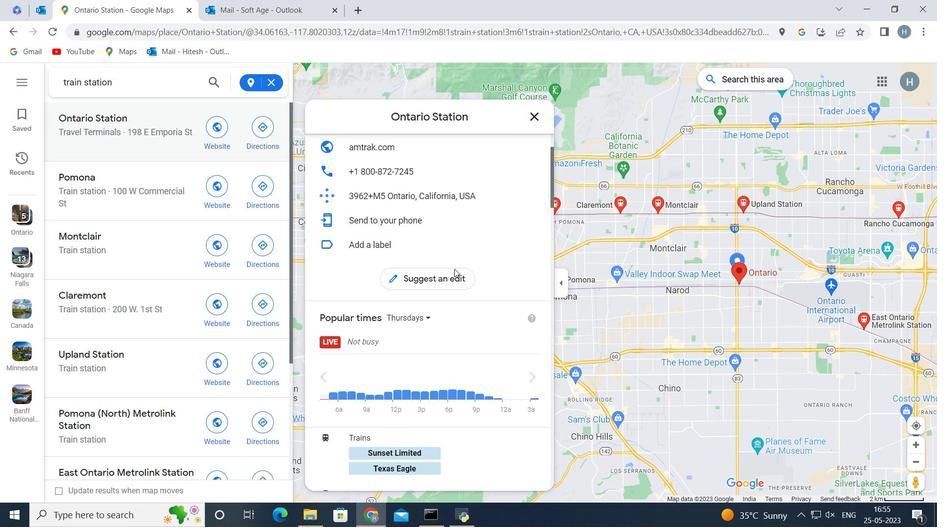 
Action: Mouse scrolled (454, 268) with delta (0, 0)
Screenshot: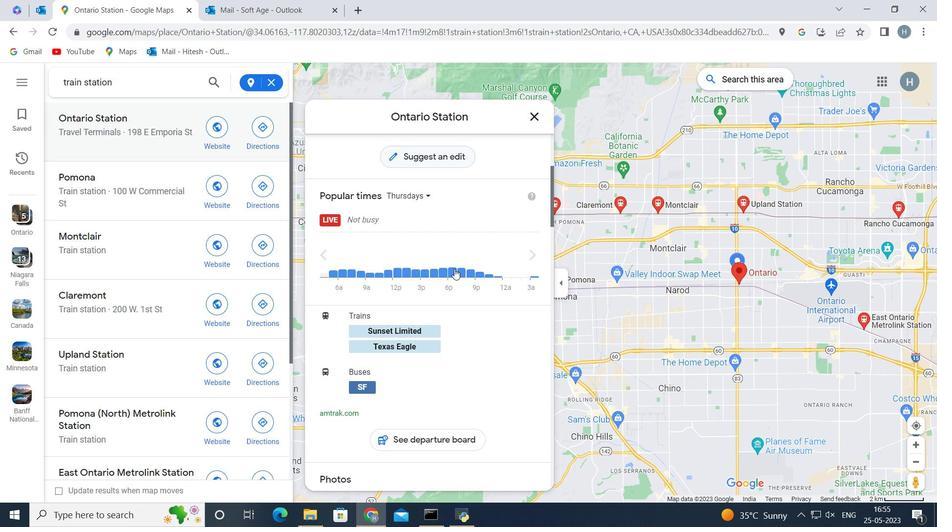 
Action: Mouse scrolled (454, 268) with delta (0, 0)
Screenshot: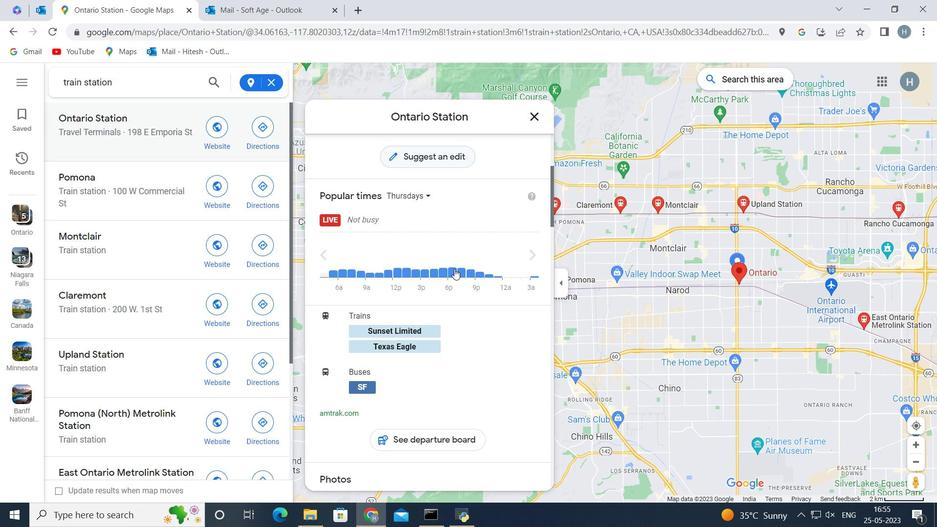 
Action: Mouse scrolled (454, 268) with delta (0, 0)
Screenshot: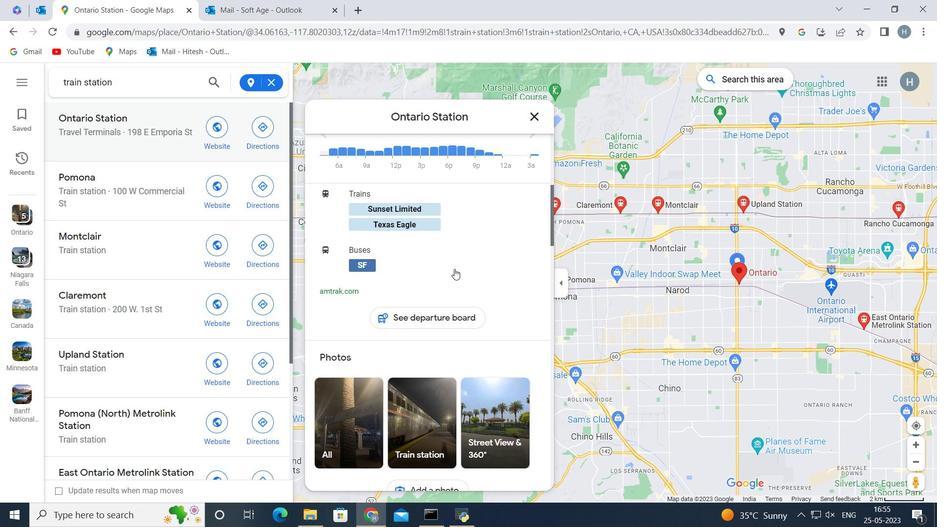 
Action: Mouse scrolled (454, 268) with delta (0, 0)
Screenshot: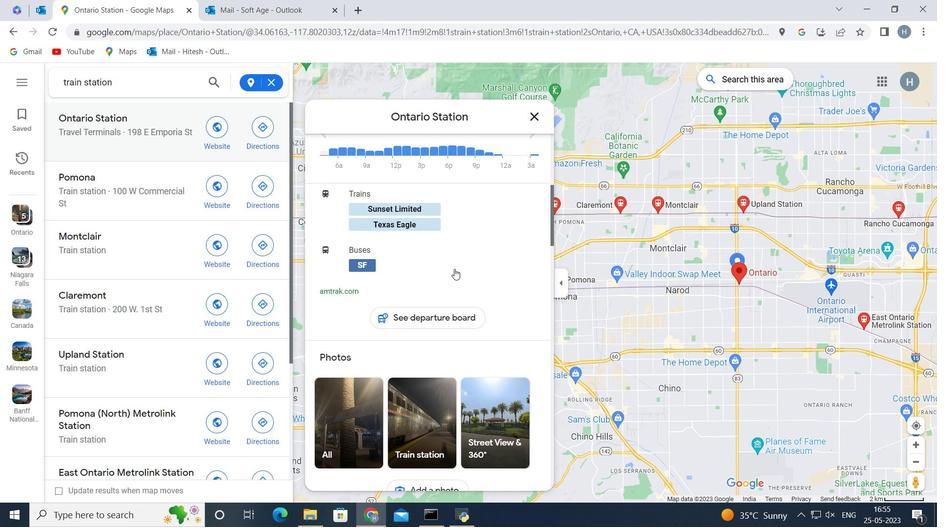 
Action: Mouse scrolled (454, 268) with delta (0, 0)
Screenshot: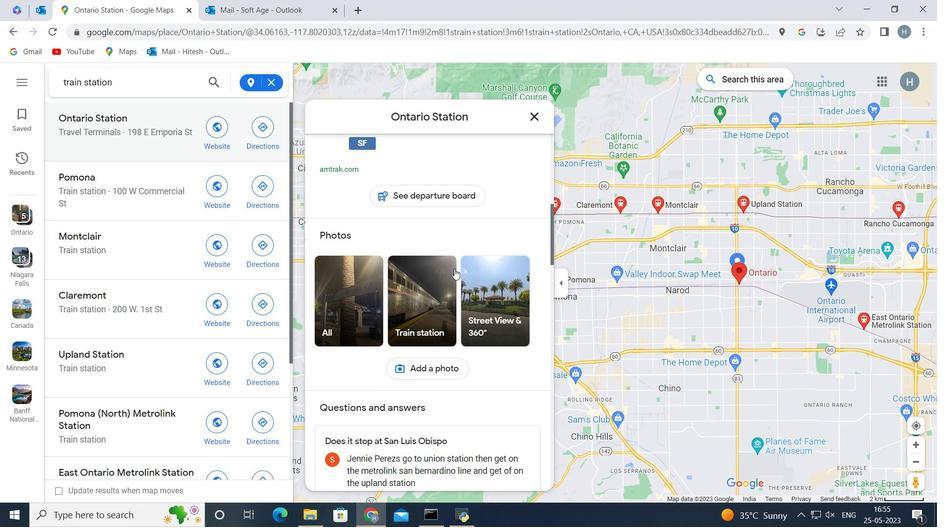 
Action: Mouse scrolled (454, 268) with delta (0, 0)
Screenshot: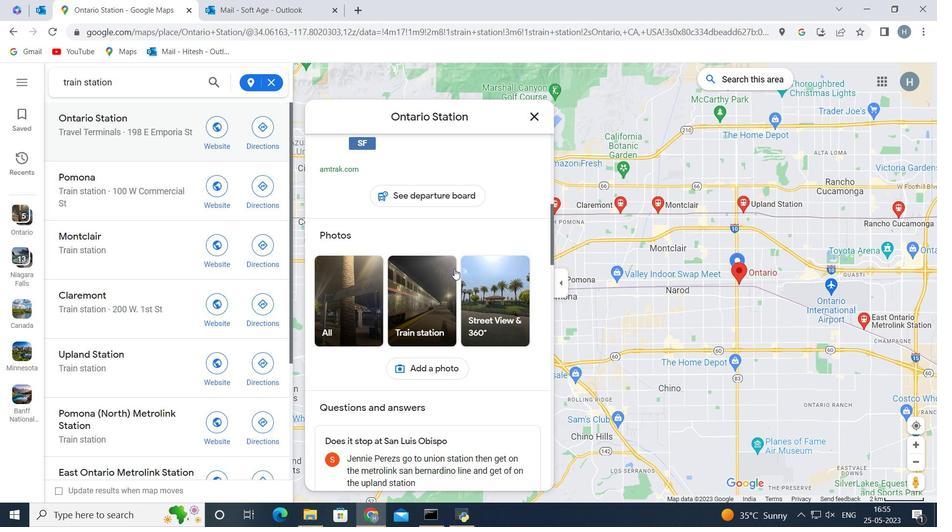 
Action: Mouse scrolled (454, 268) with delta (0, 0)
Screenshot: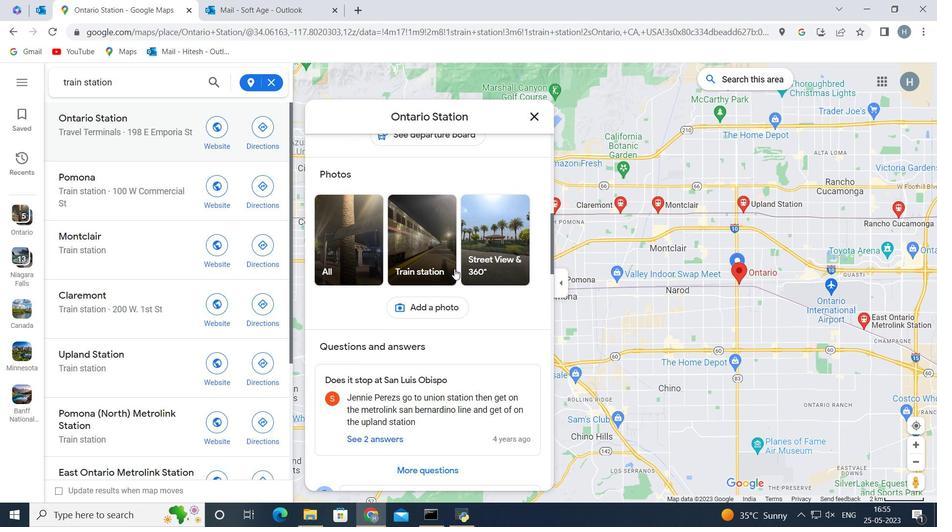 
Action: Mouse scrolled (454, 268) with delta (0, 0)
Screenshot: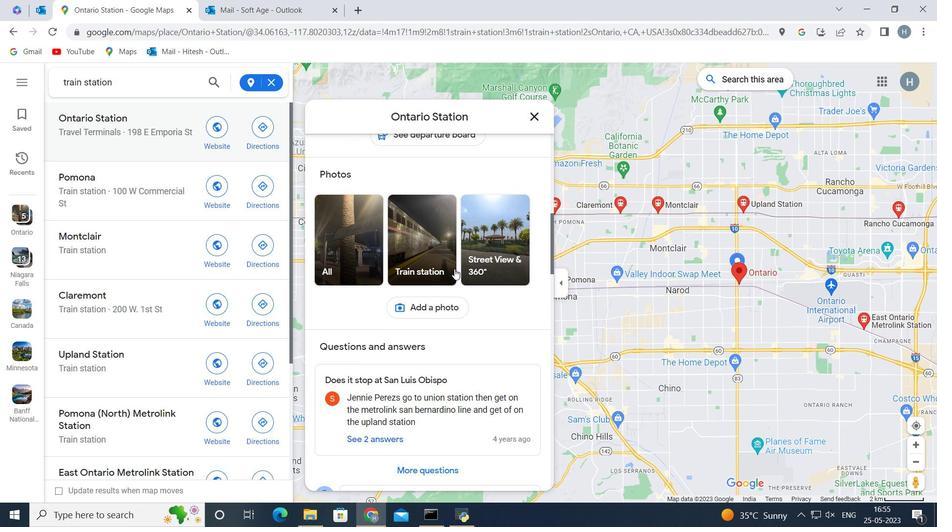 
Action: Mouse scrolled (454, 268) with delta (0, 0)
Screenshot: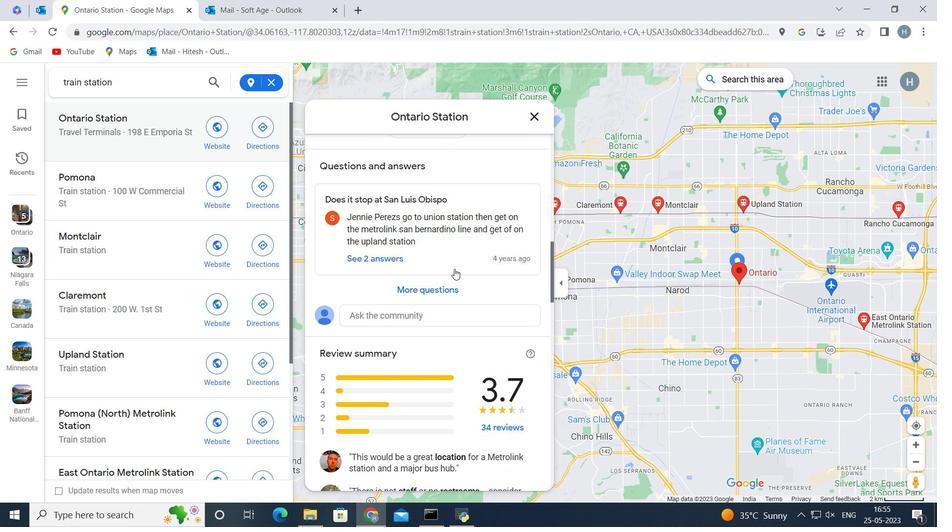 
Action: Mouse scrolled (454, 268) with delta (0, 0)
Screenshot: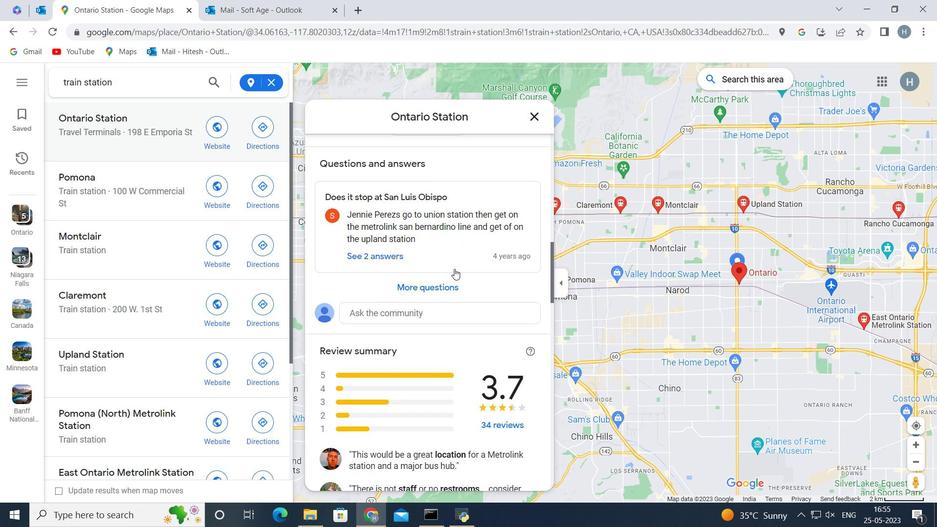 
Action: Mouse scrolled (454, 268) with delta (0, 0)
Screenshot: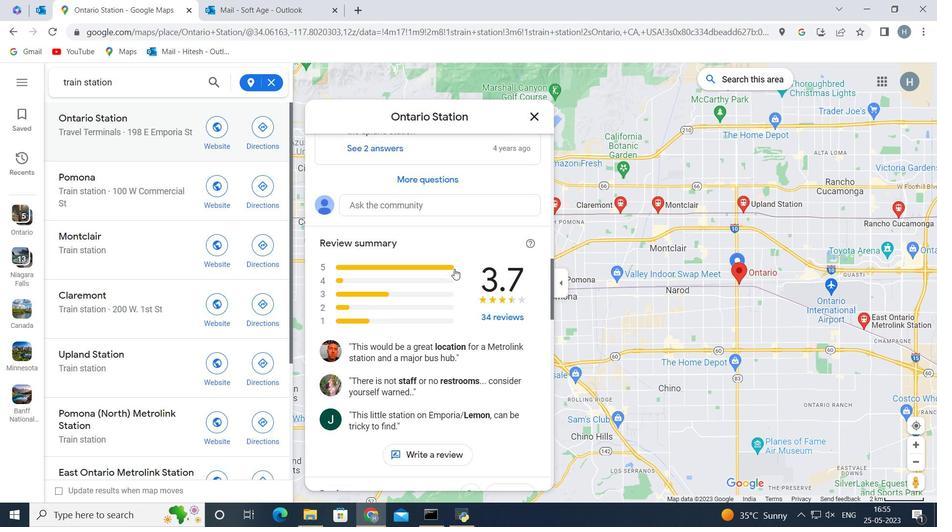 
Action: Mouse scrolled (454, 268) with delta (0, 0)
Screenshot: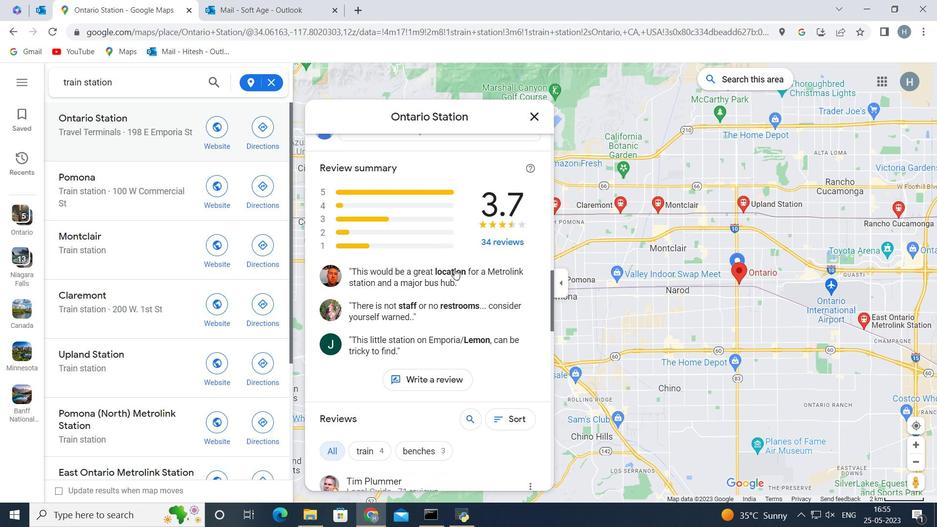 
Action: Mouse scrolled (454, 268) with delta (0, 0)
Screenshot: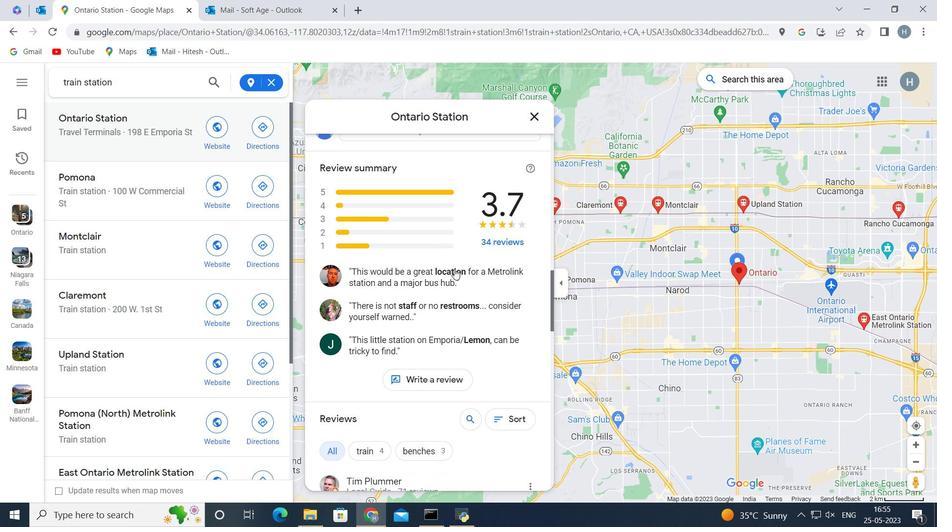 
Action: Mouse scrolled (454, 268) with delta (0, 0)
Screenshot: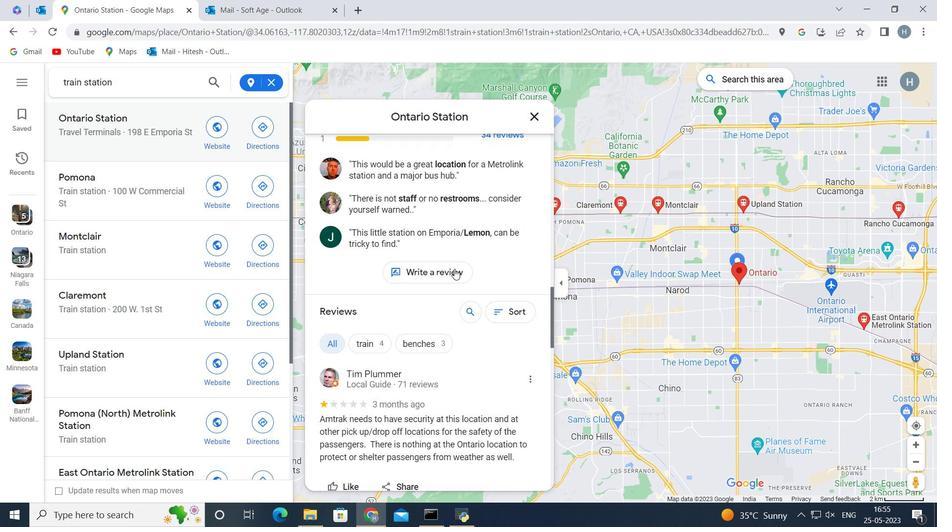 
Action: Mouse scrolled (454, 268) with delta (0, 0)
Screenshot: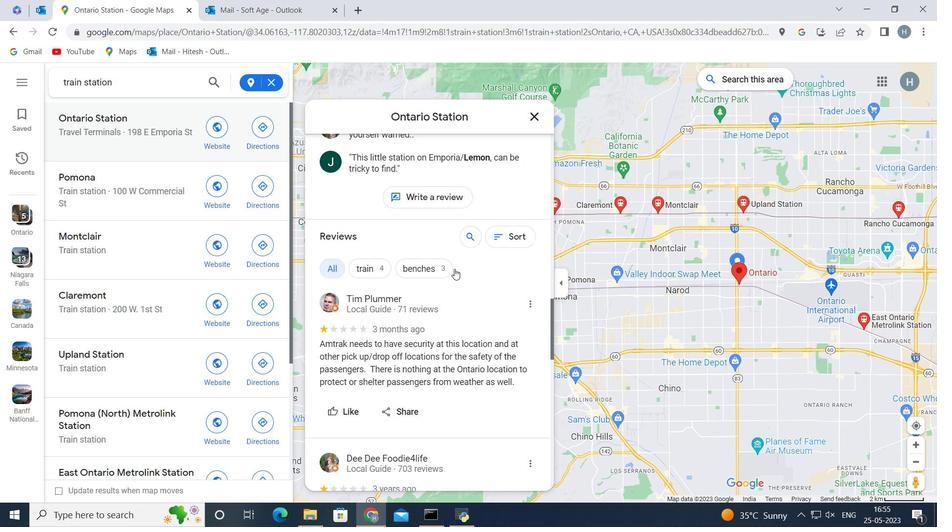 
Action: Mouse scrolled (454, 268) with delta (0, 0)
Screenshot: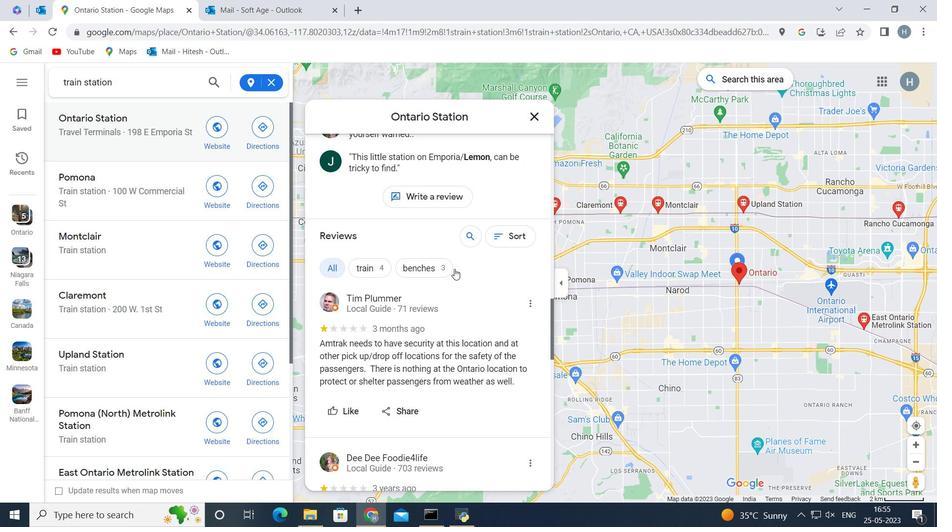 
Action: Mouse scrolled (454, 268) with delta (0, 0)
Screenshot: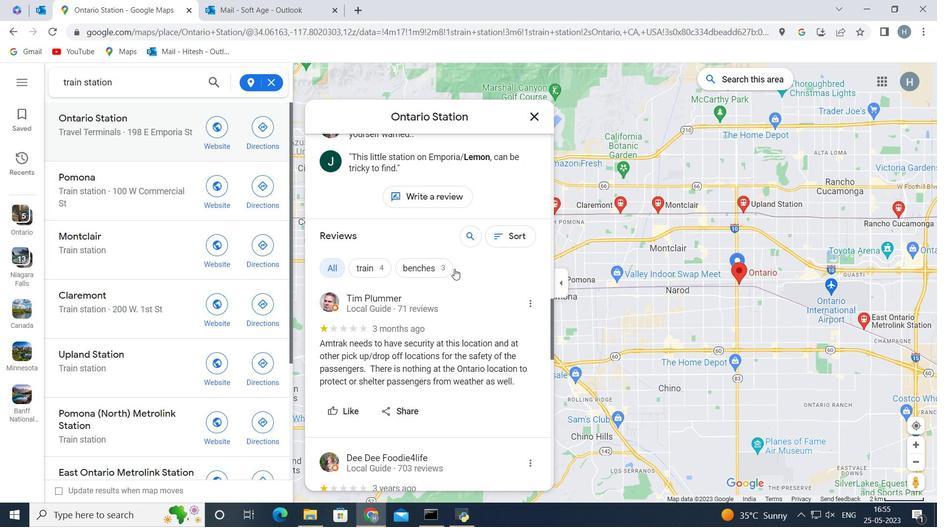 
Action: Mouse scrolled (454, 268) with delta (0, 0)
Screenshot: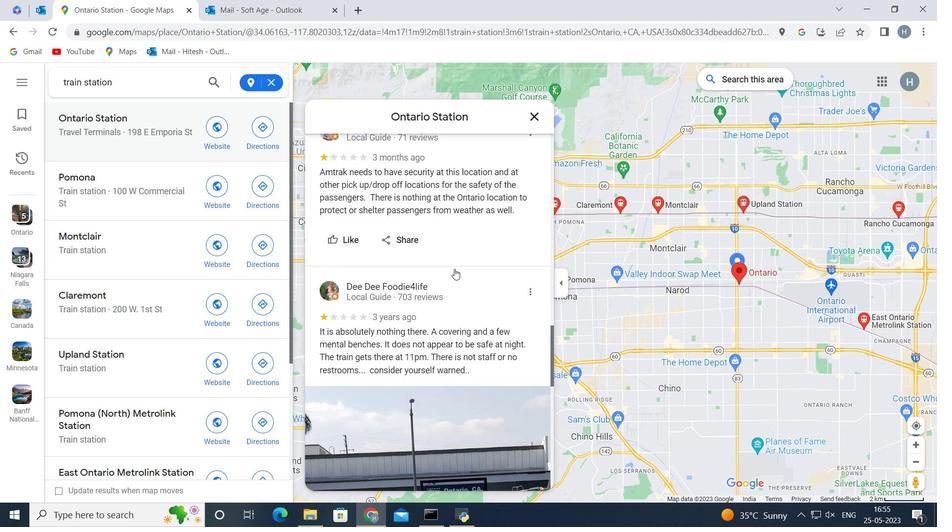 
Action: Mouse scrolled (454, 268) with delta (0, 0)
Screenshot: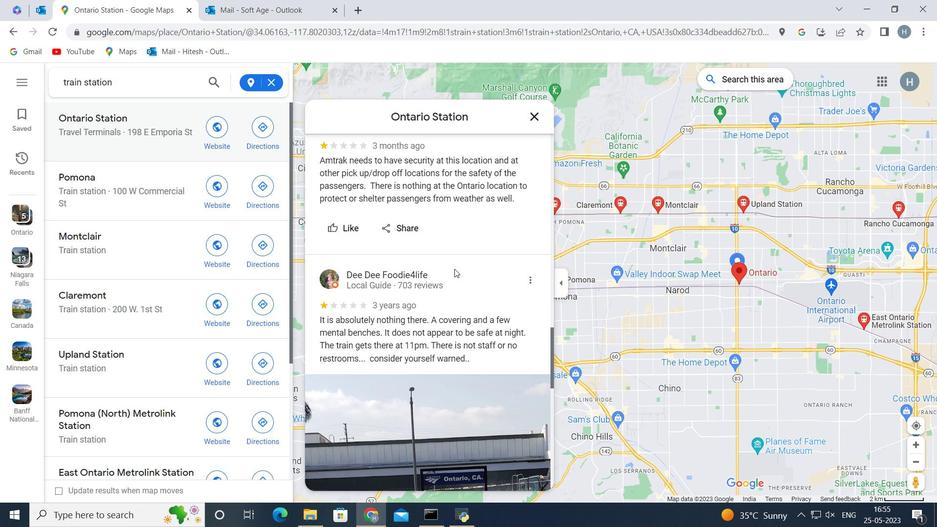 
Action: Mouse scrolled (454, 268) with delta (0, 0)
Screenshot: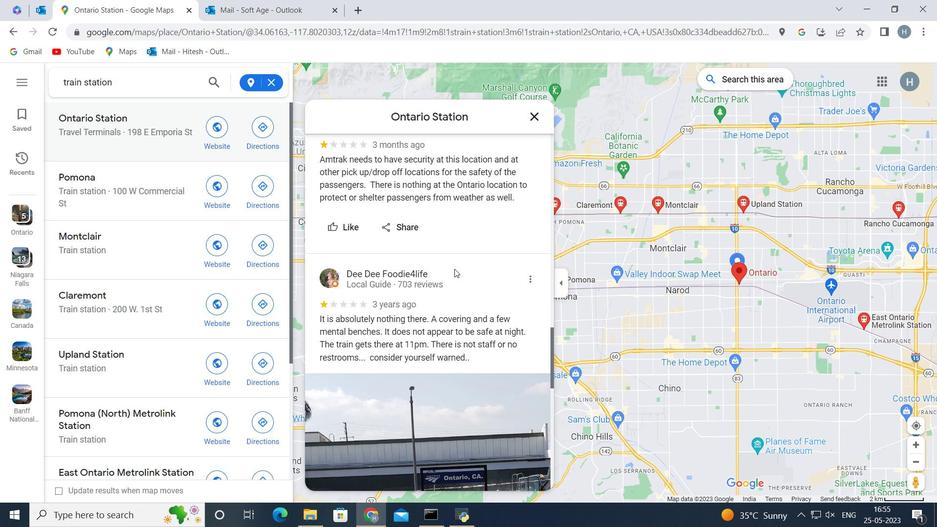 
Action: Mouse scrolled (454, 268) with delta (0, 0)
Screenshot: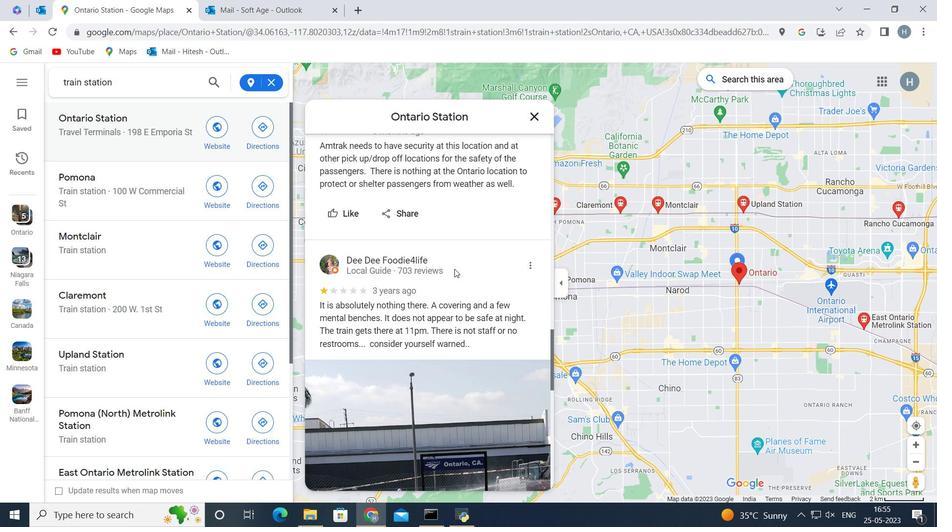 
Action: Mouse scrolled (454, 269) with delta (0, 0)
Screenshot: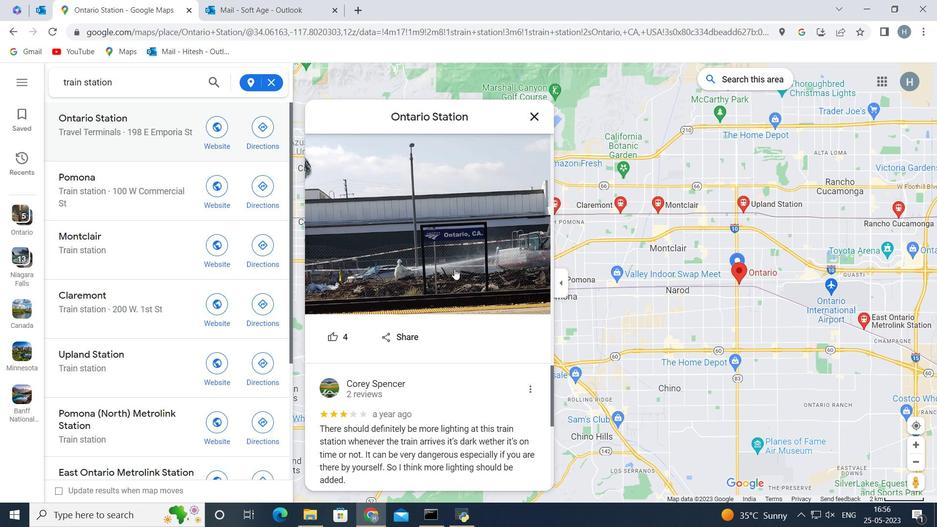 
Action: Mouse scrolled (454, 269) with delta (0, 0)
Screenshot: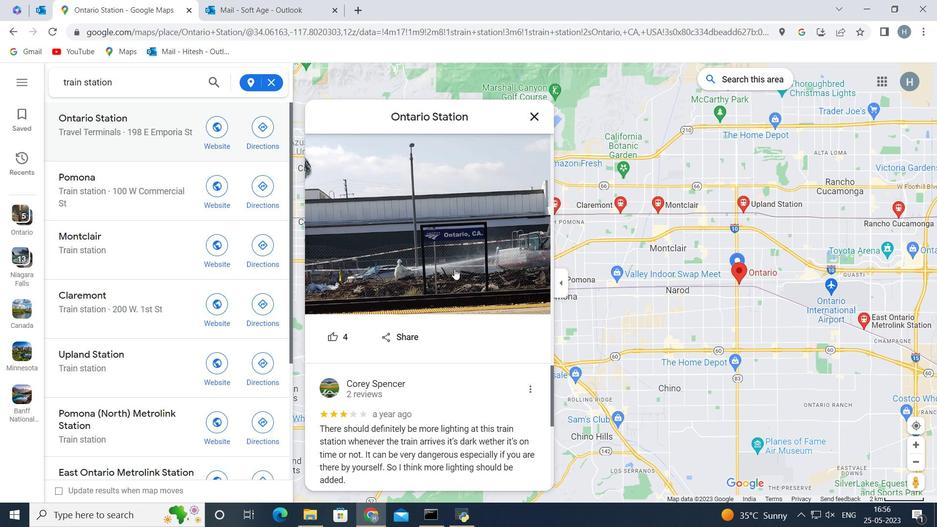 
Action: Mouse scrolled (454, 269) with delta (0, 0)
Screenshot: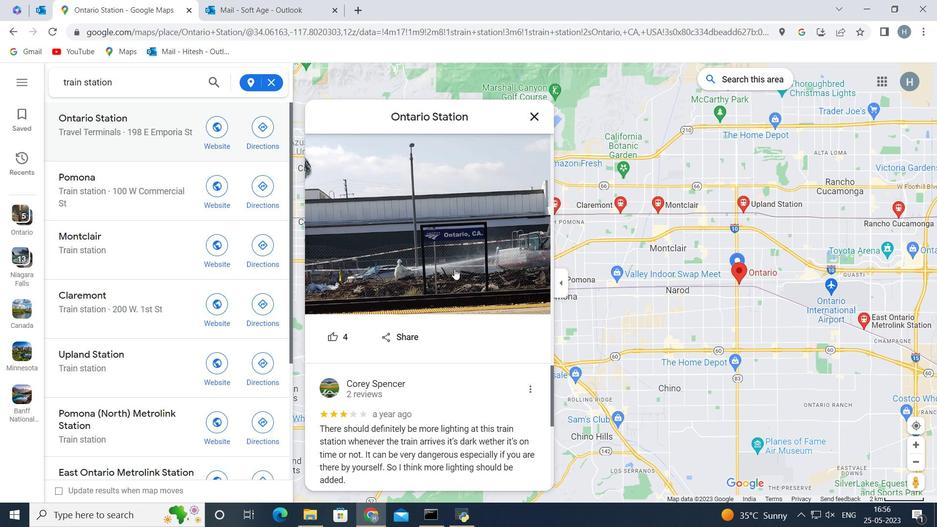 
Action: Mouse scrolled (454, 269) with delta (0, 0)
Screenshot: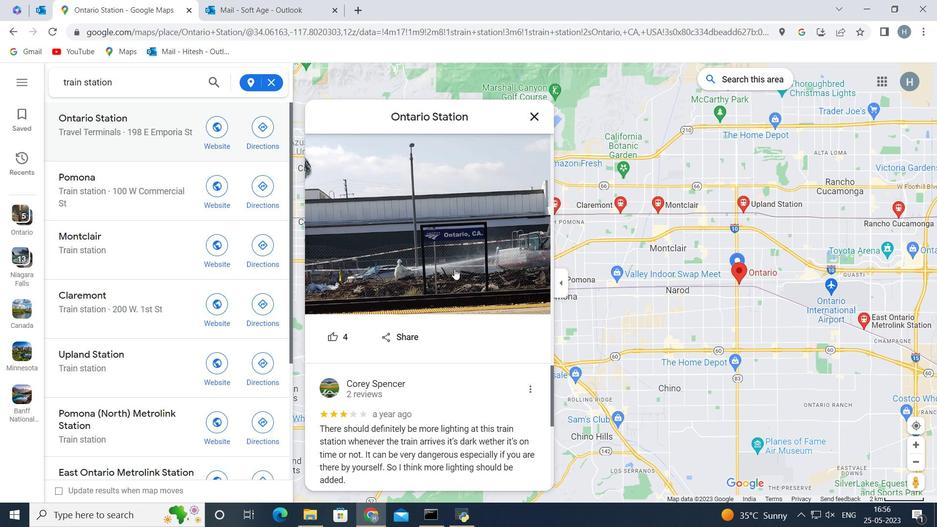 
Action: Mouse scrolled (454, 269) with delta (0, 0)
Screenshot: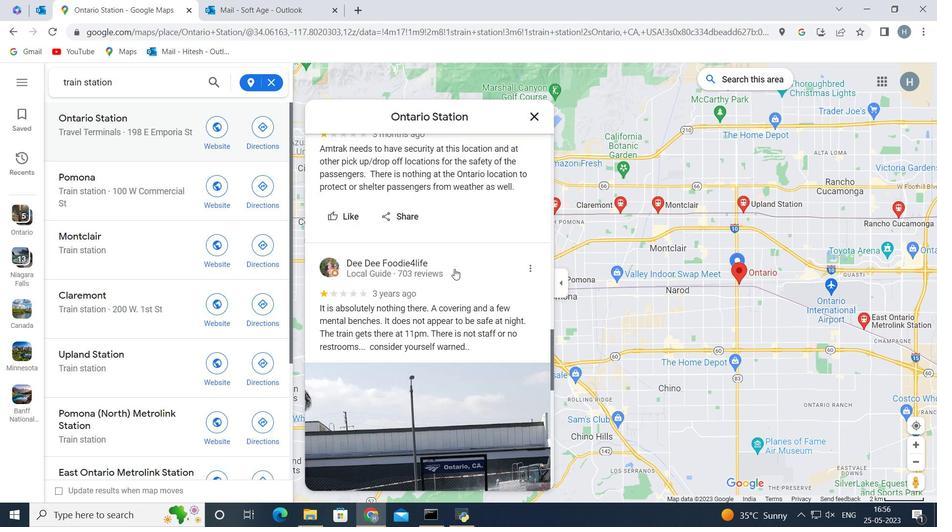 
Action: Mouse scrolled (454, 269) with delta (0, 0)
Screenshot: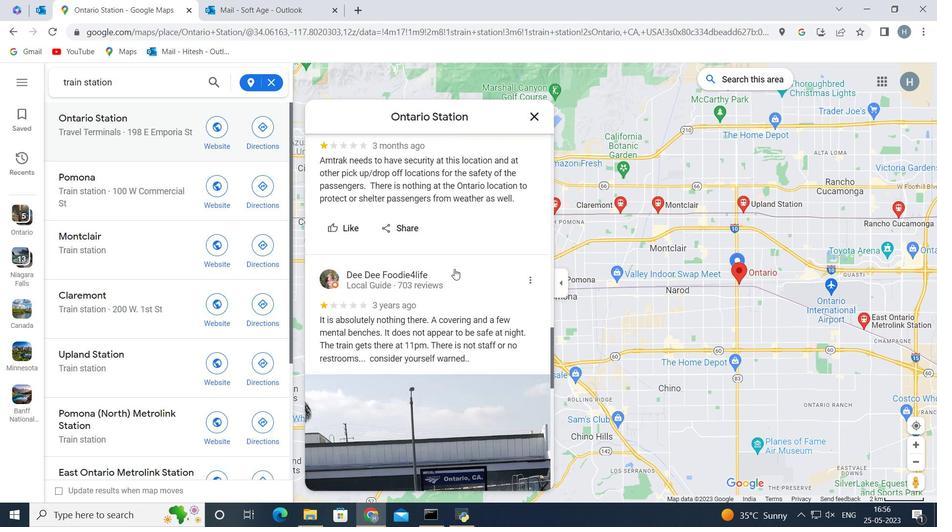 
Action: Mouse scrolled (454, 269) with delta (0, 0)
Screenshot: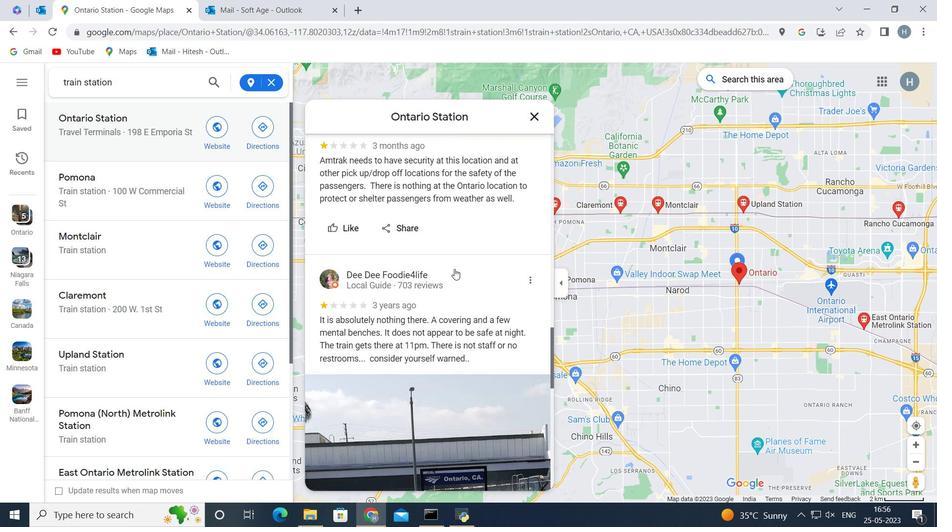 
Action: Mouse scrolled (454, 269) with delta (0, 0)
Screenshot: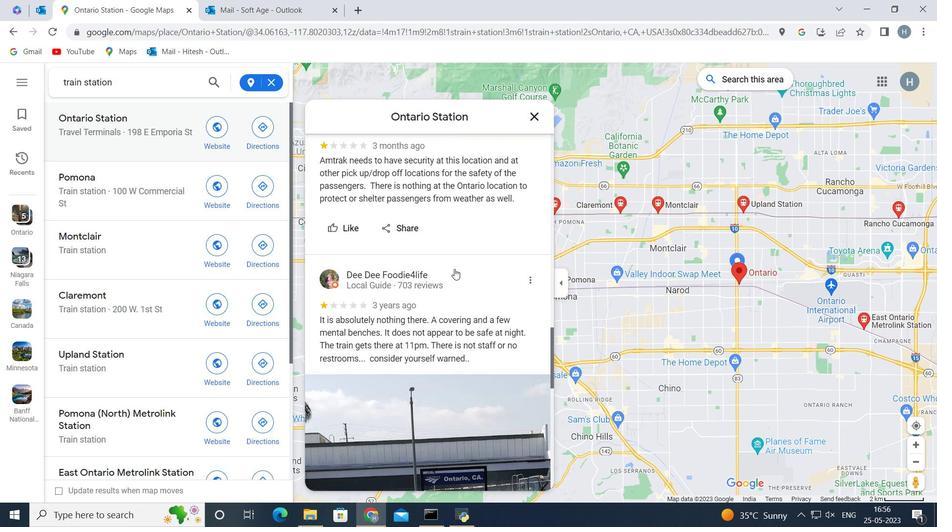 
Action: Mouse scrolled (454, 269) with delta (0, 0)
Screenshot: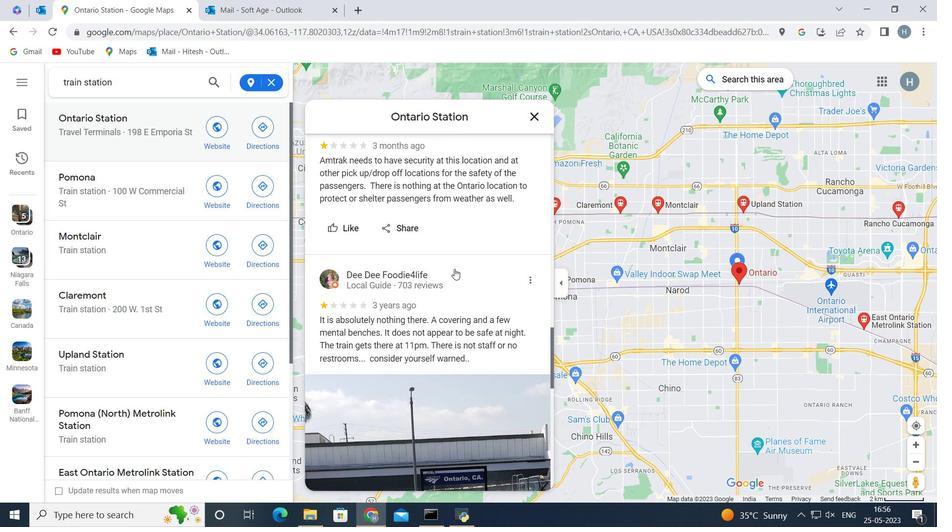
Action: Mouse scrolled (454, 269) with delta (0, 0)
Screenshot: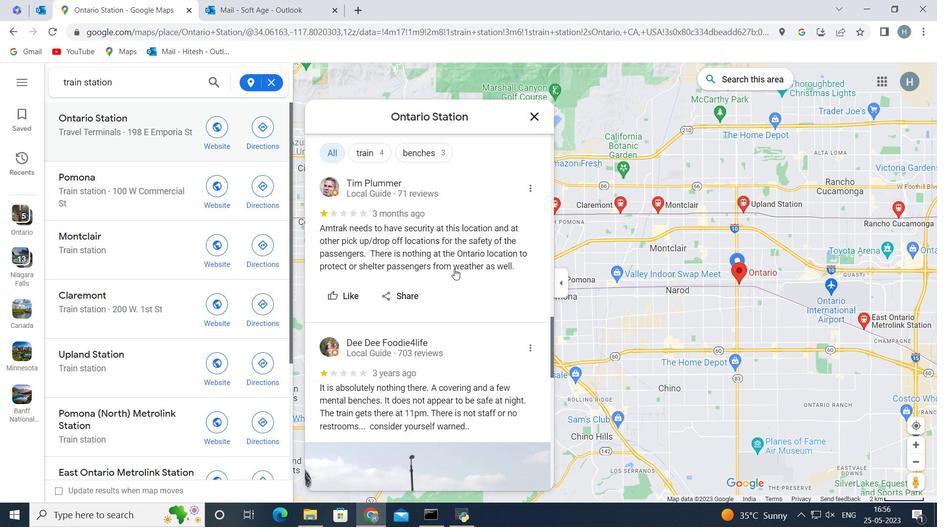
Action: Mouse scrolled (454, 269) with delta (0, 0)
Screenshot: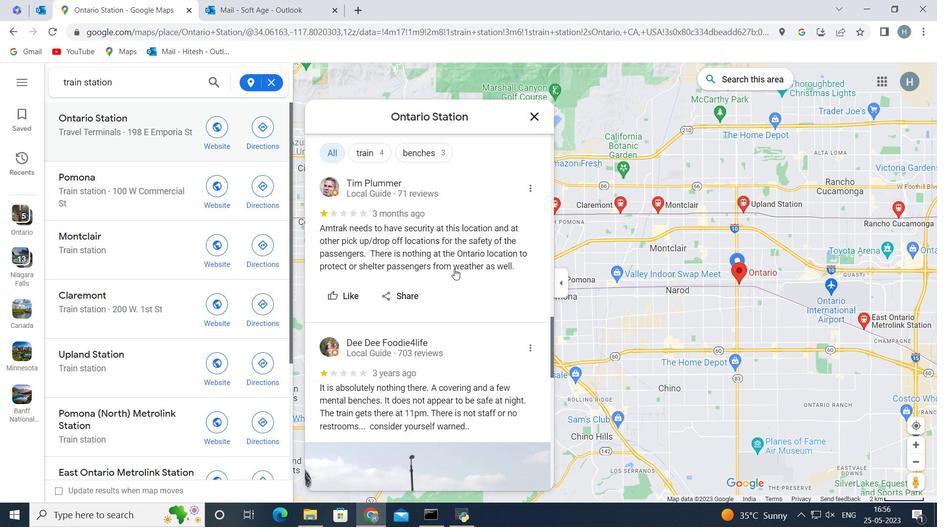 
Action: Mouse scrolled (454, 269) with delta (0, 0)
Screenshot: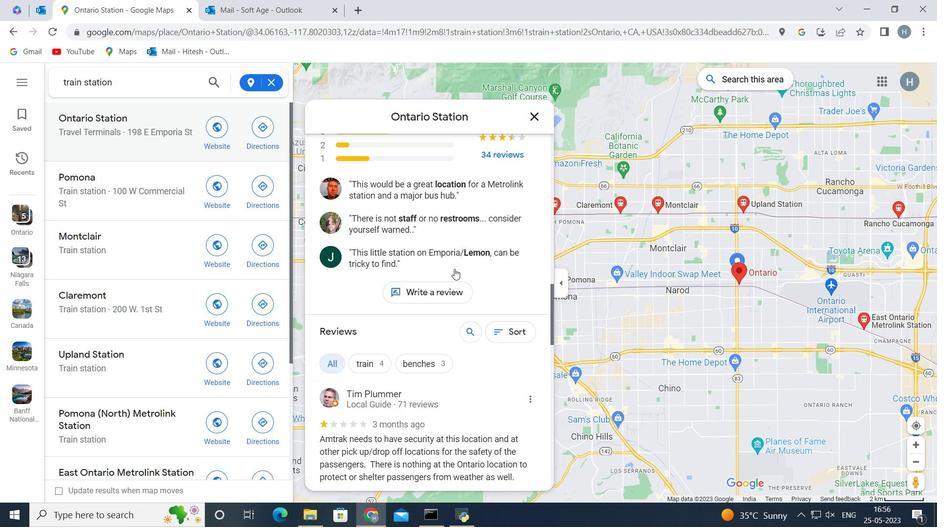 
Action: Mouse scrolled (454, 269) with delta (0, 0)
Screenshot: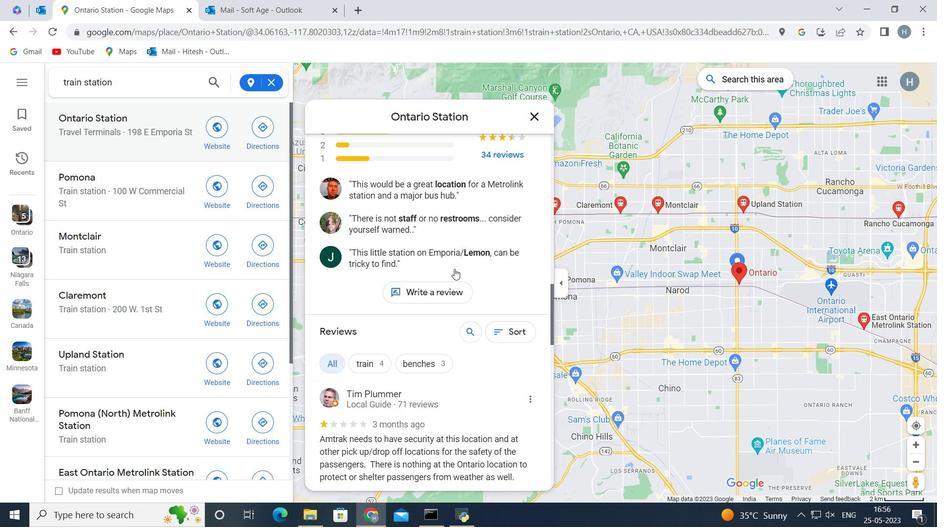
Action: Mouse scrolled (454, 269) with delta (0, 0)
Screenshot: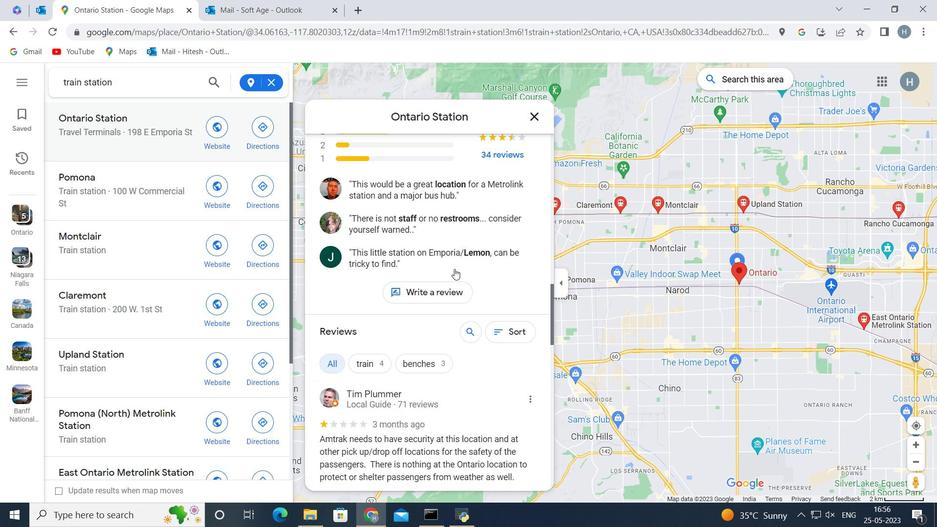
Action: Mouse scrolled (454, 269) with delta (0, 0)
Screenshot: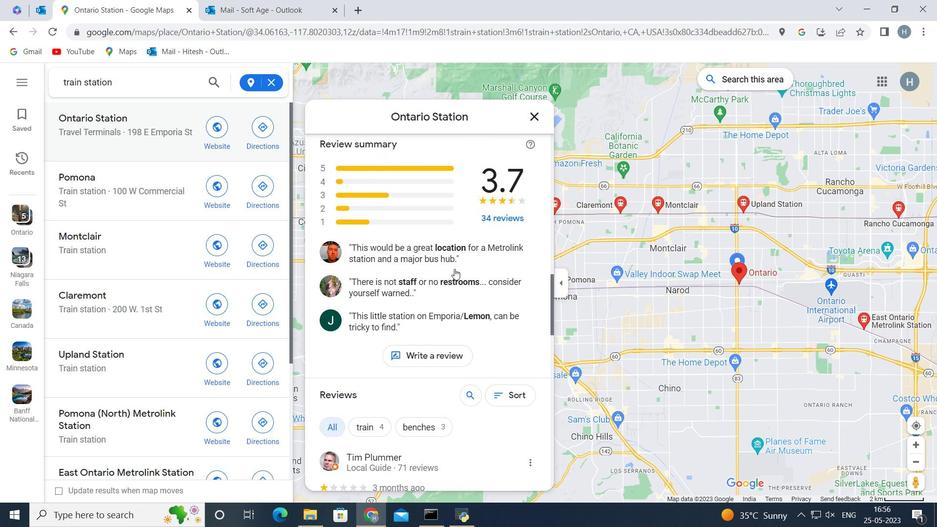 
Action: Mouse scrolled (454, 269) with delta (0, 0)
Screenshot: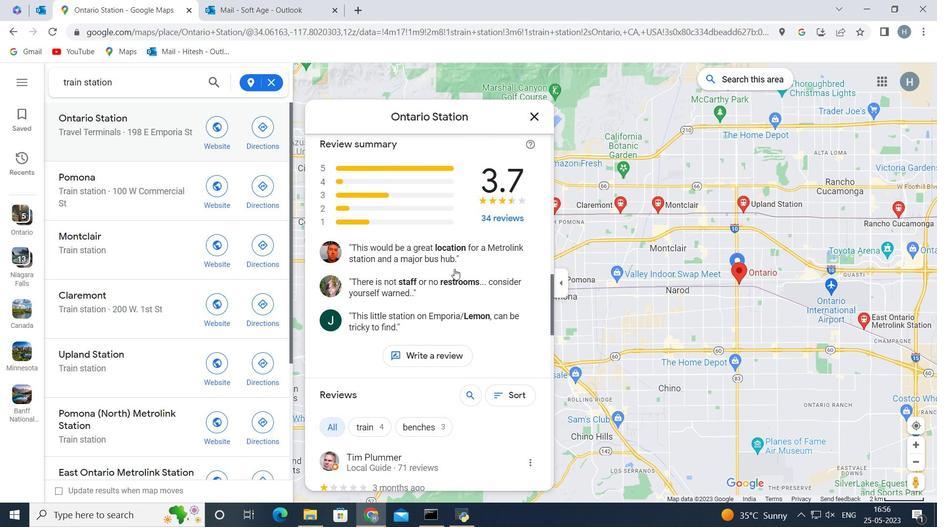 
Action: Mouse scrolled (454, 269) with delta (0, 0)
Screenshot: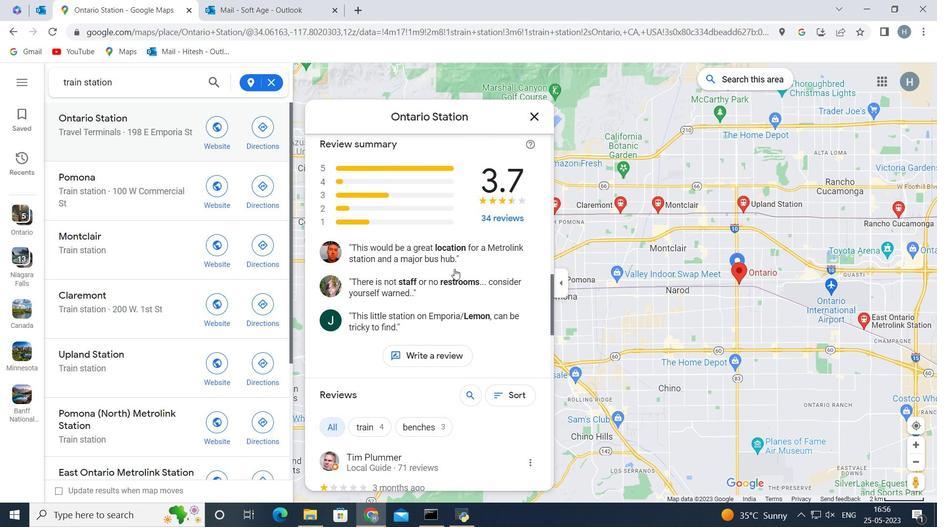 
Action: Mouse scrolled (454, 269) with delta (0, 0)
Screenshot: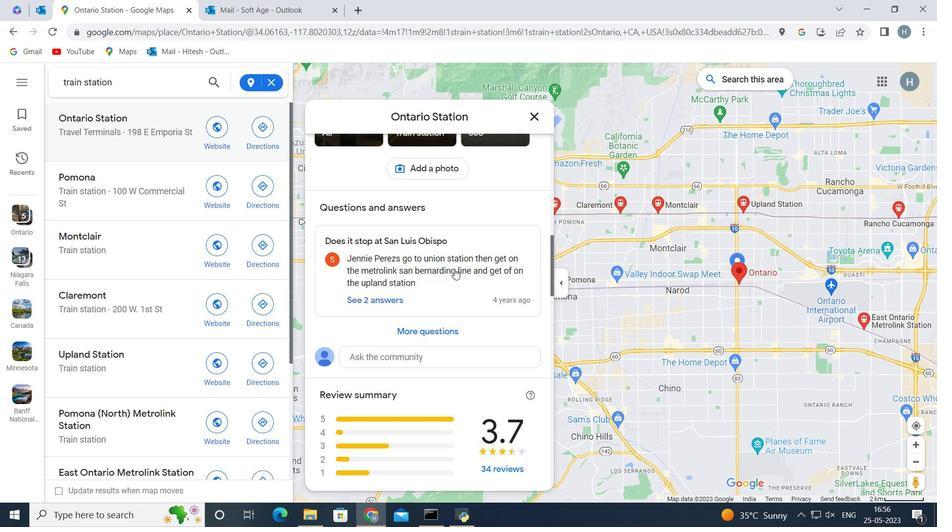 
Action: Mouse scrolled (454, 269) with delta (0, 0)
Screenshot: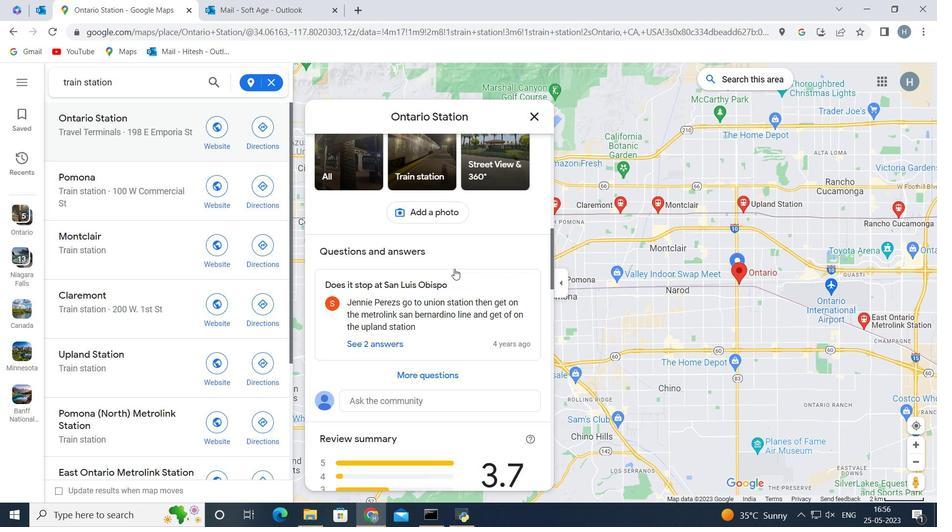 
Action: Mouse scrolled (454, 269) with delta (0, 0)
Screenshot: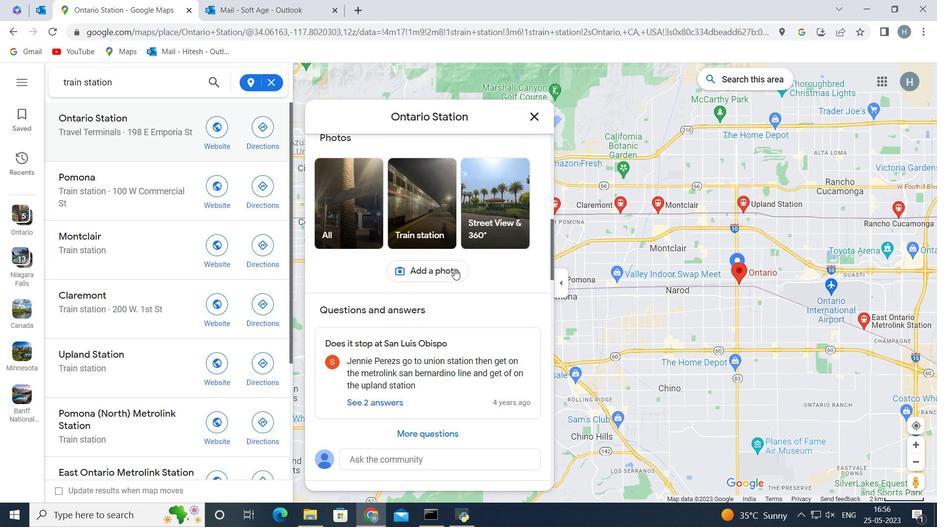 
Action: Mouse scrolled (454, 269) with delta (0, 0)
Screenshot: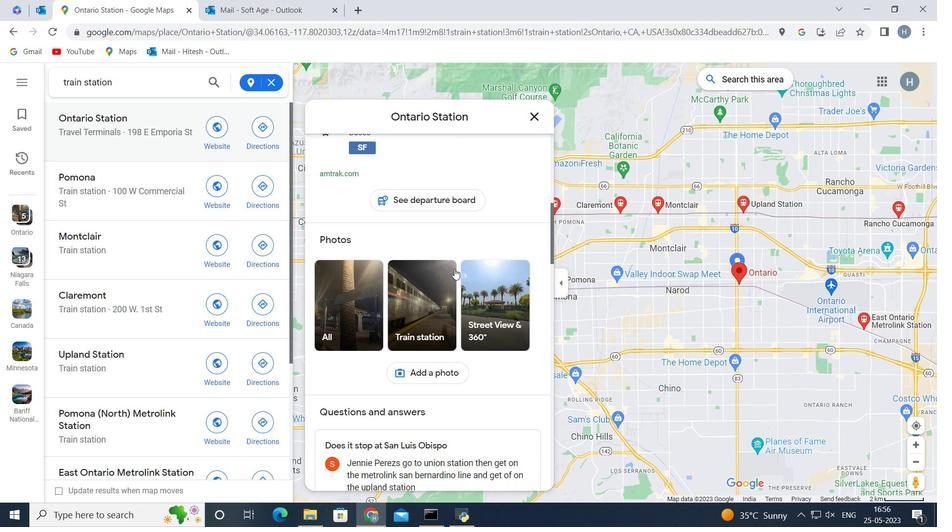 
Action: Mouse scrolled (454, 269) with delta (0, 0)
Screenshot: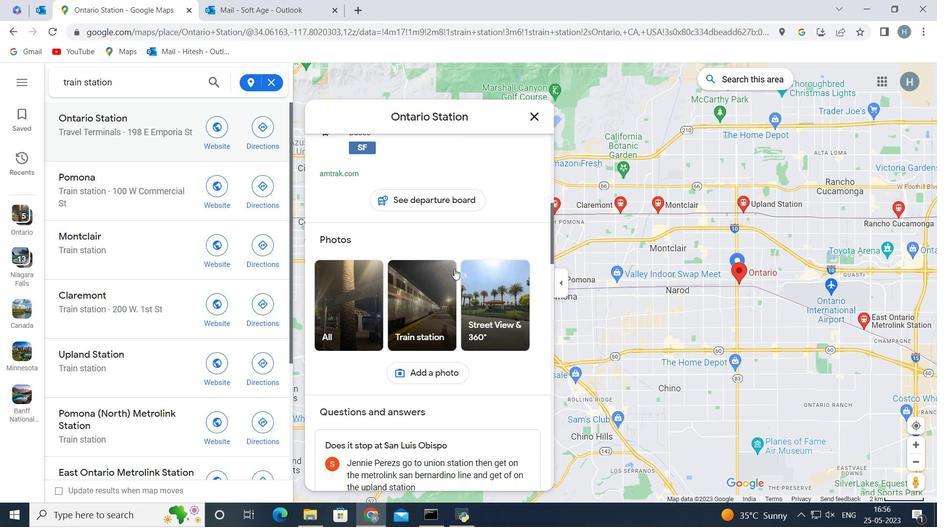 
Action: Mouse scrolled (454, 269) with delta (0, 0)
Screenshot: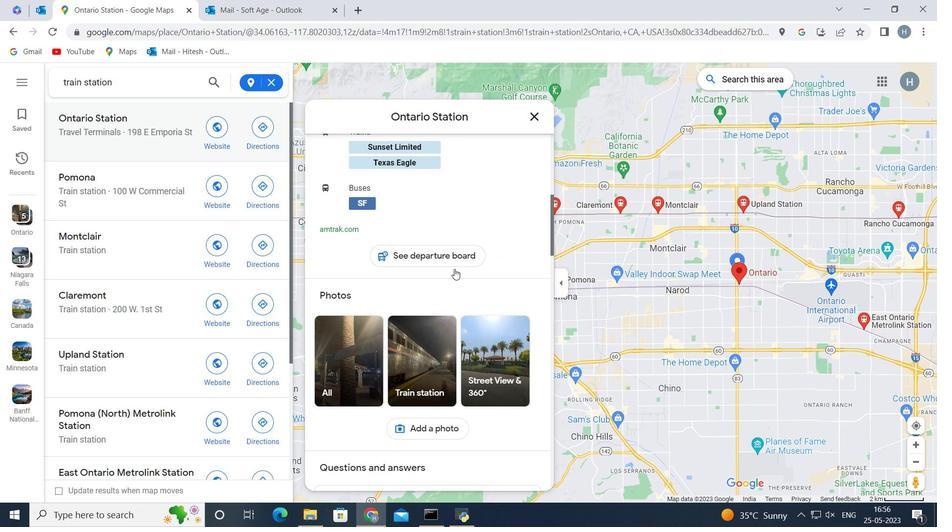 
Action: Mouse scrolled (454, 269) with delta (0, 0)
Screenshot: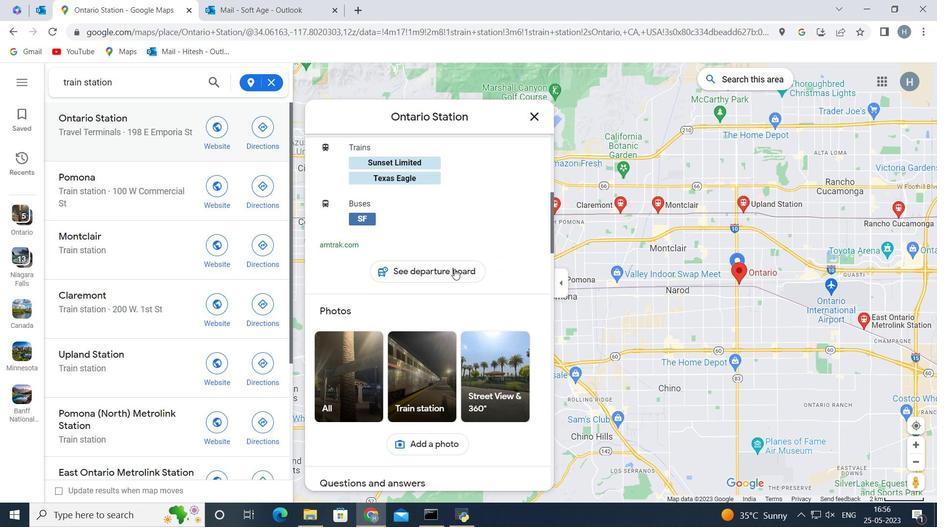 
Action: Mouse scrolled (454, 269) with delta (0, 0)
Screenshot: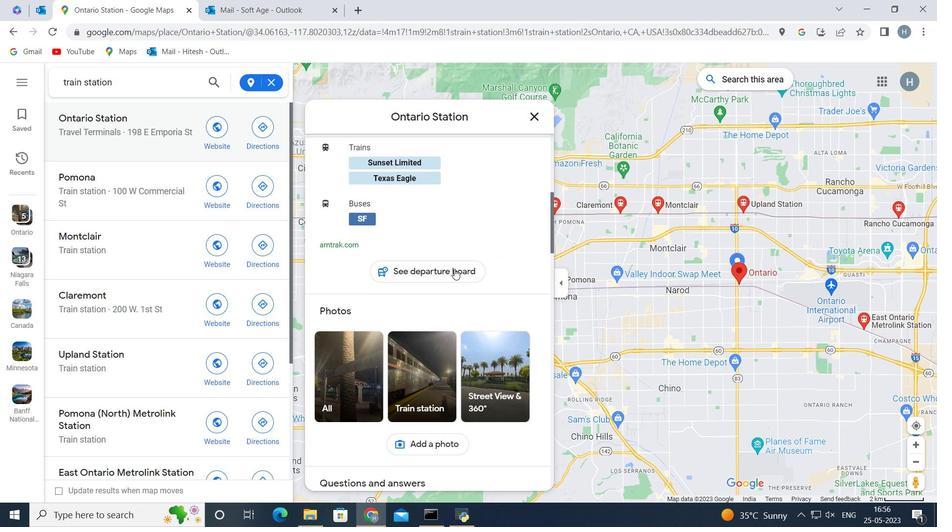 
Action: Mouse scrolled (454, 269) with delta (0, 0)
Screenshot: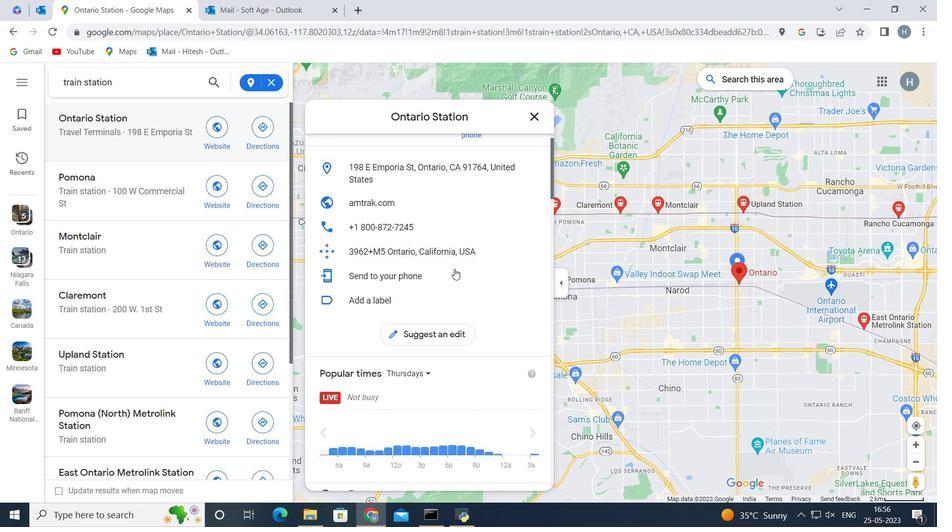 
Action: Mouse scrolled (454, 269) with delta (0, 0)
Screenshot: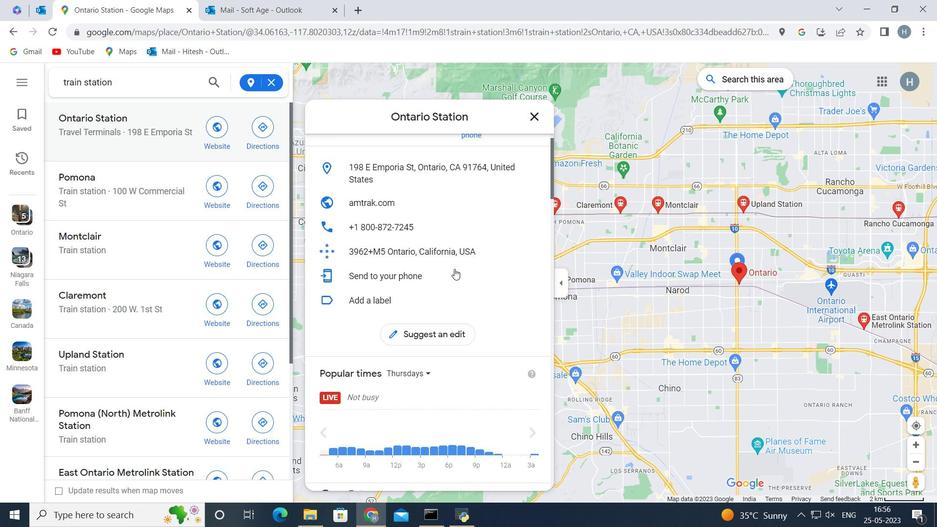 
Action: Mouse scrolled (454, 269) with delta (0, 0)
Screenshot: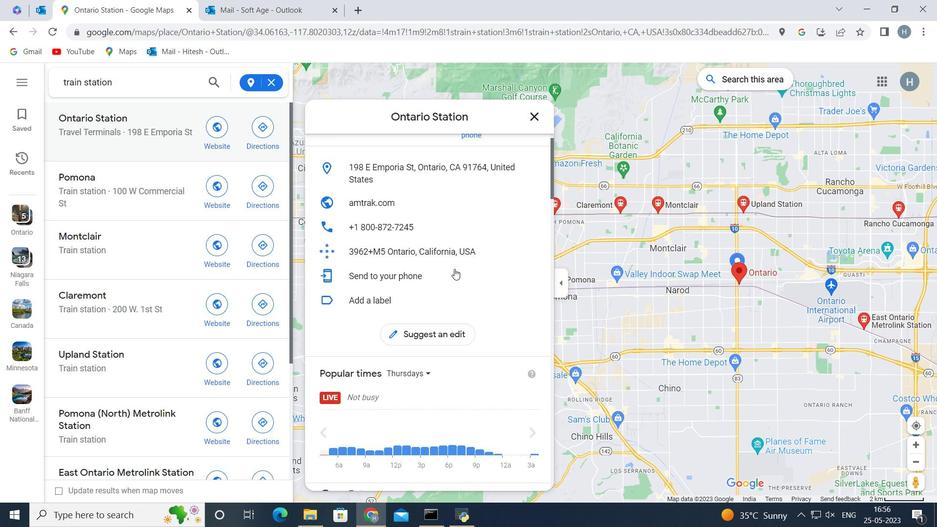 
Action: Mouse scrolled (454, 269) with delta (0, 0)
Screenshot: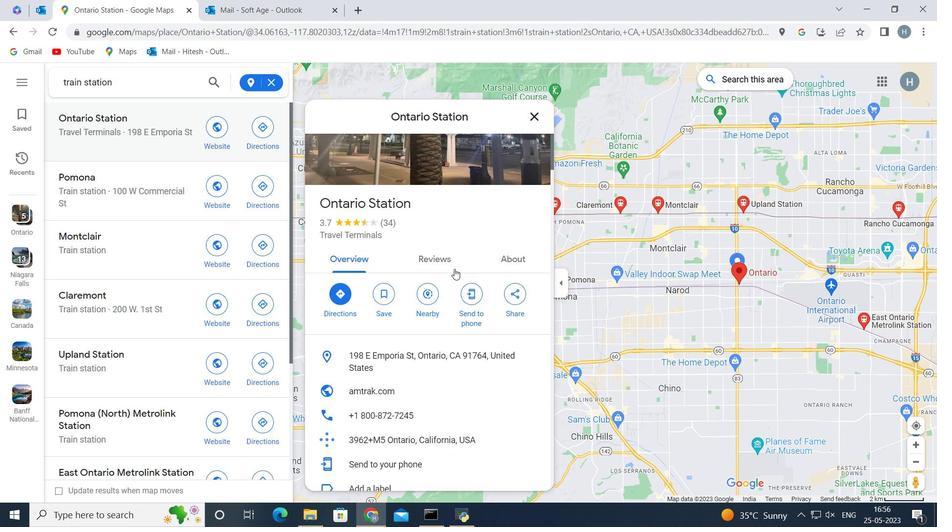 
Action: Mouse scrolled (454, 269) with delta (0, 0)
Screenshot: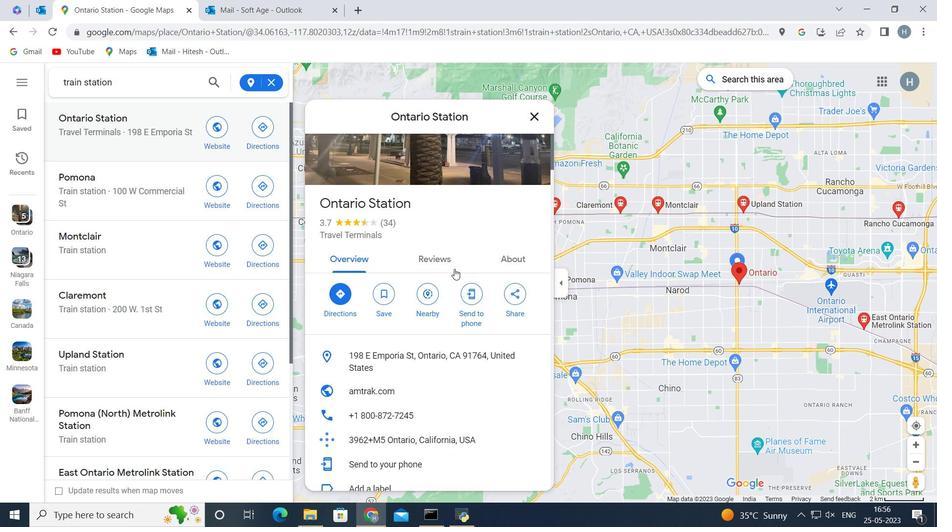 
Action: Mouse scrolled (454, 269) with delta (0, 0)
Screenshot: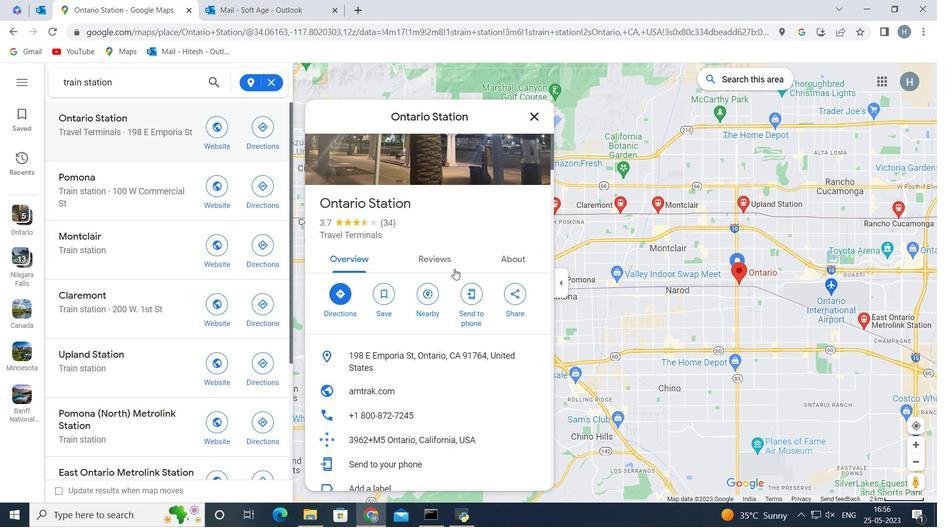 
Action: Mouse scrolled (454, 269) with delta (0, 0)
Screenshot: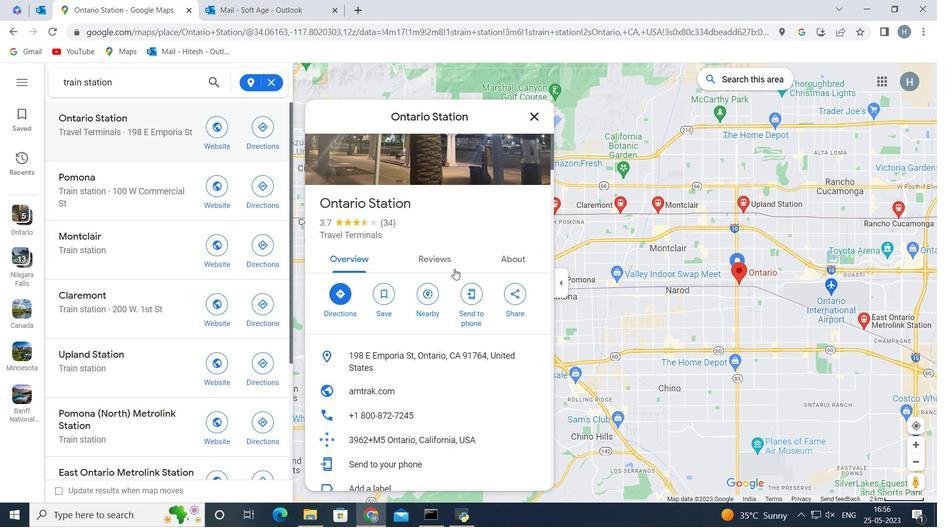 
Action: Mouse scrolled (454, 269) with delta (0, 0)
Screenshot: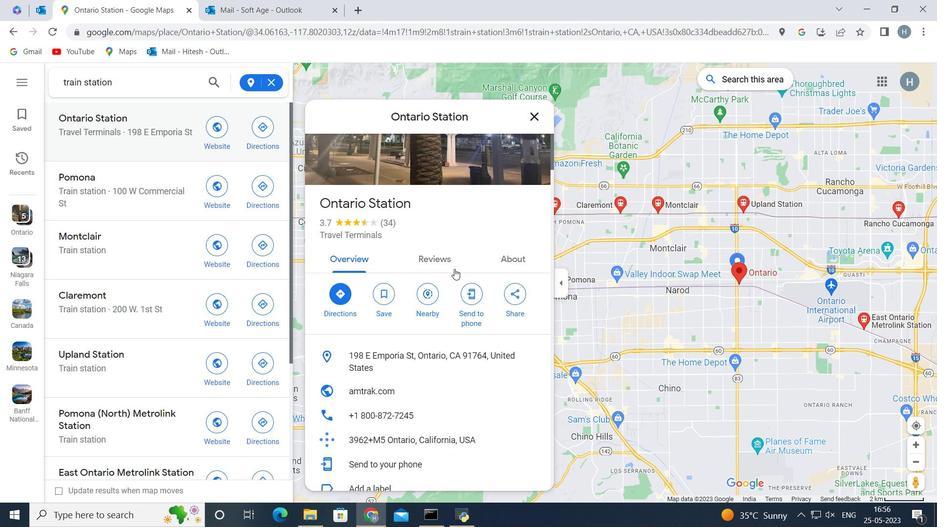 
Action: Mouse scrolled (454, 269) with delta (0, 0)
Screenshot: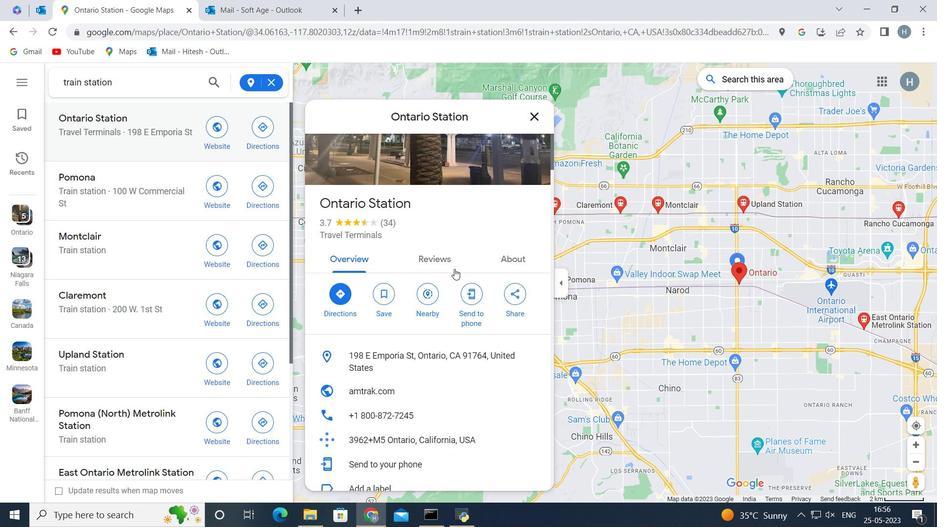
Action: Mouse scrolled (454, 269) with delta (0, 0)
Screenshot: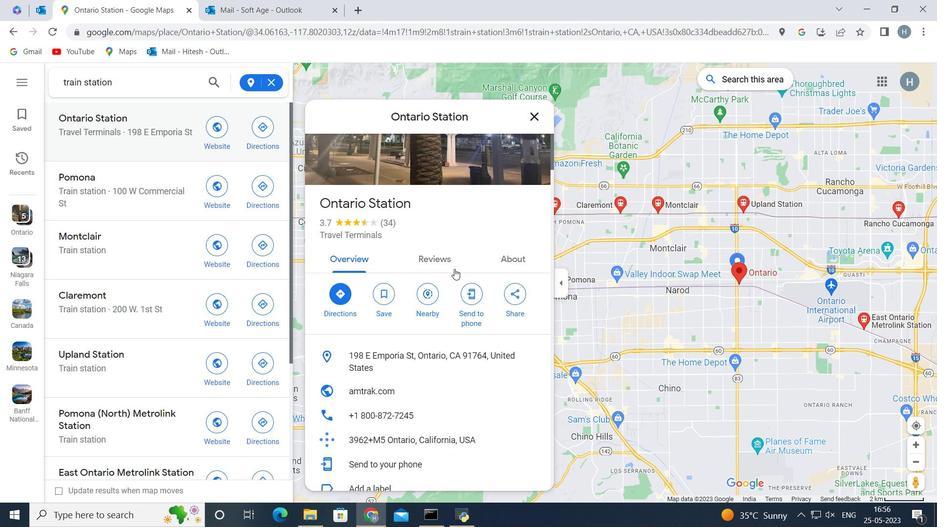 
Action: Mouse scrolled (454, 269) with delta (0, 0)
Screenshot: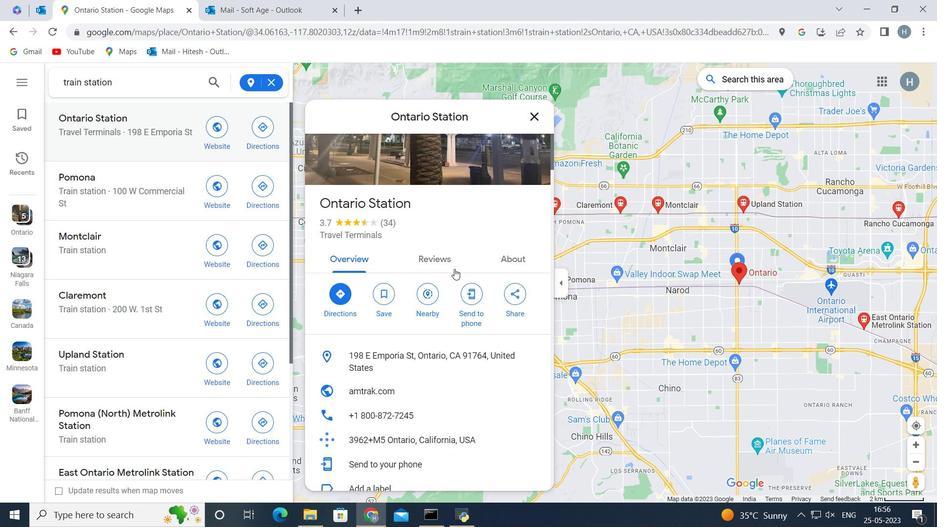 
Action: Mouse scrolled (454, 269) with delta (0, 0)
Screenshot: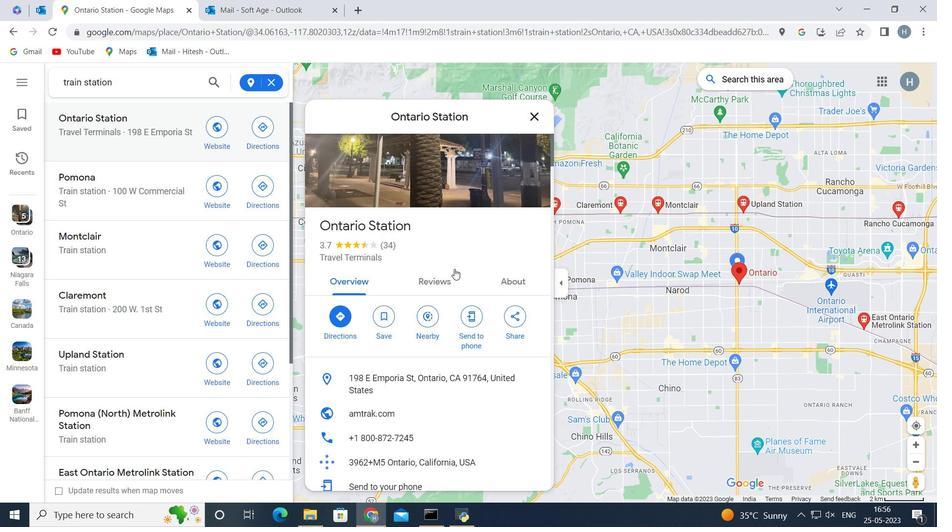 
Action: Mouse scrolled (454, 269) with delta (0, 0)
Screenshot: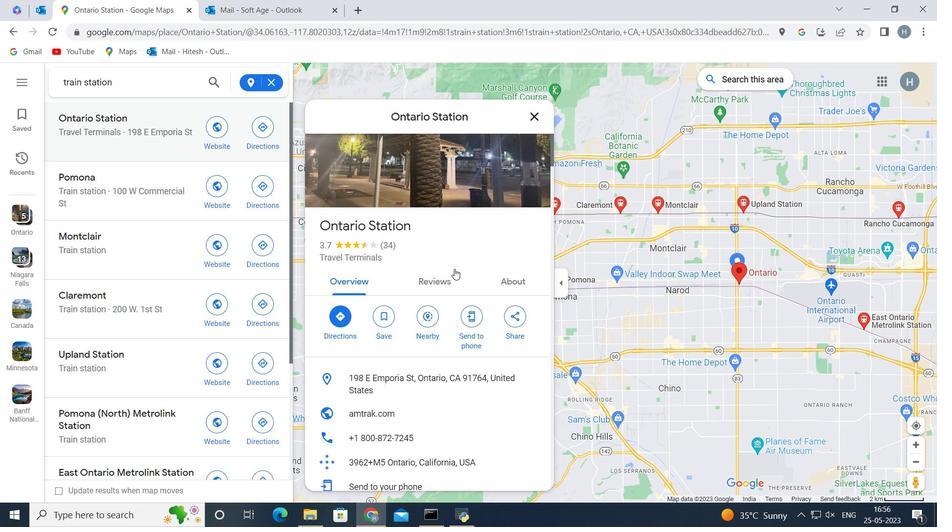 
Action: Mouse moved to (352, 220)
Screenshot: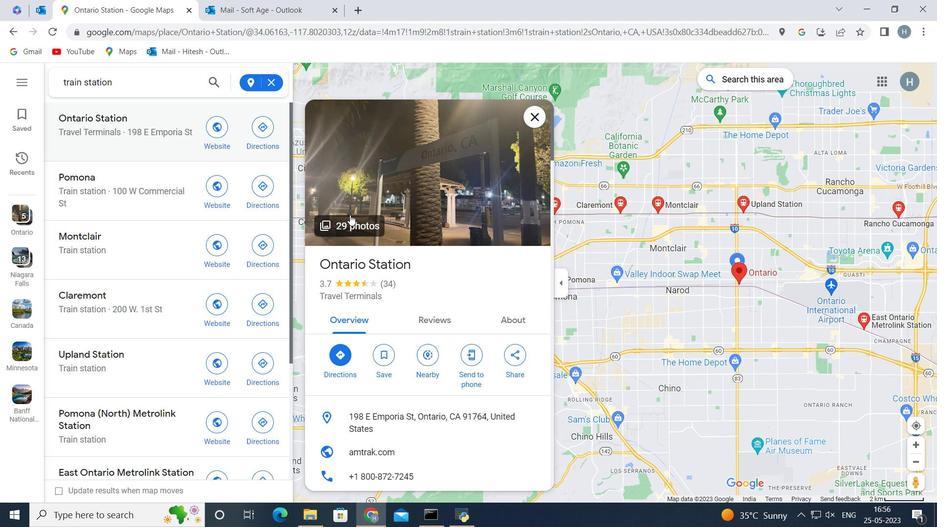 
Action: Mouse pressed left at (352, 220)
Screenshot: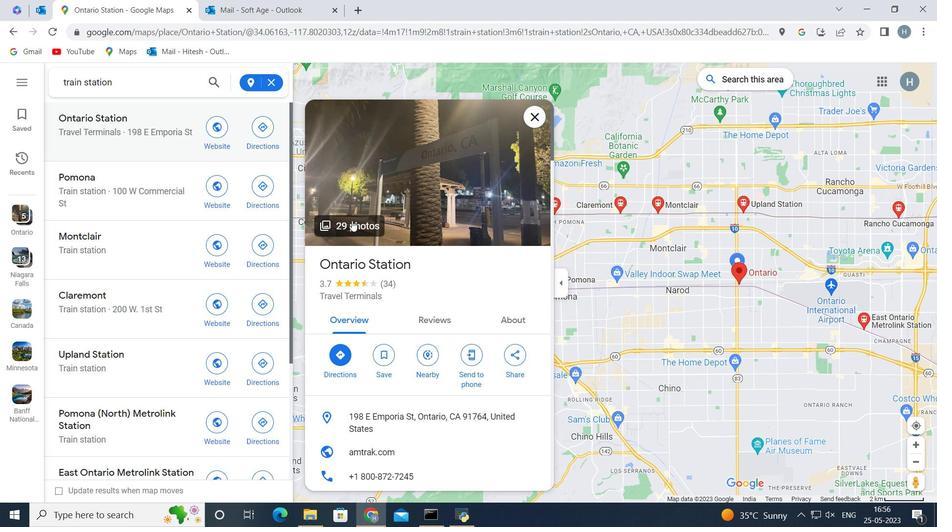 
Action: Key pressed <Key.right><Key.right><Key.right><Key.right><Key.right><Key.right><Key.right>
Screenshot: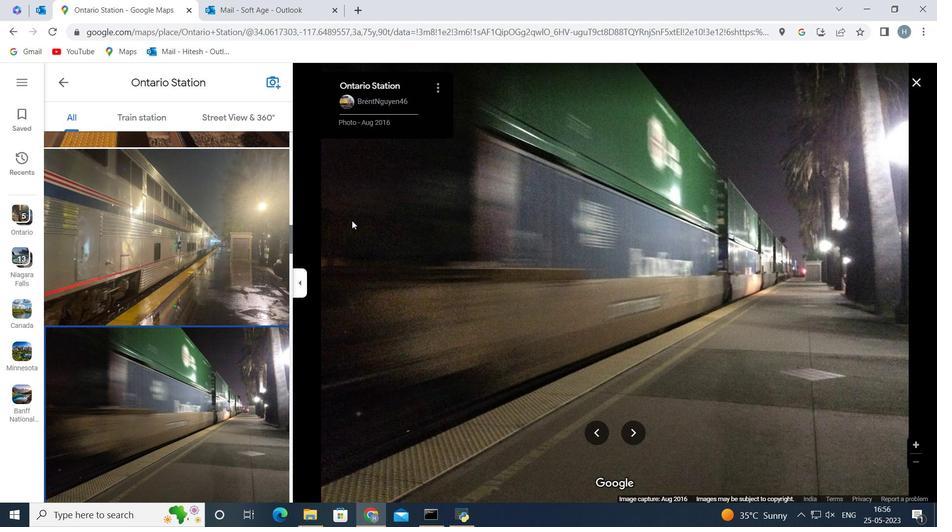 
Action: Mouse moved to (706, 277)
Screenshot: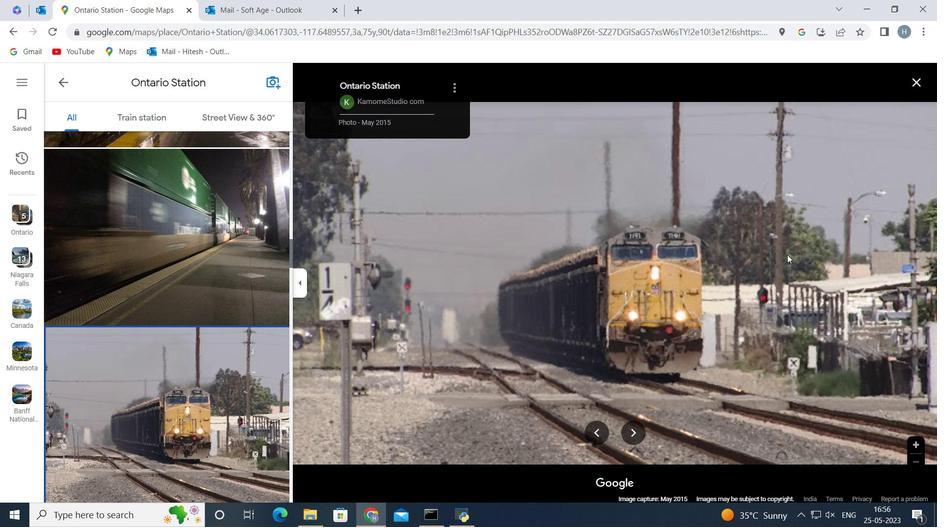 
Action: Key pressed <Key.right>
Screenshot: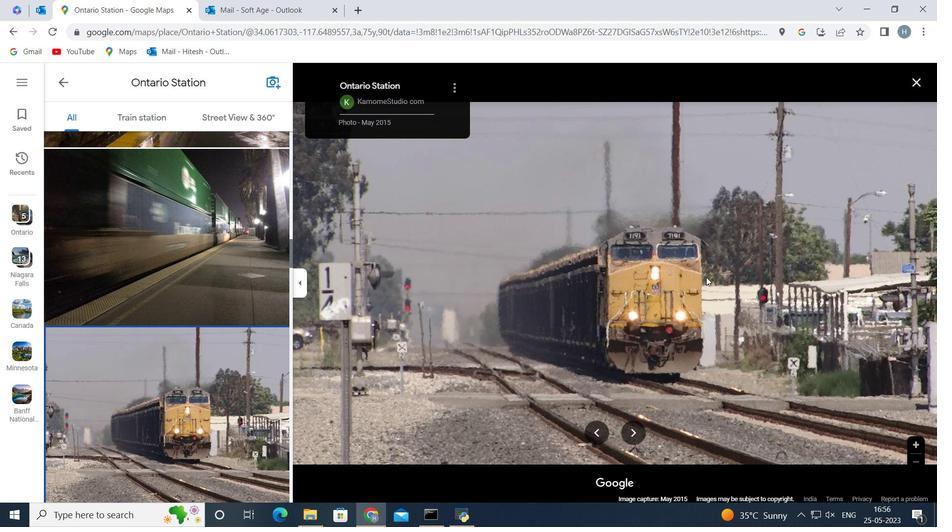 
Action: Mouse moved to (677, 272)
Screenshot: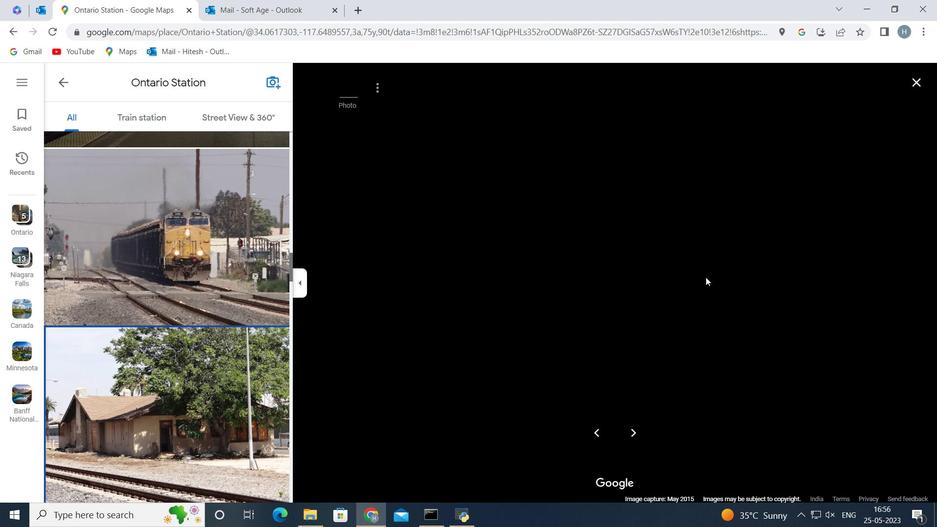 
Action: Key pressed <Key.right>
Screenshot: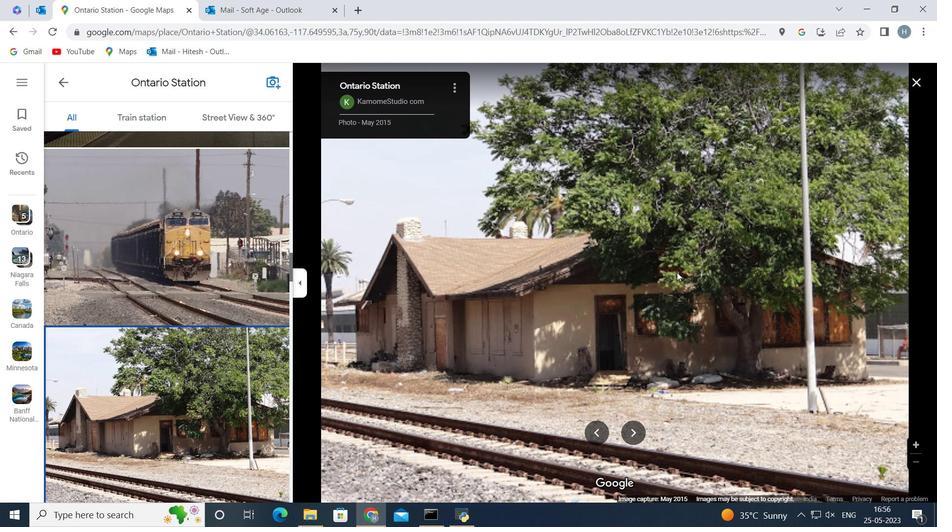 
Action: Mouse moved to (677, 272)
Screenshot: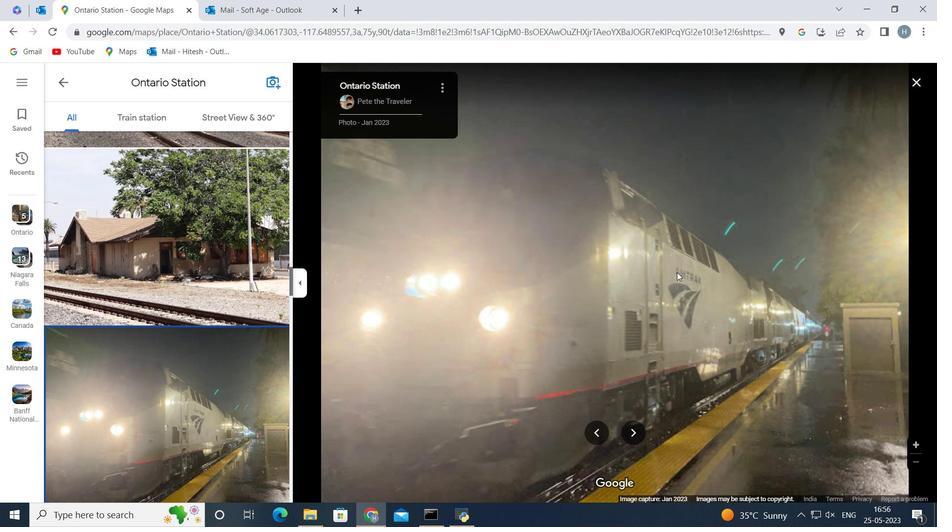 
Action: Key pressed <Key.right><Key.right><Key.right><Key.right><Key.right><Key.right><Key.right><Key.right><Key.right><Key.right><Key.right><Key.right><Key.right><Key.right><Key.right><Key.right><Key.right><Key.right><Key.right><Key.right>
Screenshot: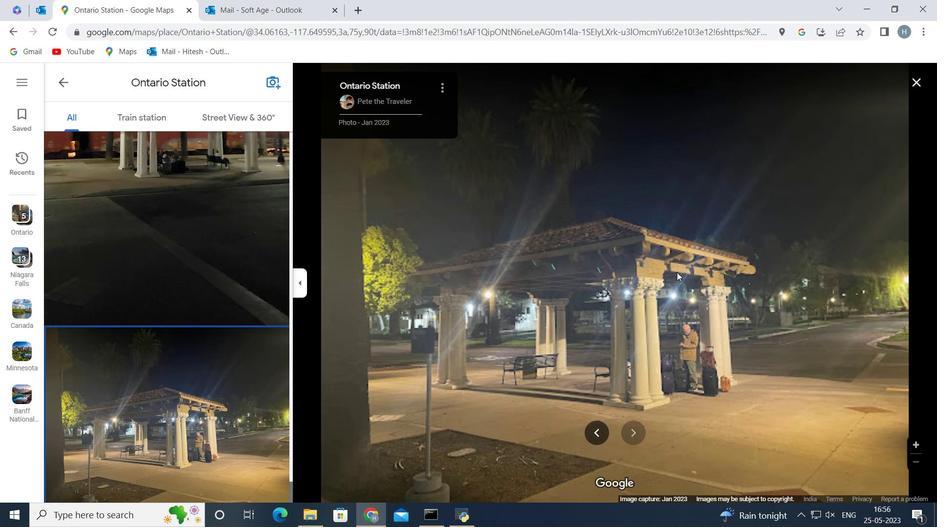 
Action: Mouse moved to (153, 108)
Screenshot: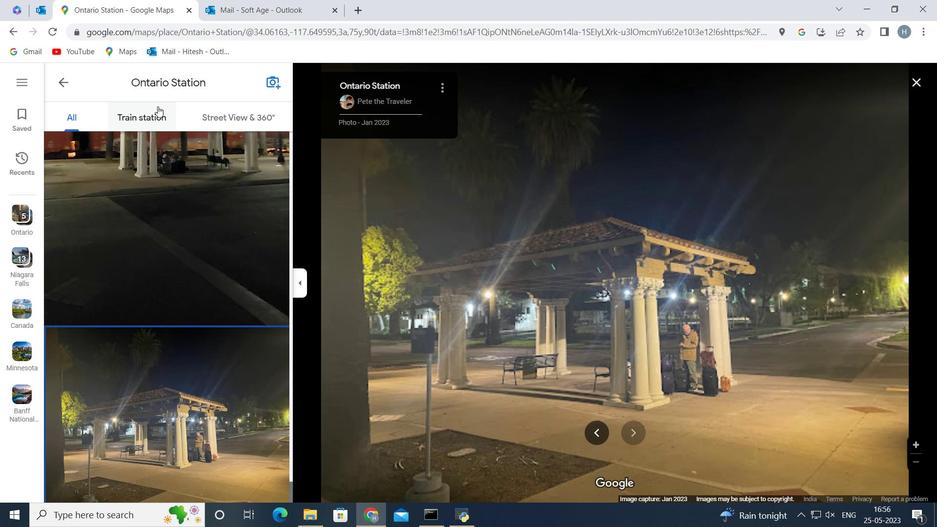 
Action: Mouse pressed left at (153, 108)
Screenshot: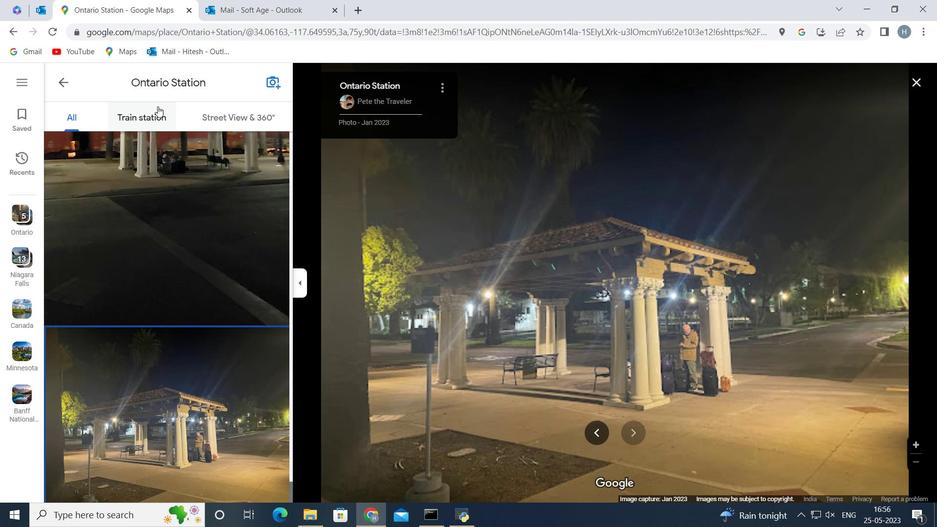 
Action: Mouse moved to (225, 175)
Screenshot: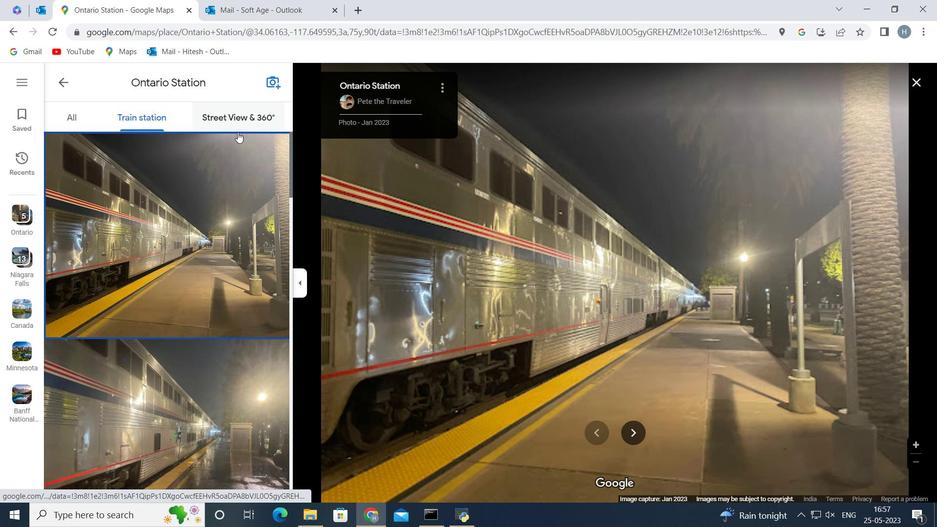 
Action: Mouse scrolled (225, 174) with delta (0, 0)
Screenshot: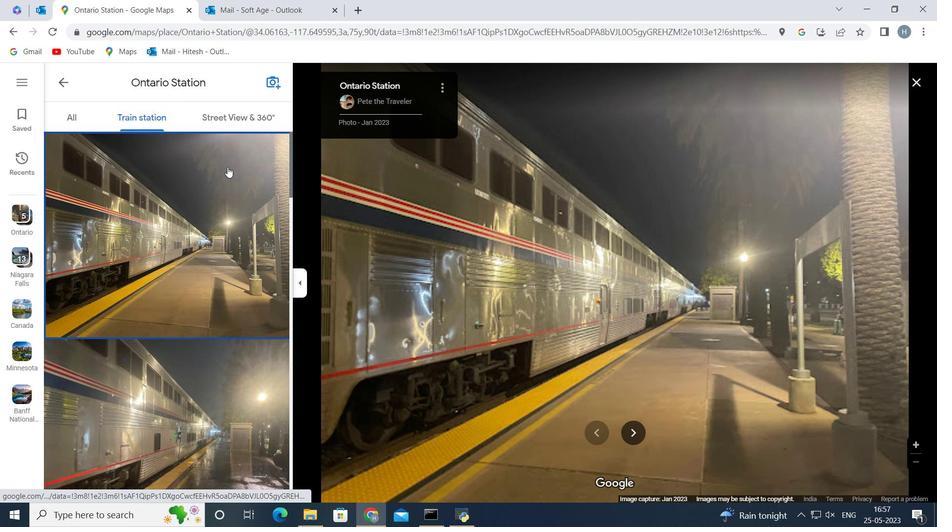 
Action: Mouse scrolled (225, 174) with delta (0, 0)
Screenshot: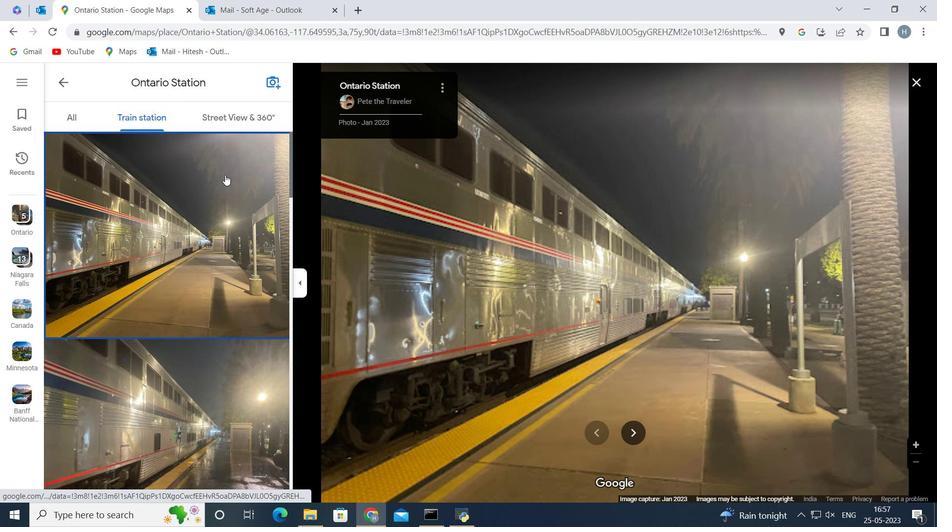 
Action: Mouse scrolled (225, 174) with delta (0, 0)
Screenshot: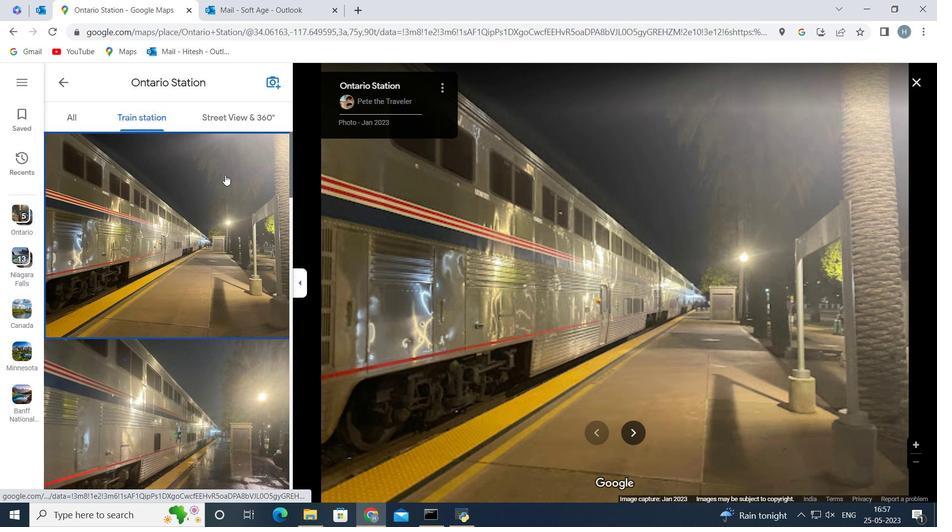 
Action: Mouse scrolled (225, 174) with delta (0, 0)
Screenshot: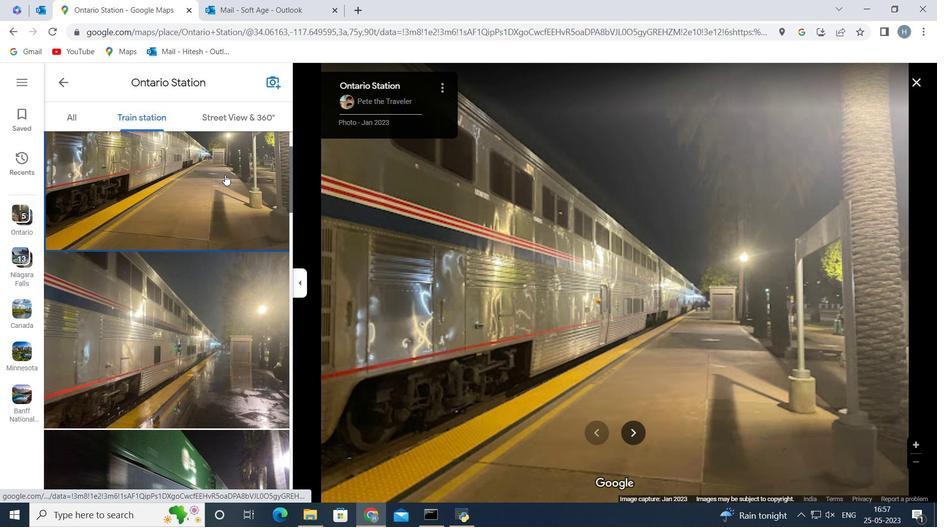 
Action: Mouse scrolled (225, 174) with delta (0, 0)
Screenshot: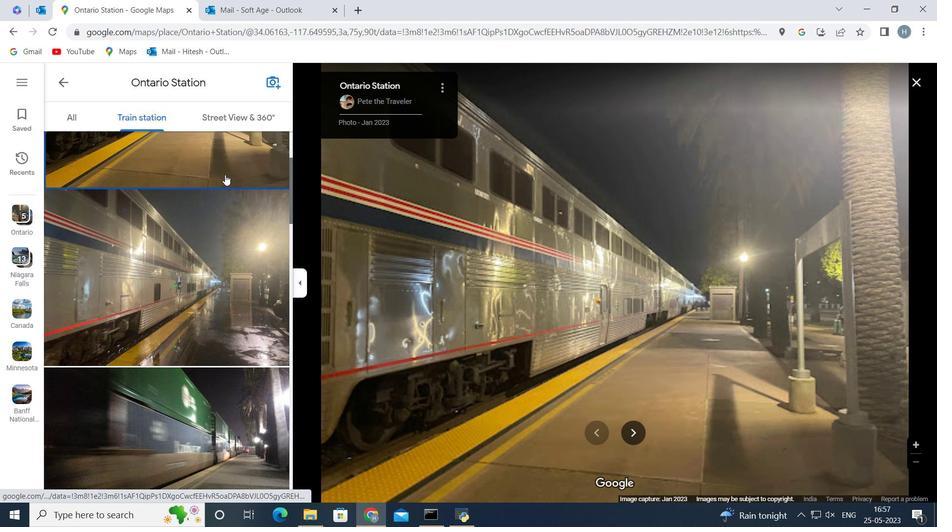 
Action: Mouse scrolled (225, 174) with delta (0, 0)
Screenshot: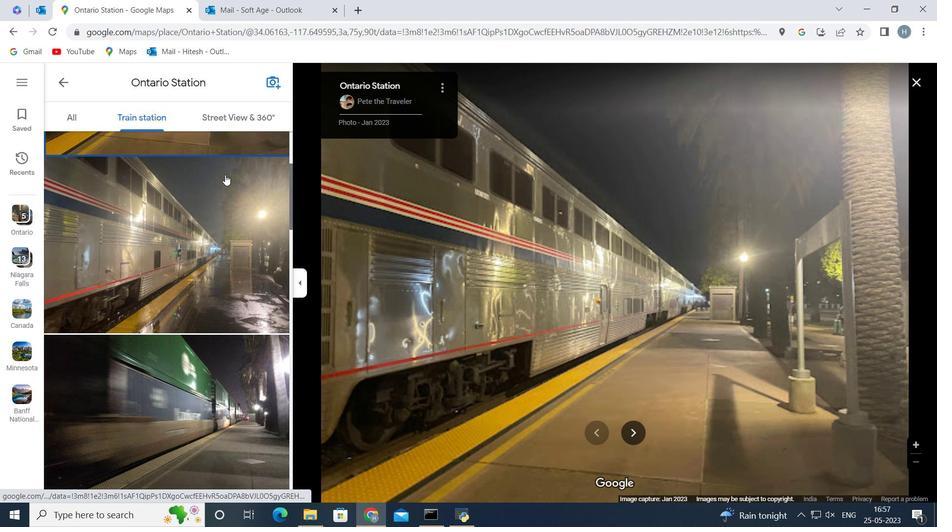 
Action: Mouse scrolled (225, 174) with delta (0, 0)
Screenshot: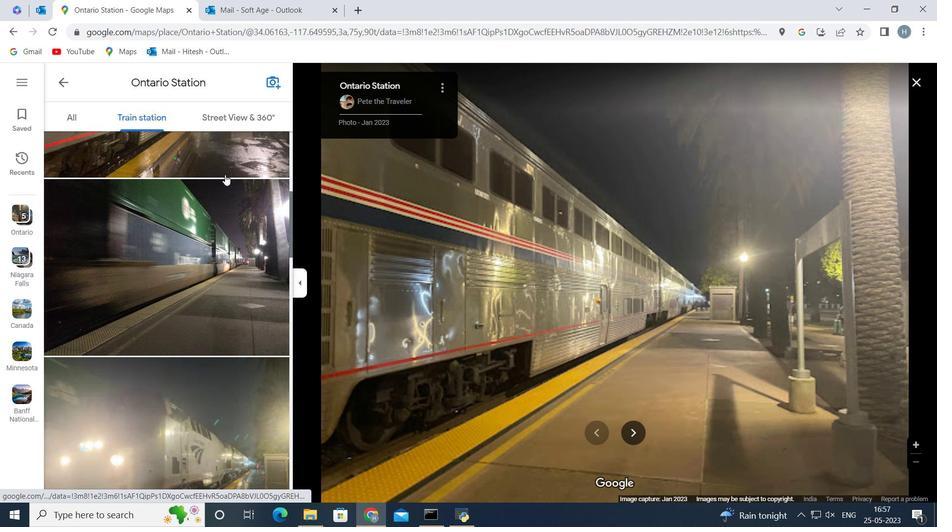 
Action: Mouse scrolled (225, 174) with delta (0, 0)
Screenshot: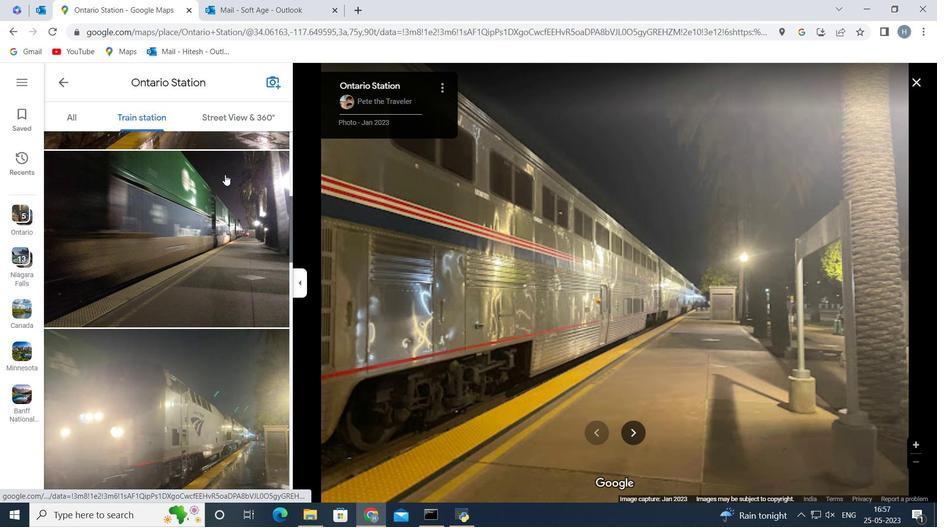 
Action: Mouse scrolled (225, 174) with delta (0, 0)
Screenshot: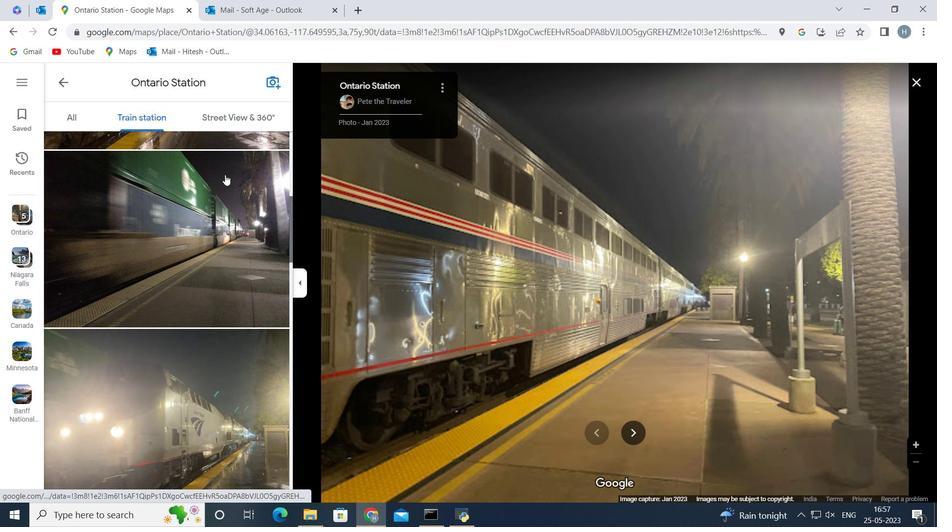 
Action: Mouse scrolled (225, 174) with delta (0, 0)
Screenshot: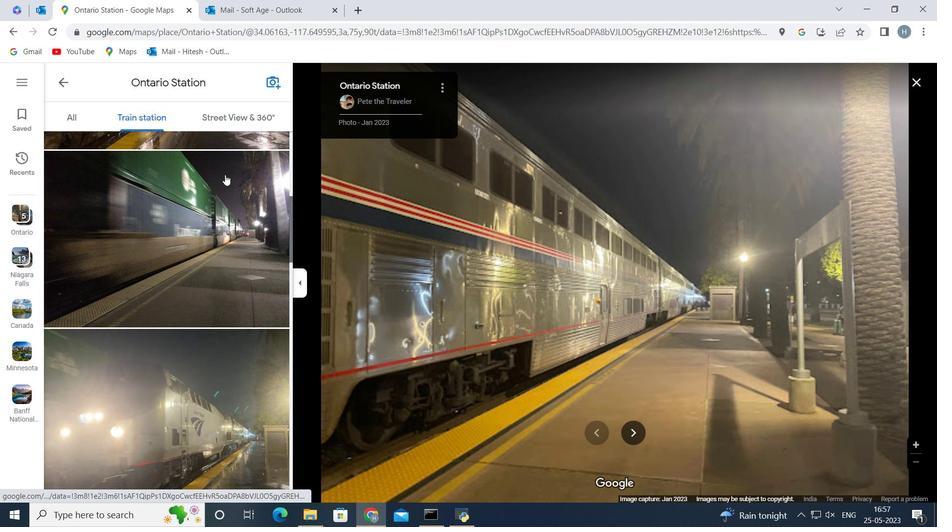 
Action: Mouse scrolled (225, 174) with delta (0, 0)
Screenshot: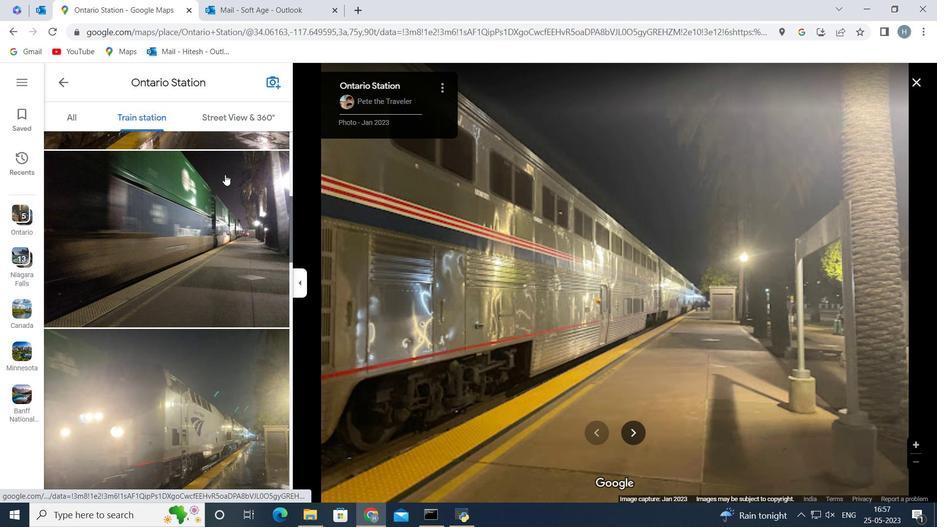
Action: Mouse scrolled (225, 174) with delta (0, 0)
Screenshot: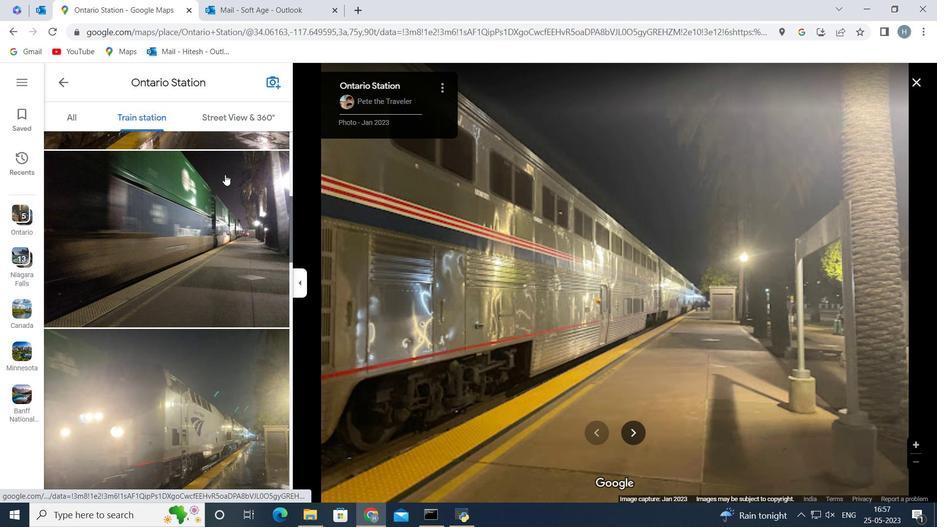 
Action: Mouse moved to (249, 111)
Screenshot: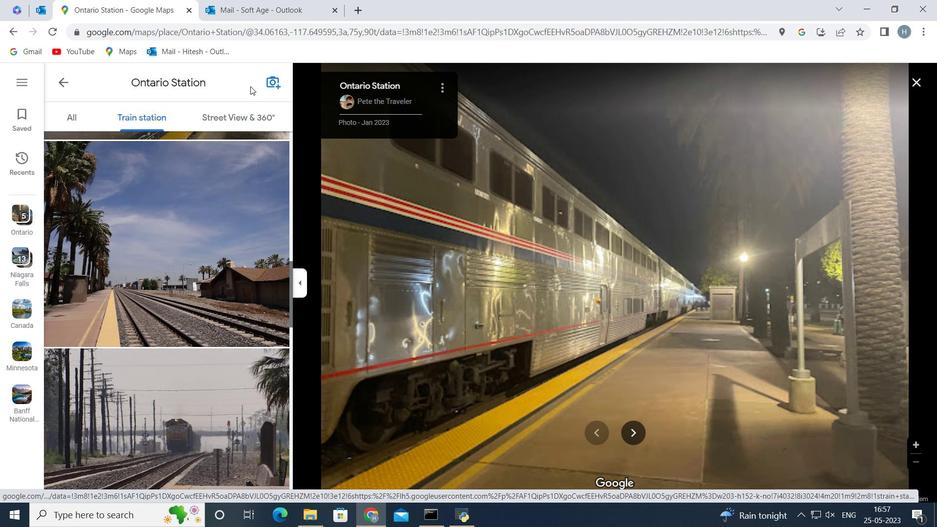 
Action: Mouse pressed left at (249, 111)
Screenshot: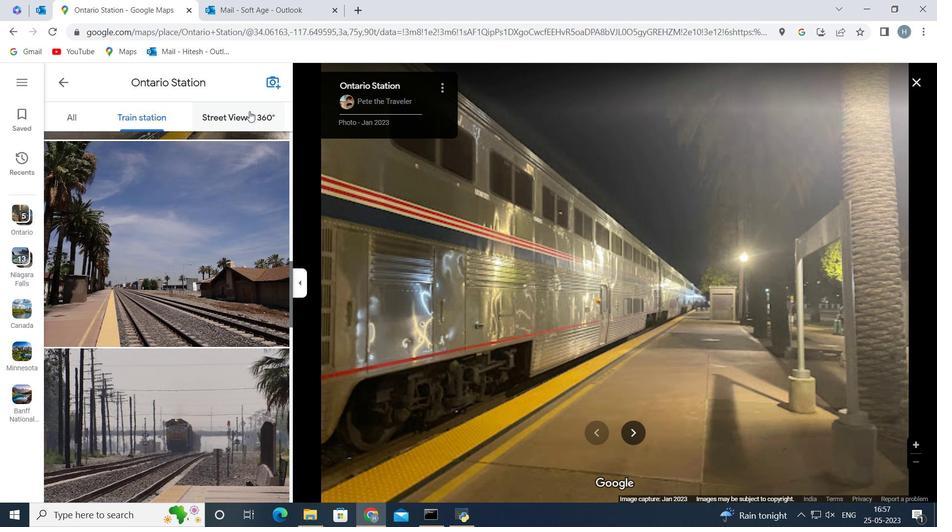 
Action: Mouse moved to (447, 268)
Screenshot: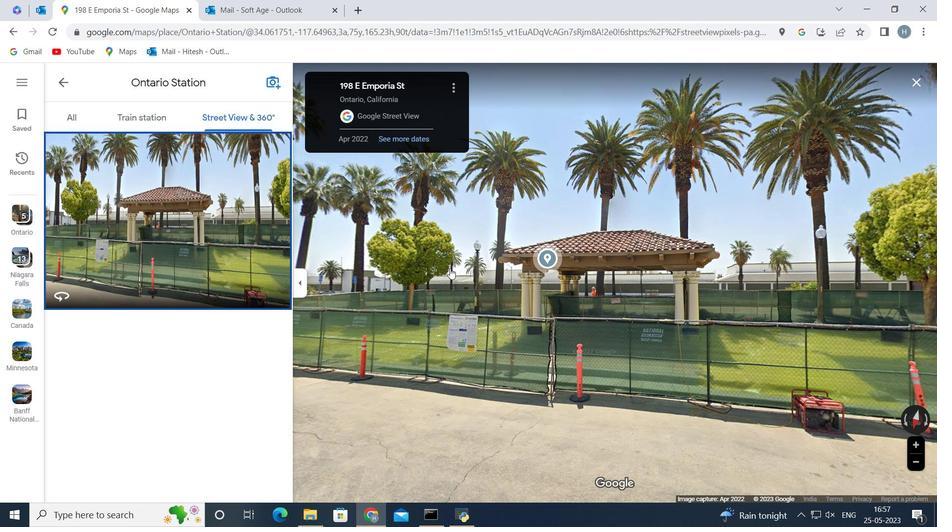 
Action: Mouse pressed left at (447, 268)
Screenshot: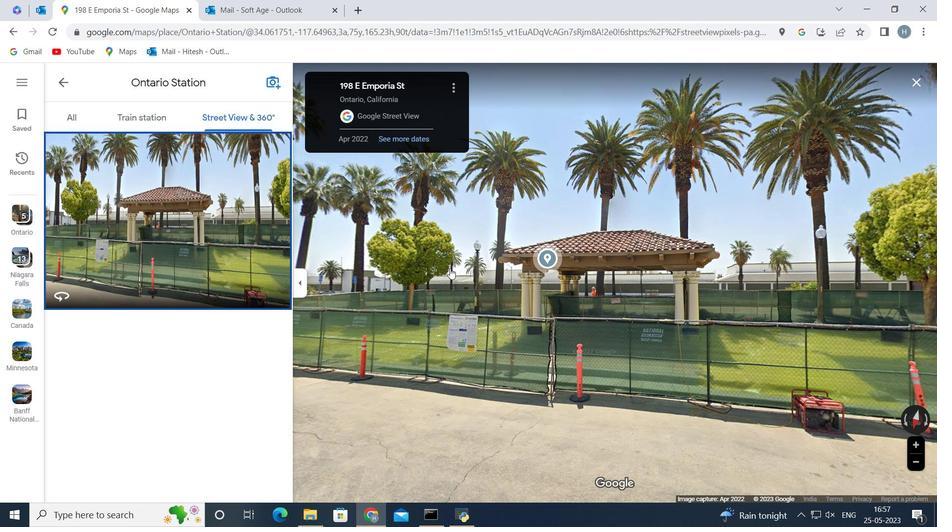 
Action: Mouse moved to (433, 316)
Screenshot: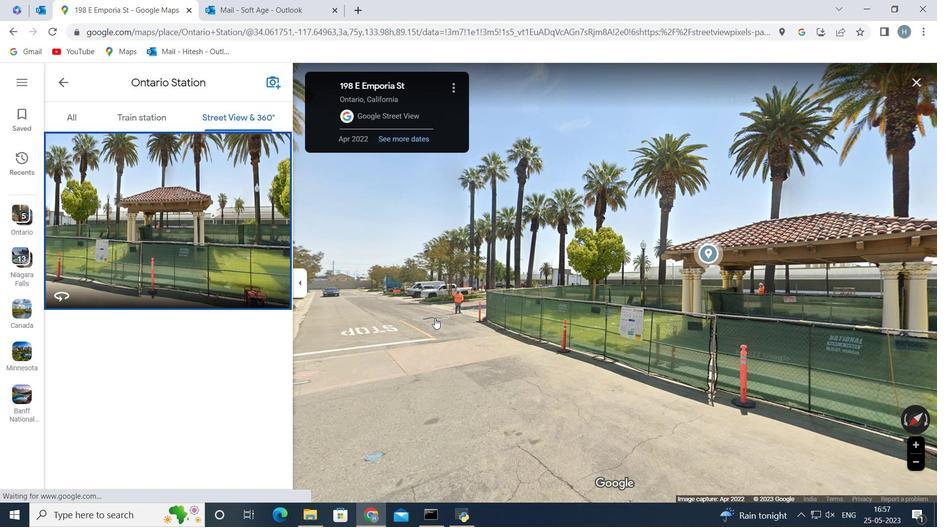 
Action: Mouse scrolled (433, 317) with delta (0, 0)
Screenshot: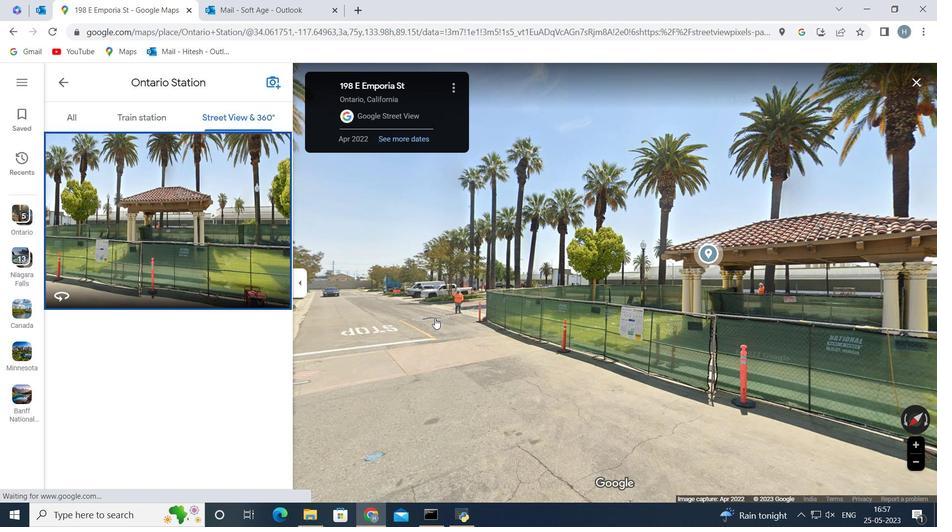 
Action: Mouse scrolled (433, 317) with delta (0, 0)
Screenshot: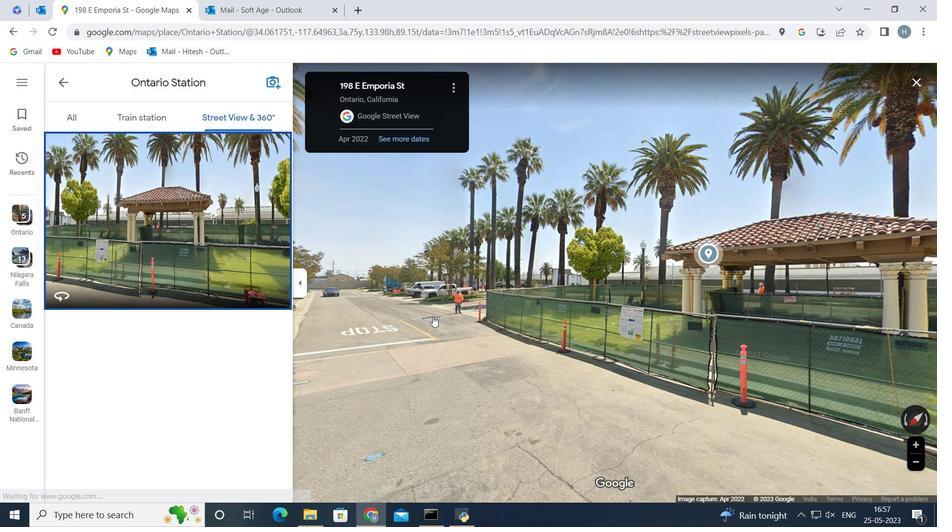 
Action: Mouse scrolled (433, 317) with delta (0, 0)
Screenshot: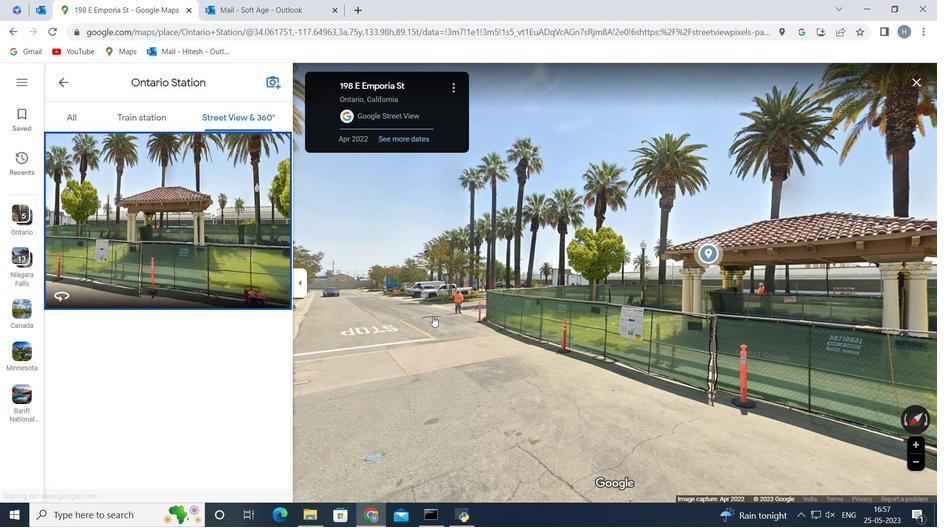 
Action: Mouse scrolled (433, 317) with delta (0, 0)
Screenshot: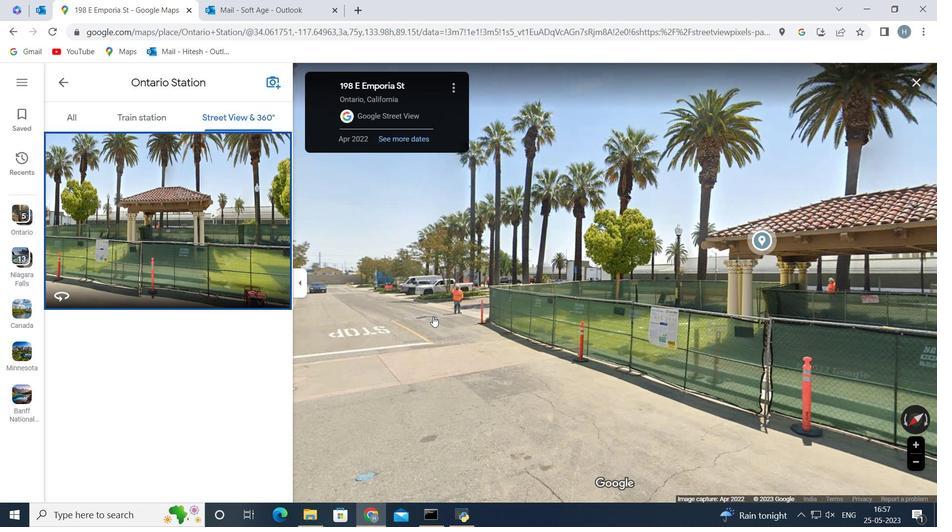 
Action: Mouse scrolled (433, 317) with delta (0, 0)
Screenshot: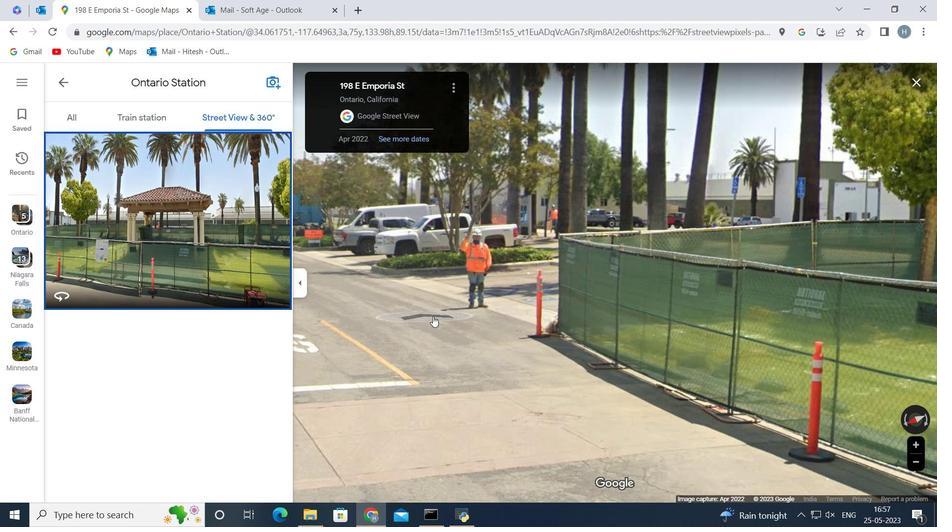 
Action: Mouse scrolled (433, 317) with delta (0, 0)
Screenshot: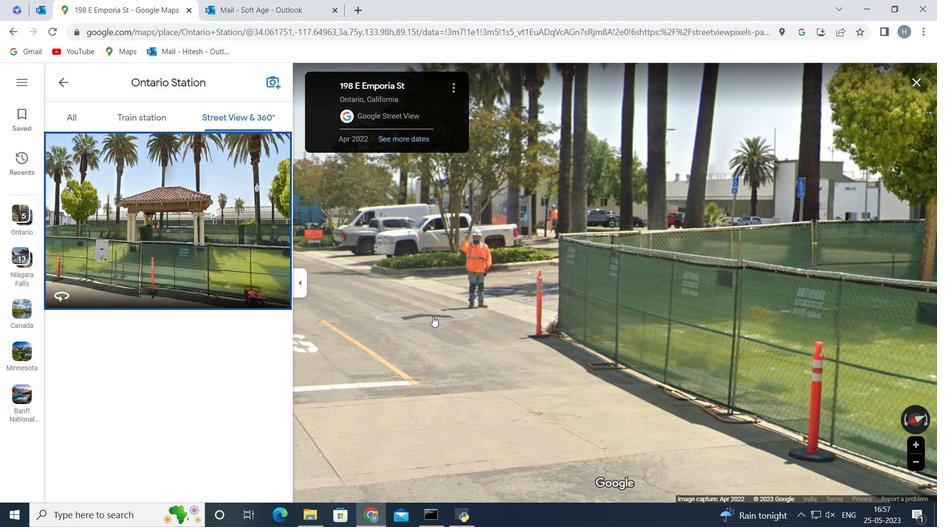 
Action: Mouse moved to (575, 245)
Screenshot: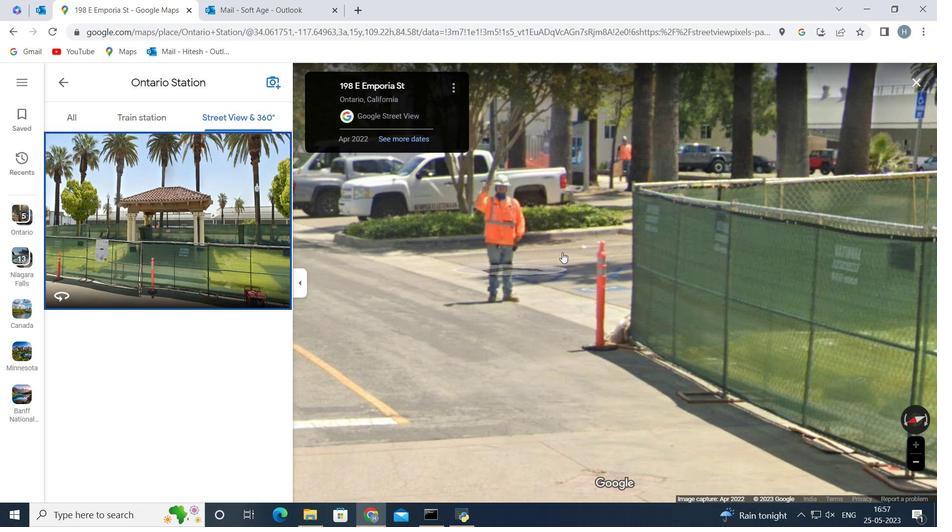 
Action: Mouse pressed left at (575, 245)
Screenshot: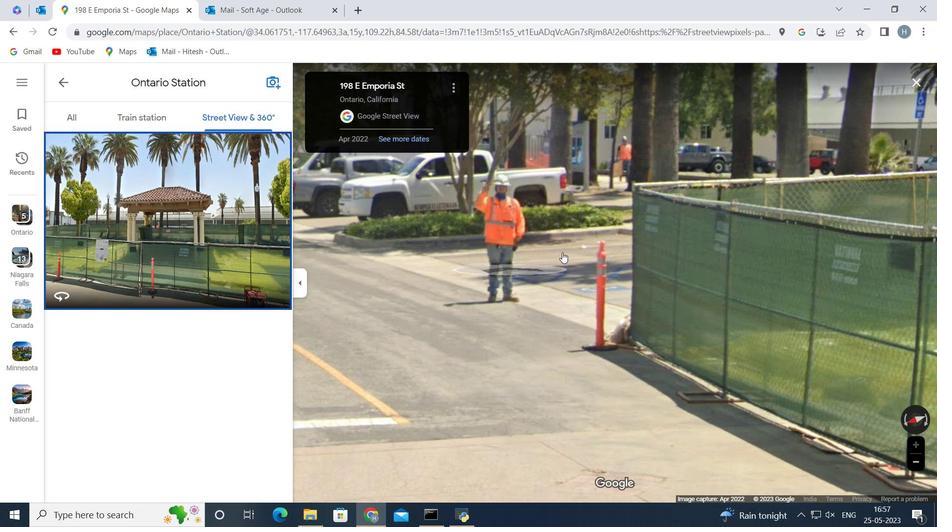 
Action: Mouse moved to (458, 246)
Screenshot: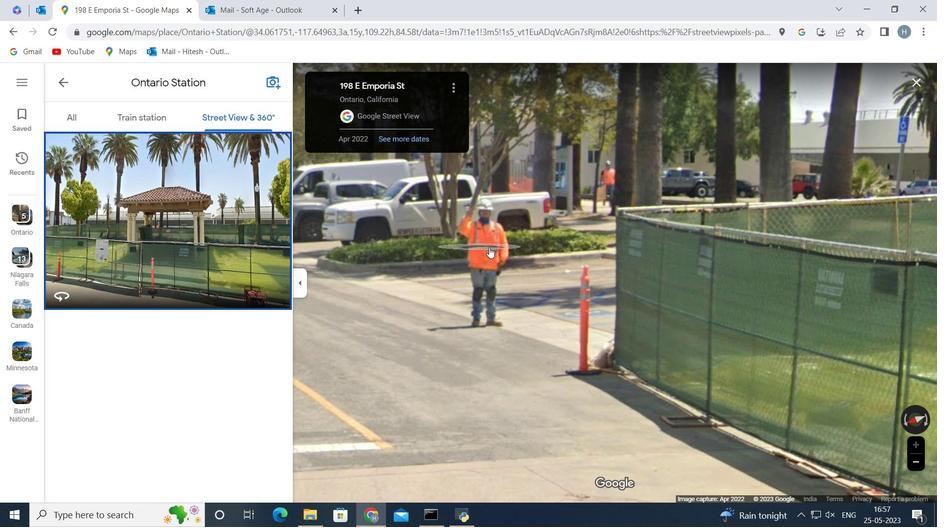 
Action: Mouse pressed left at (458, 246)
Screenshot: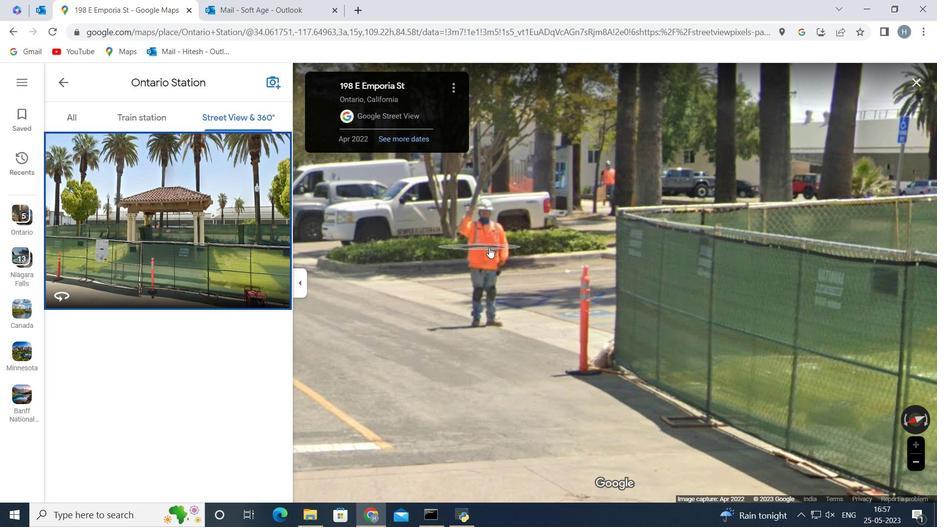 
Action: Mouse moved to (533, 250)
Screenshot: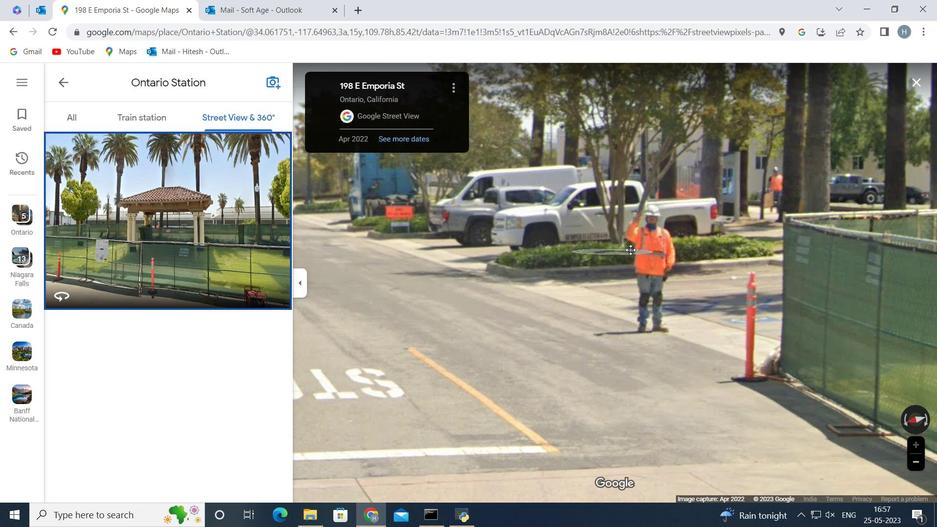 
Action: Mouse scrolled (533, 250) with delta (0, 0)
Screenshot: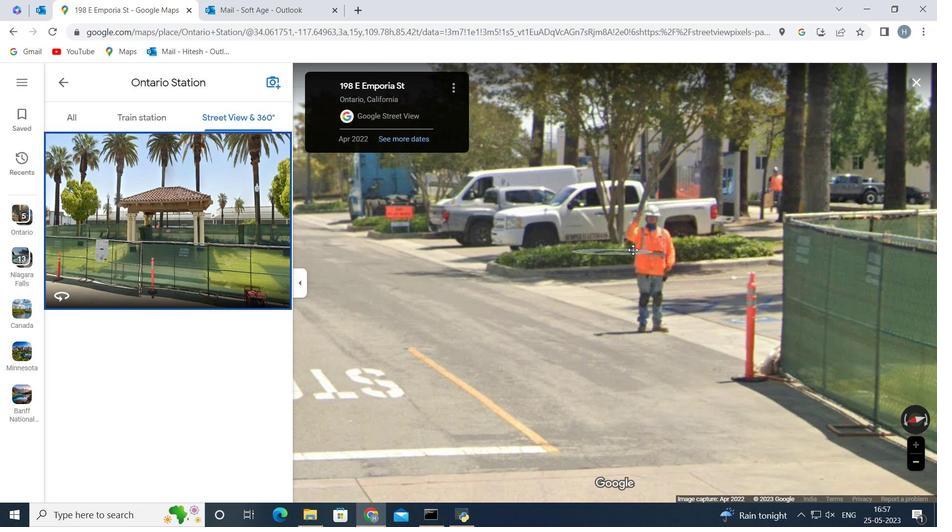 
Action: Mouse scrolled (533, 250) with delta (0, 0)
Screenshot: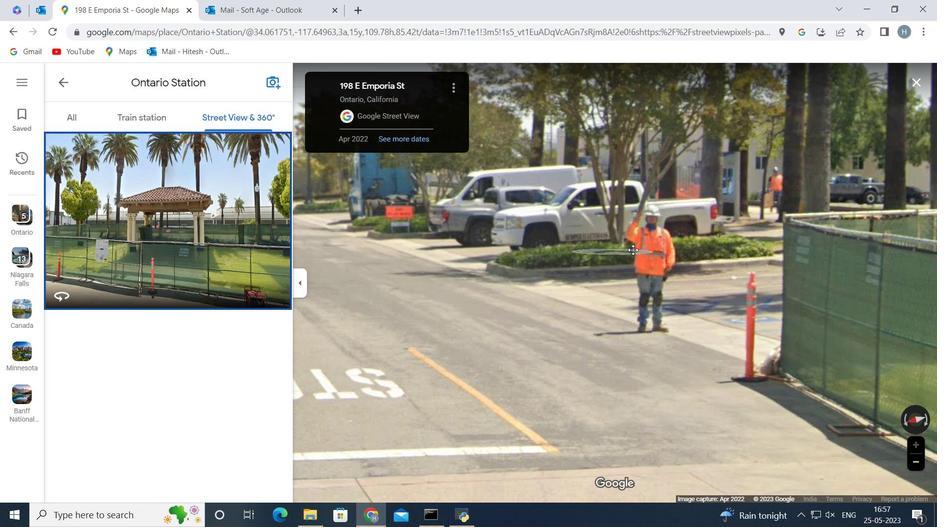 
Action: Mouse moved to (474, 250)
Screenshot: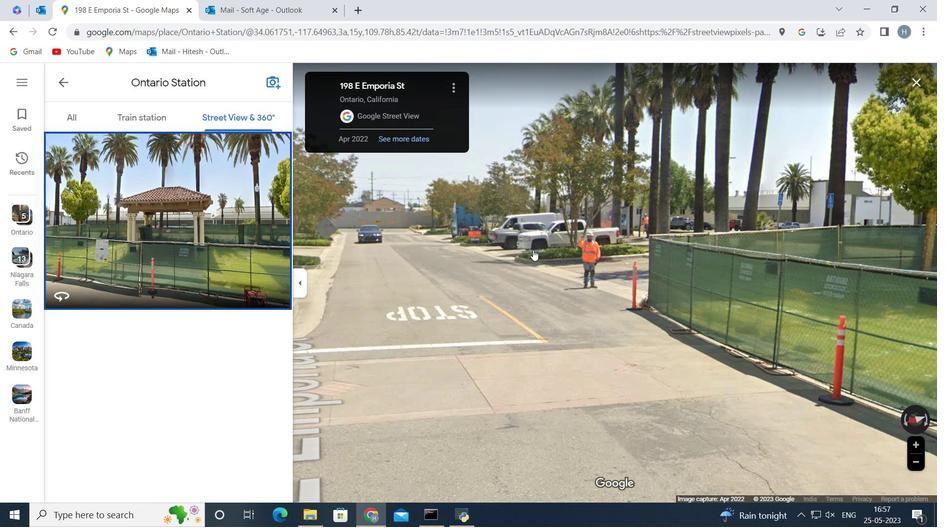 
Action: Mouse pressed left at (474, 250)
Screenshot: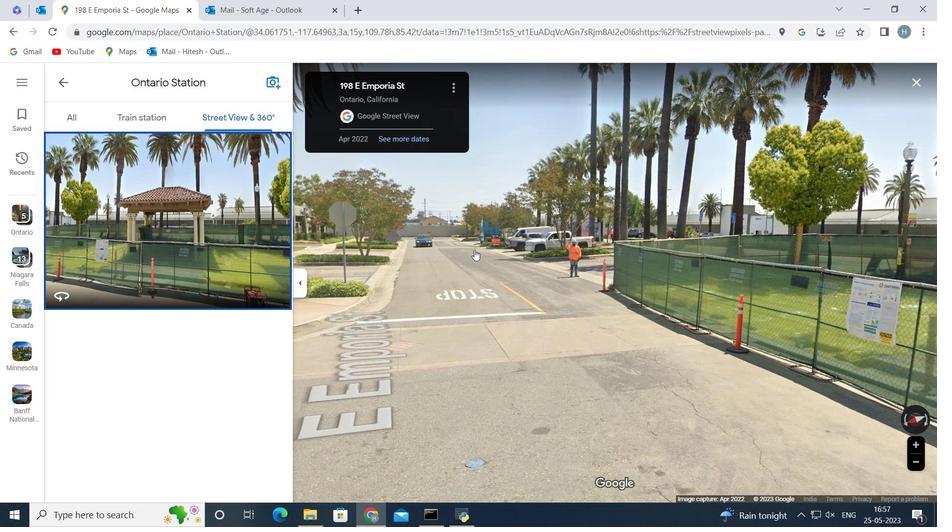 
Action: Mouse moved to (563, 245)
Screenshot: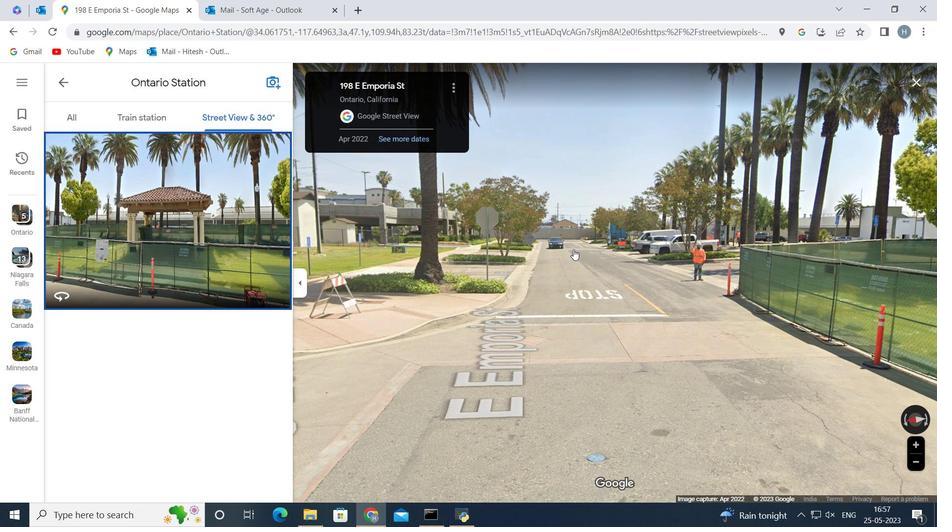 
Action: Mouse scrolled (563, 246) with delta (0, 0)
Screenshot: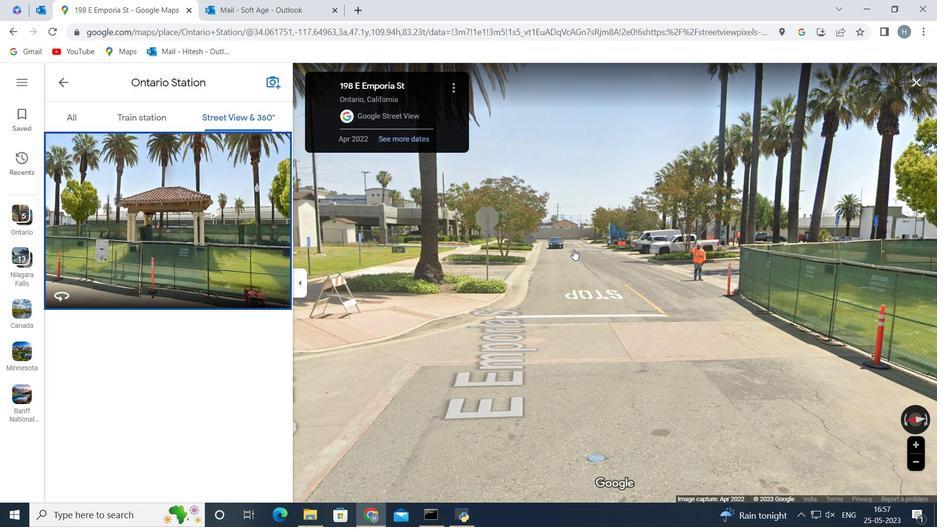 
Action: Mouse scrolled (563, 246) with delta (0, 0)
Screenshot: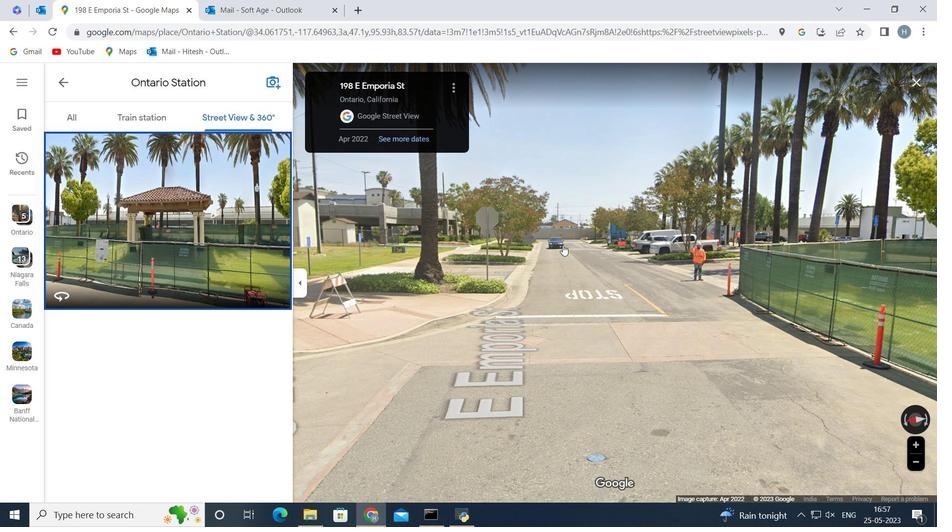 
Action: Mouse scrolled (563, 246) with delta (0, 0)
